 Task: Look for space in Cherpulassery, India from 9th August, 2023 to 12th August, 2023 for 1 adult in price range Rs.6000 to Rs.15000. Place can be entire place with 1  bedroom having 1 bed and 1 bathroom. Property type can be house, flat, guest house. Amenities needed are: wifi, washing machine. Booking option can be shelf check-in. Required host language is English.
Action: Mouse moved to (563, 119)
Screenshot: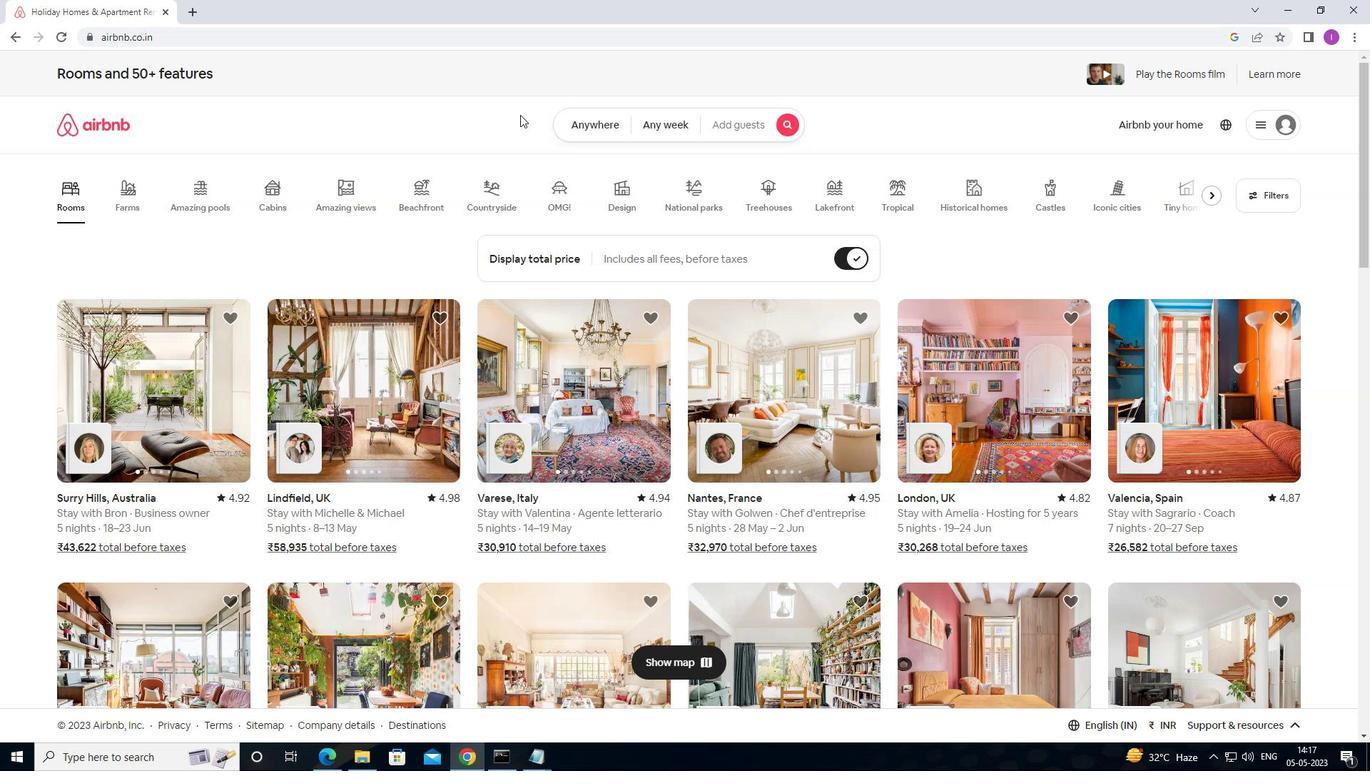 
Action: Mouse pressed left at (563, 119)
Screenshot: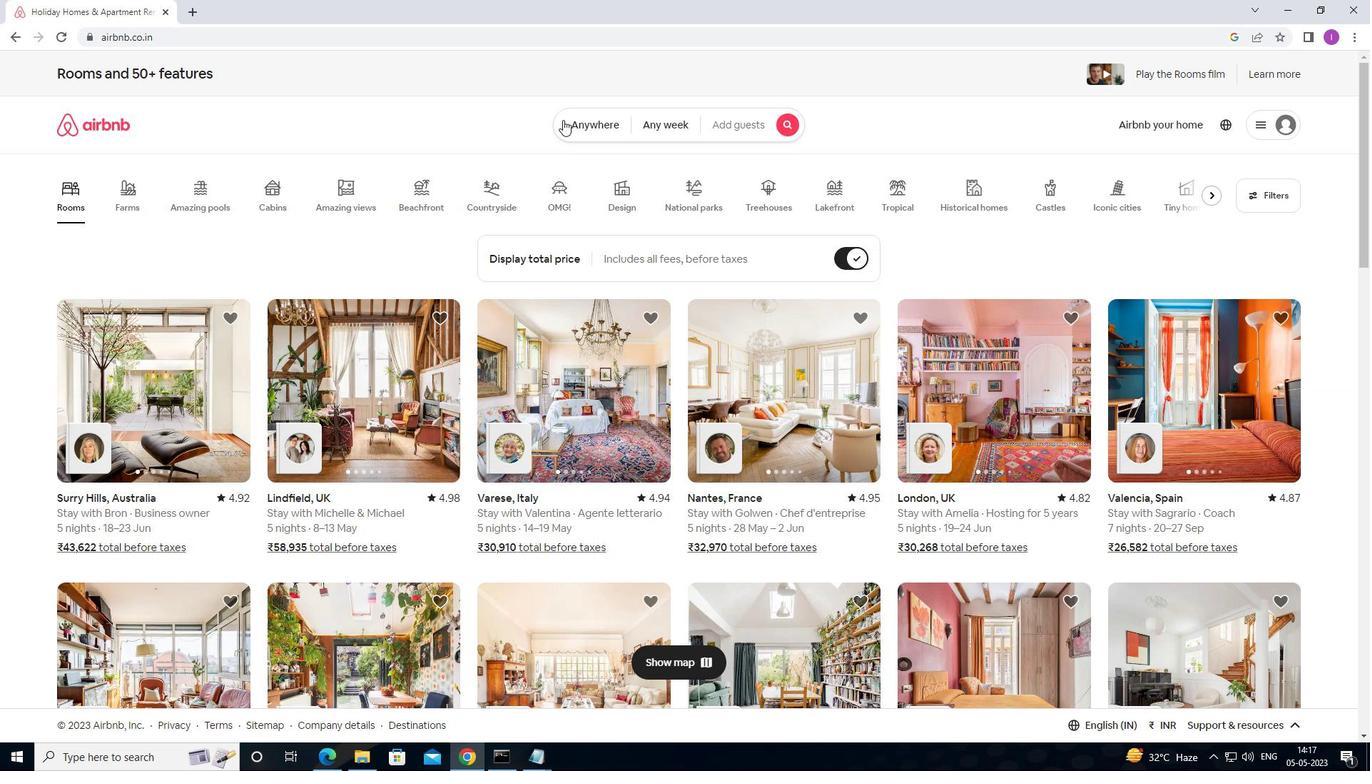 
Action: Mouse moved to (477, 174)
Screenshot: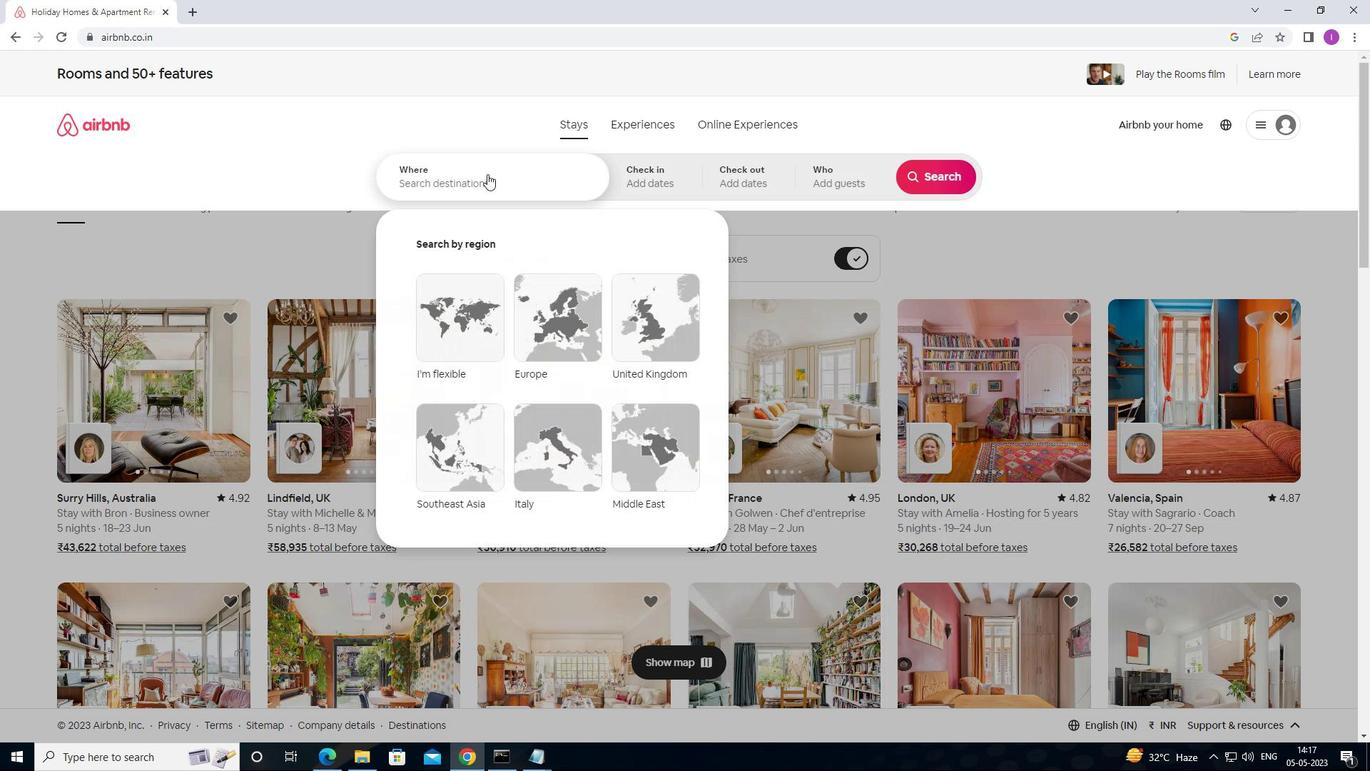 
Action: Mouse pressed left at (477, 174)
Screenshot: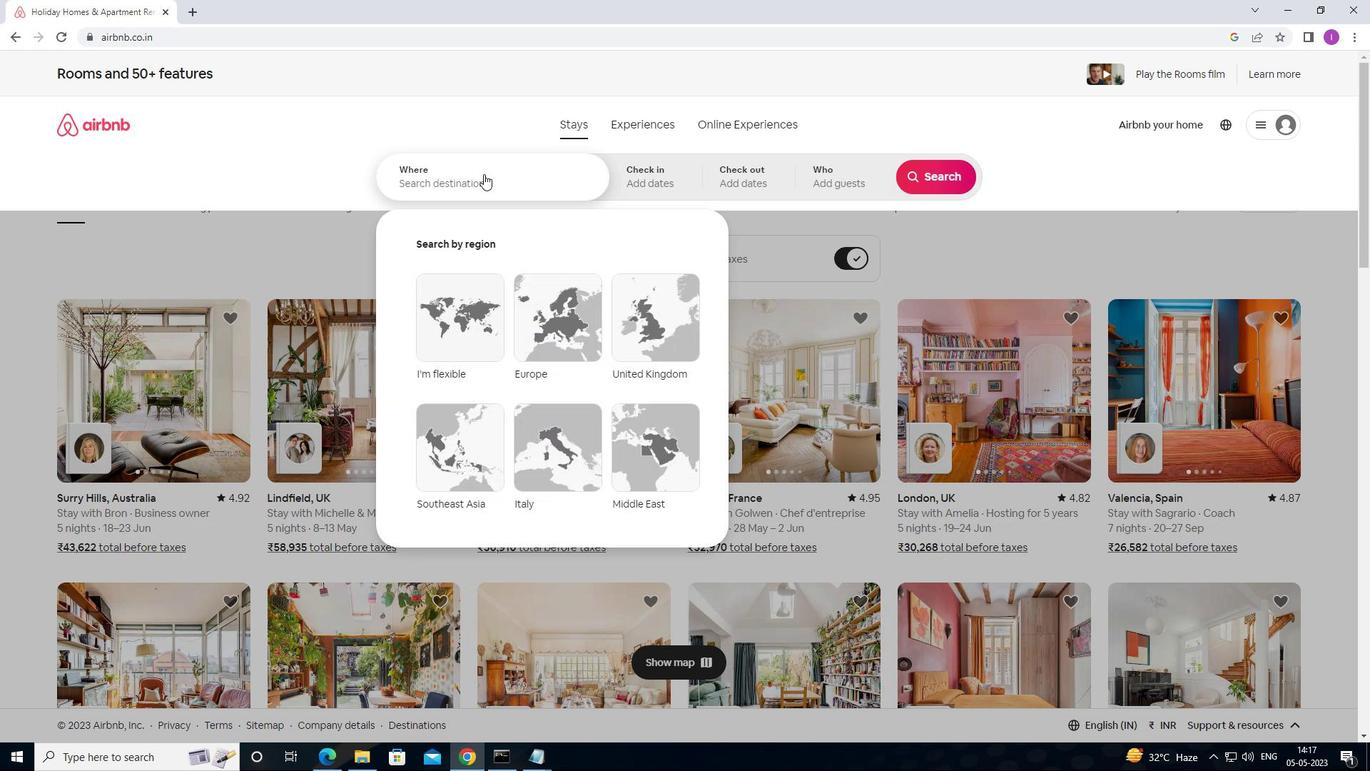 
Action: Key pressed <Key.shift>CHAERPULASSERY,<Key.shift>INDIA
Screenshot: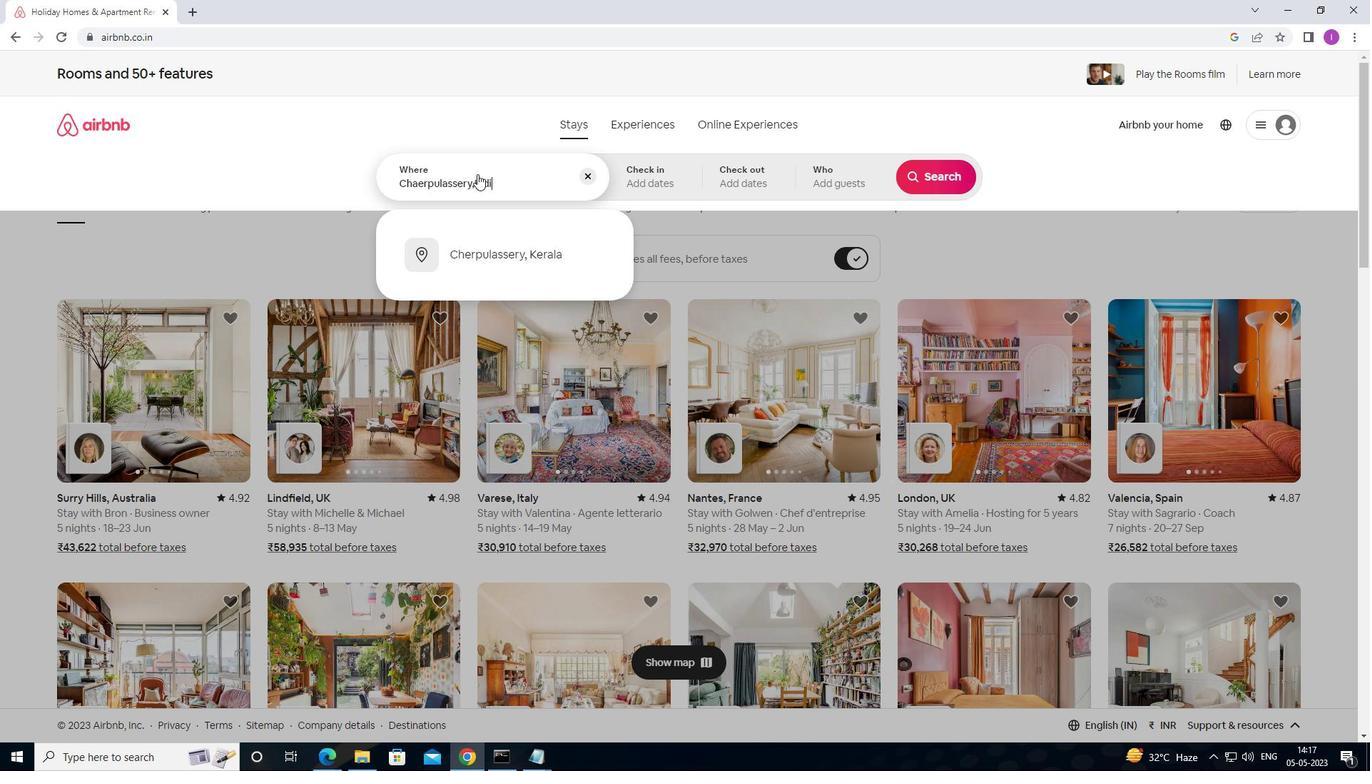 
Action: Mouse moved to (653, 177)
Screenshot: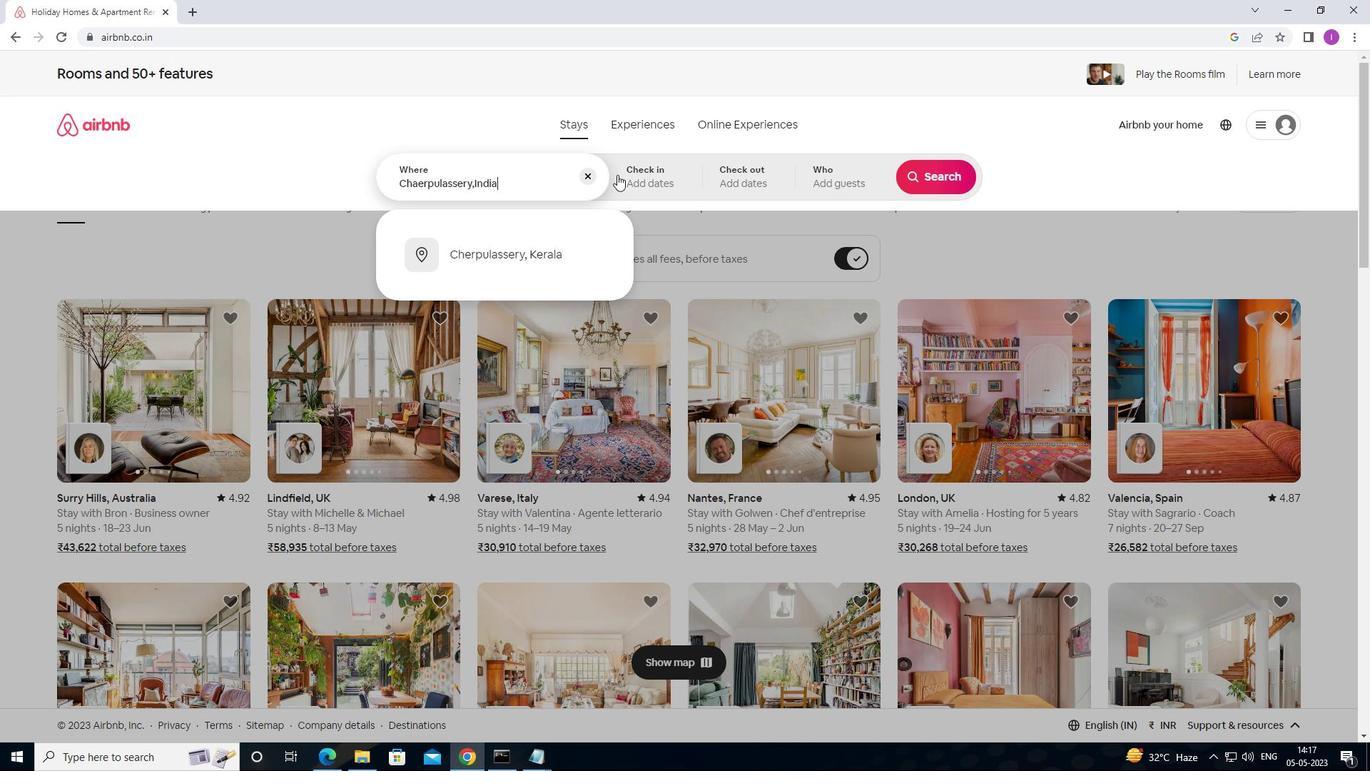 
Action: Mouse pressed left at (653, 177)
Screenshot: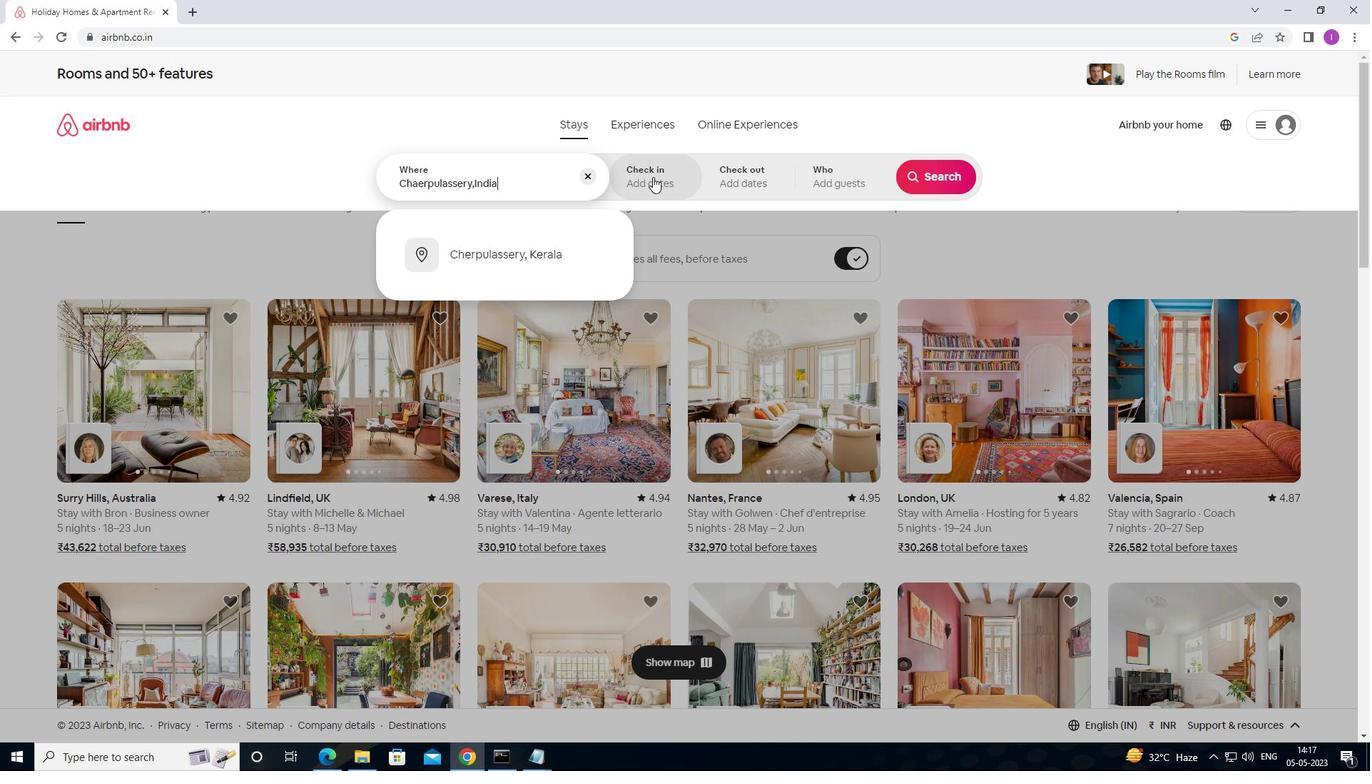 
Action: Mouse moved to (931, 291)
Screenshot: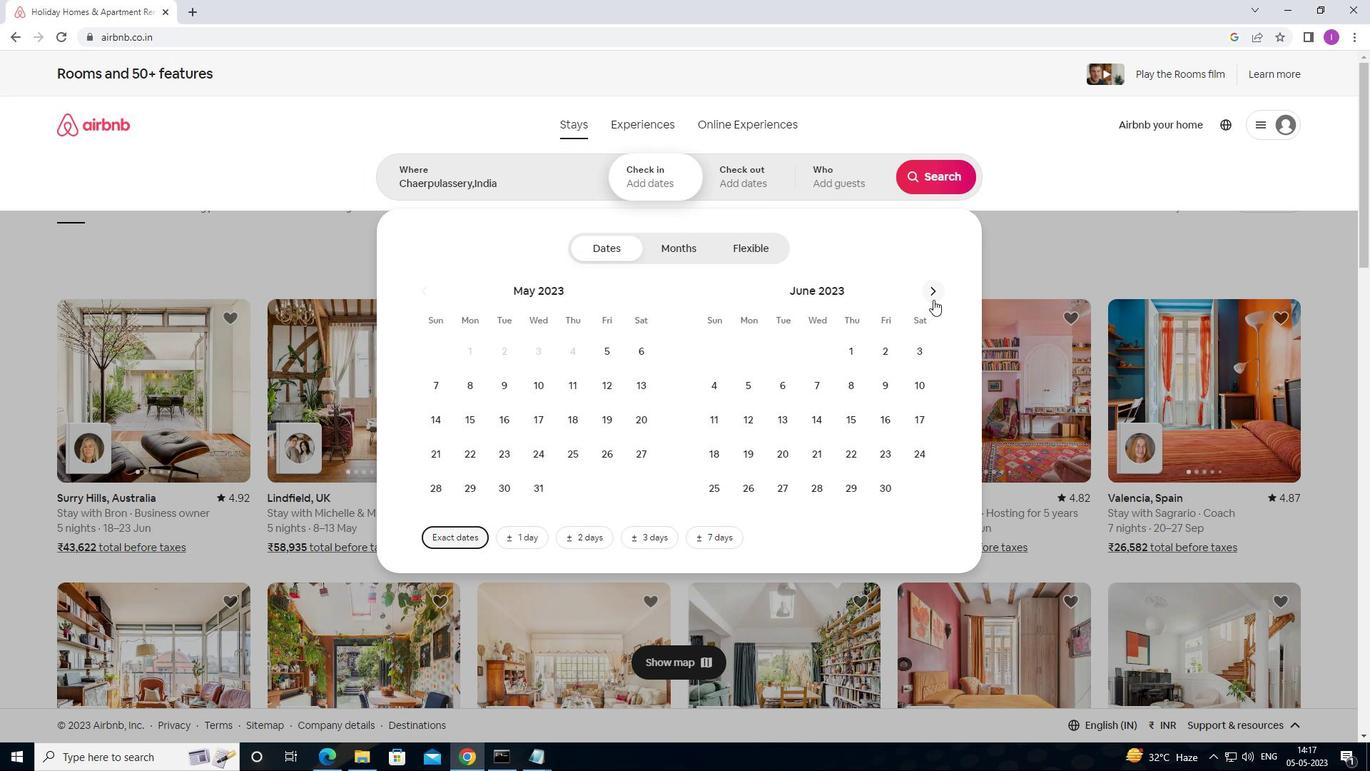 
Action: Mouse pressed left at (931, 291)
Screenshot: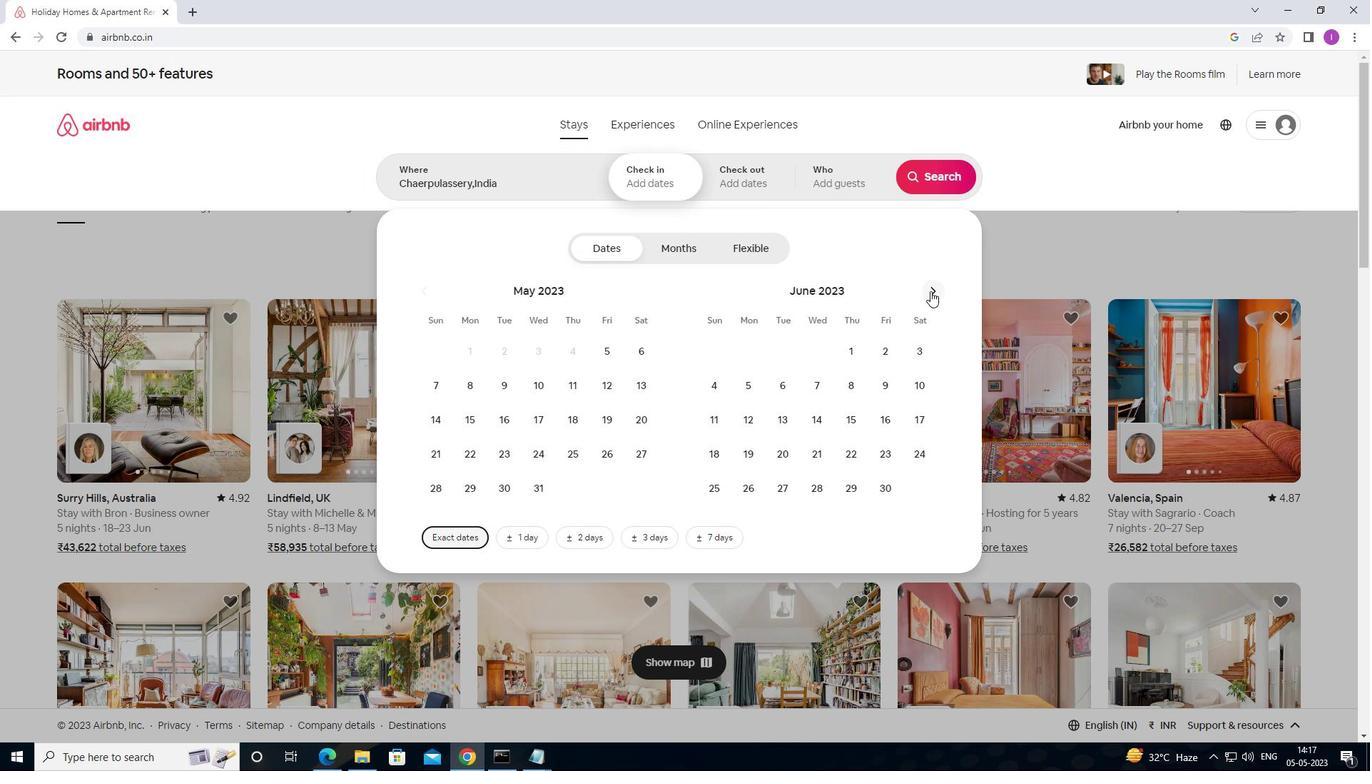 
Action: Mouse pressed left at (931, 291)
Screenshot: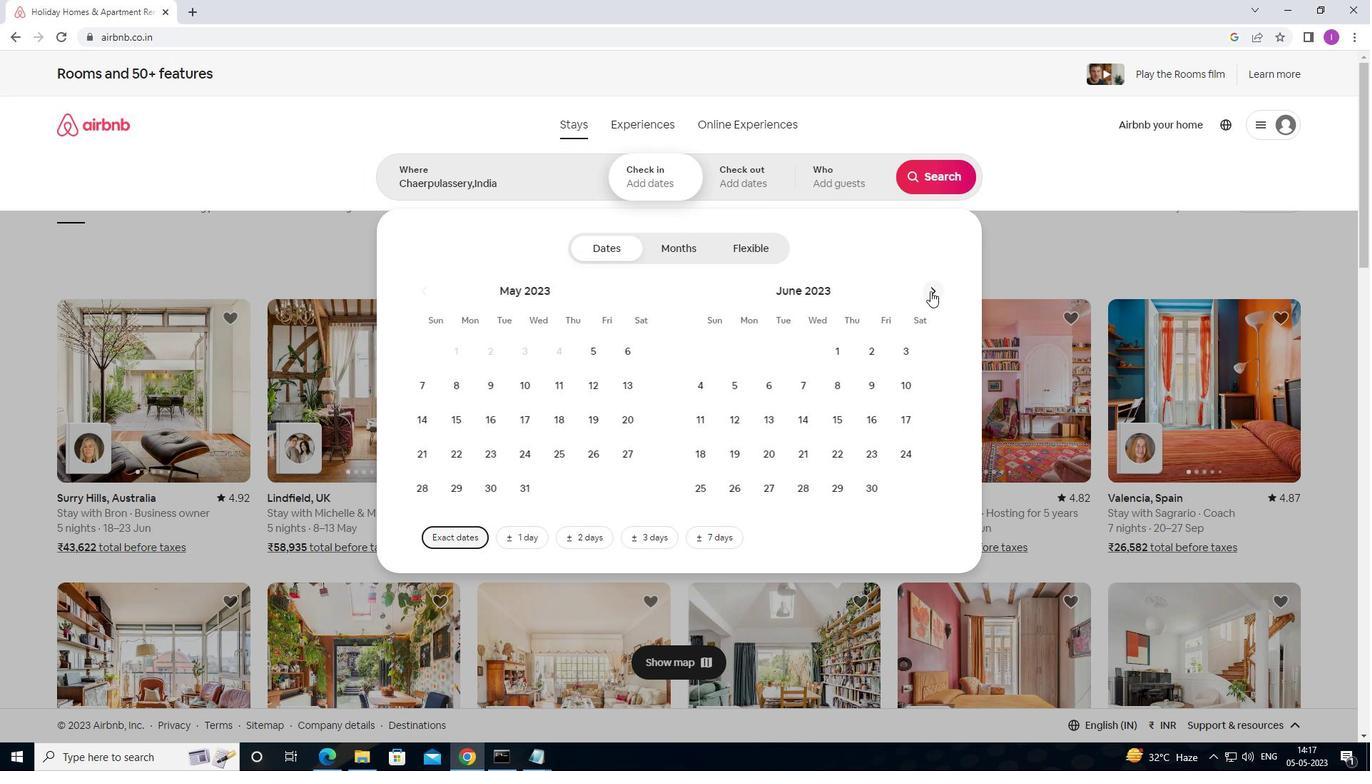 
Action: Mouse moved to (809, 386)
Screenshot: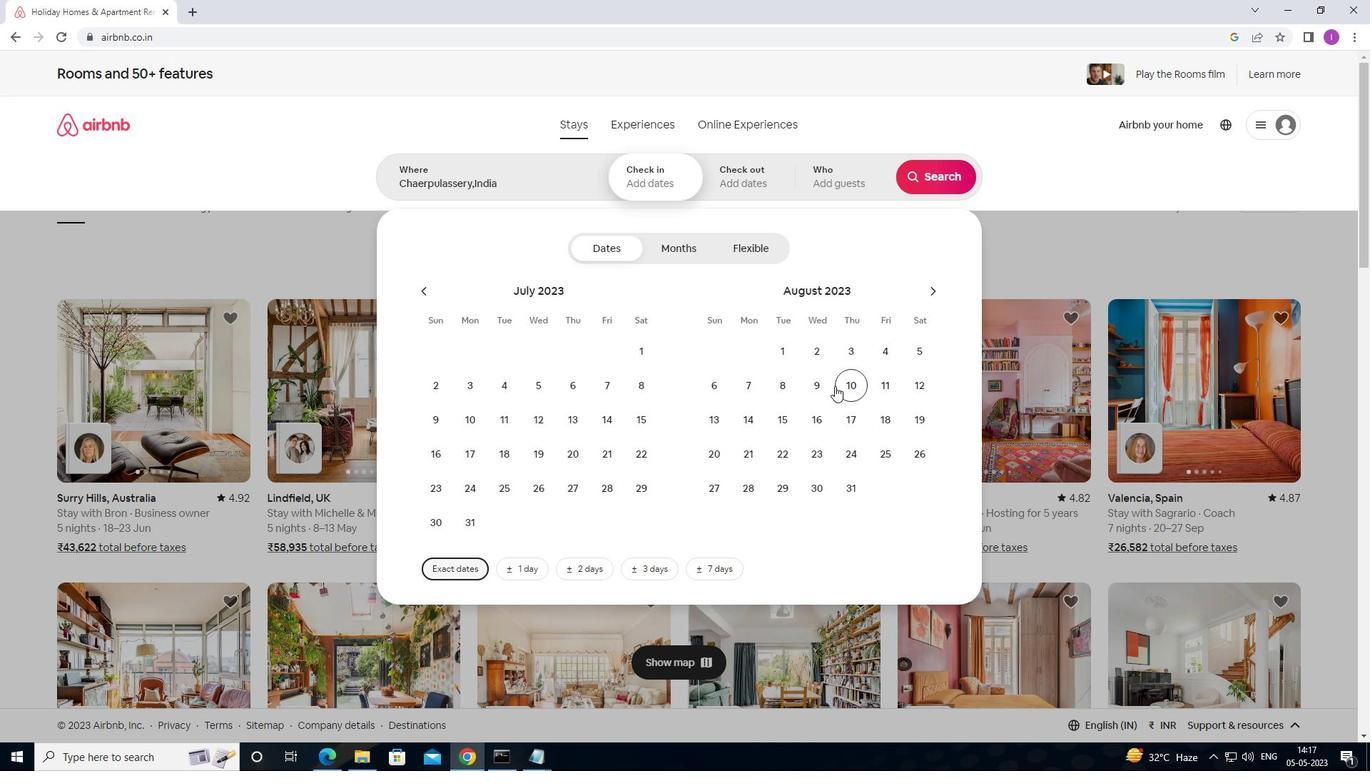 
Action: Mouse pressed left at (809, 386)
Screenshot: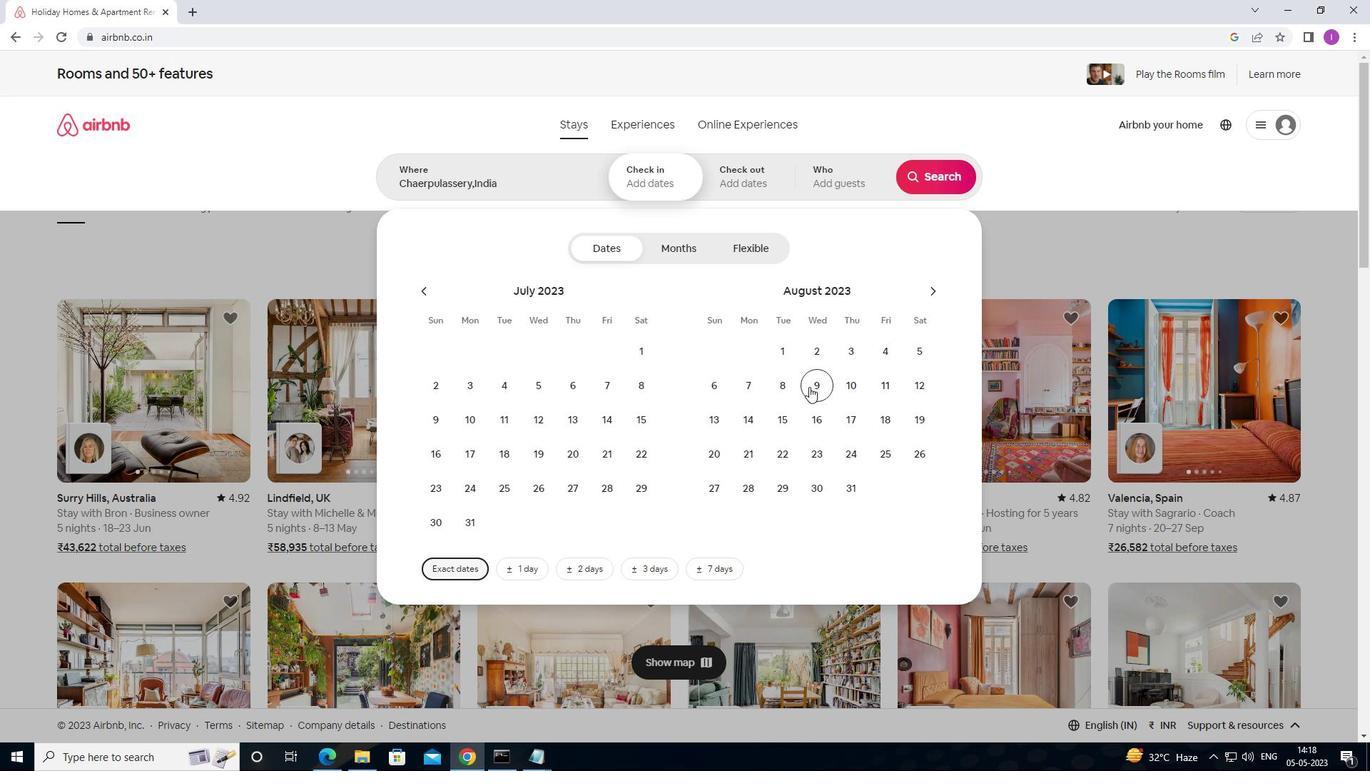 
Action: Mouse moved to (911, 376)
Screenshot: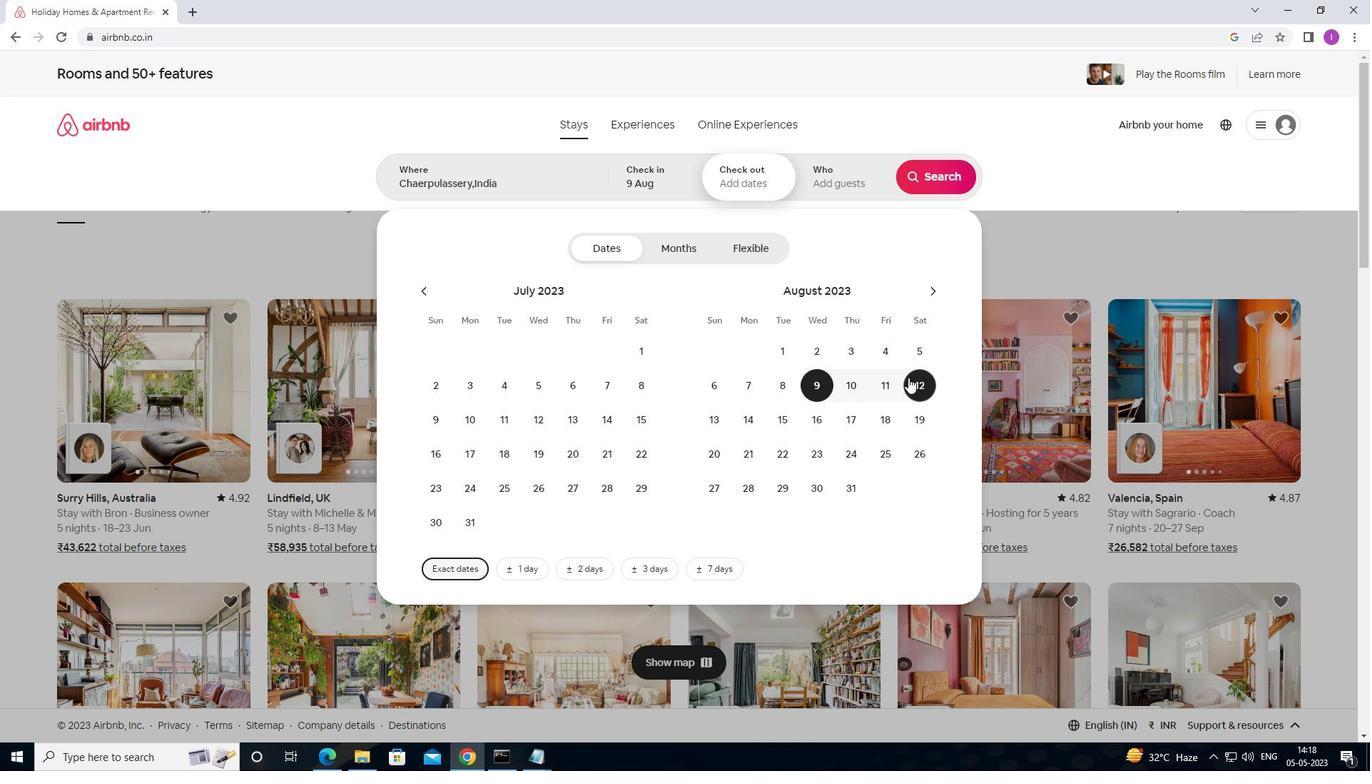 
Action: Mouse pressed left at (911, 376)
Screenshot: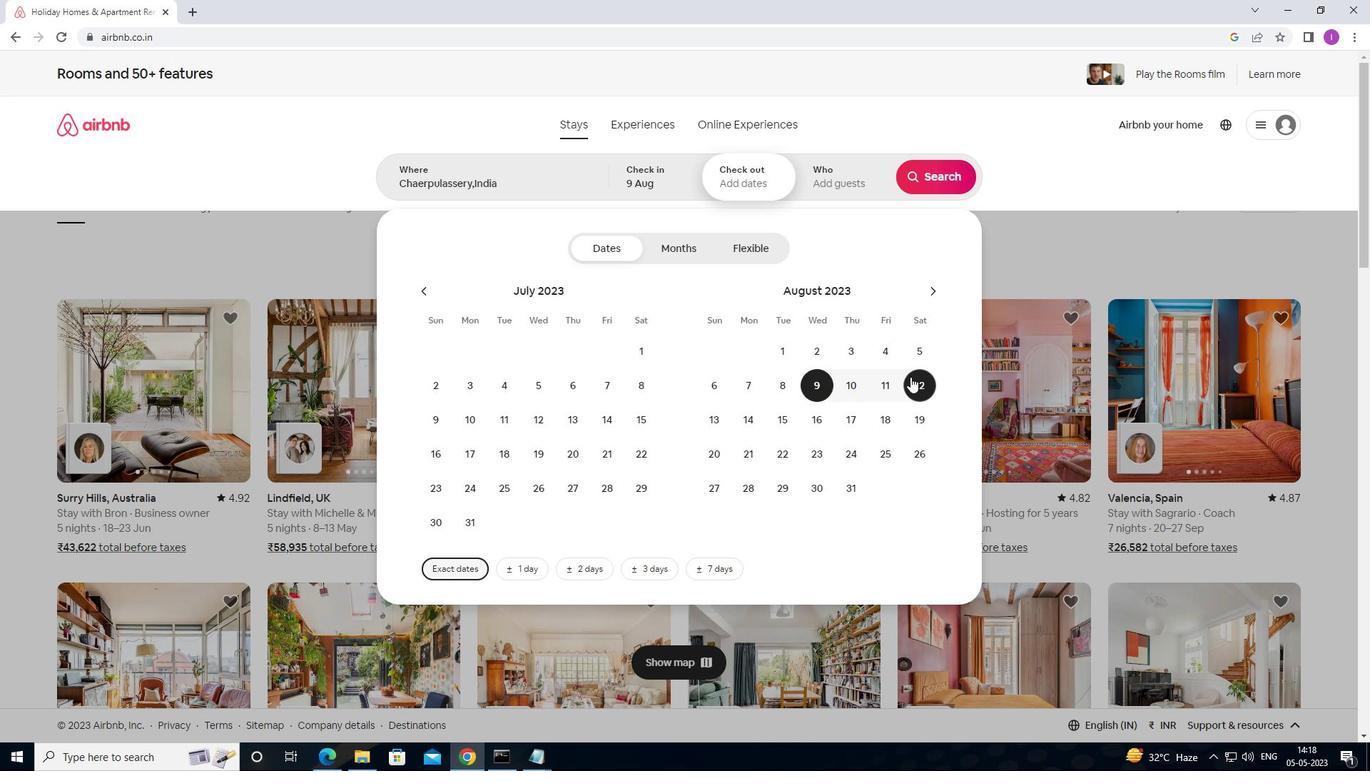 
Action: Mouse moved to (856, 191)
Screenshot: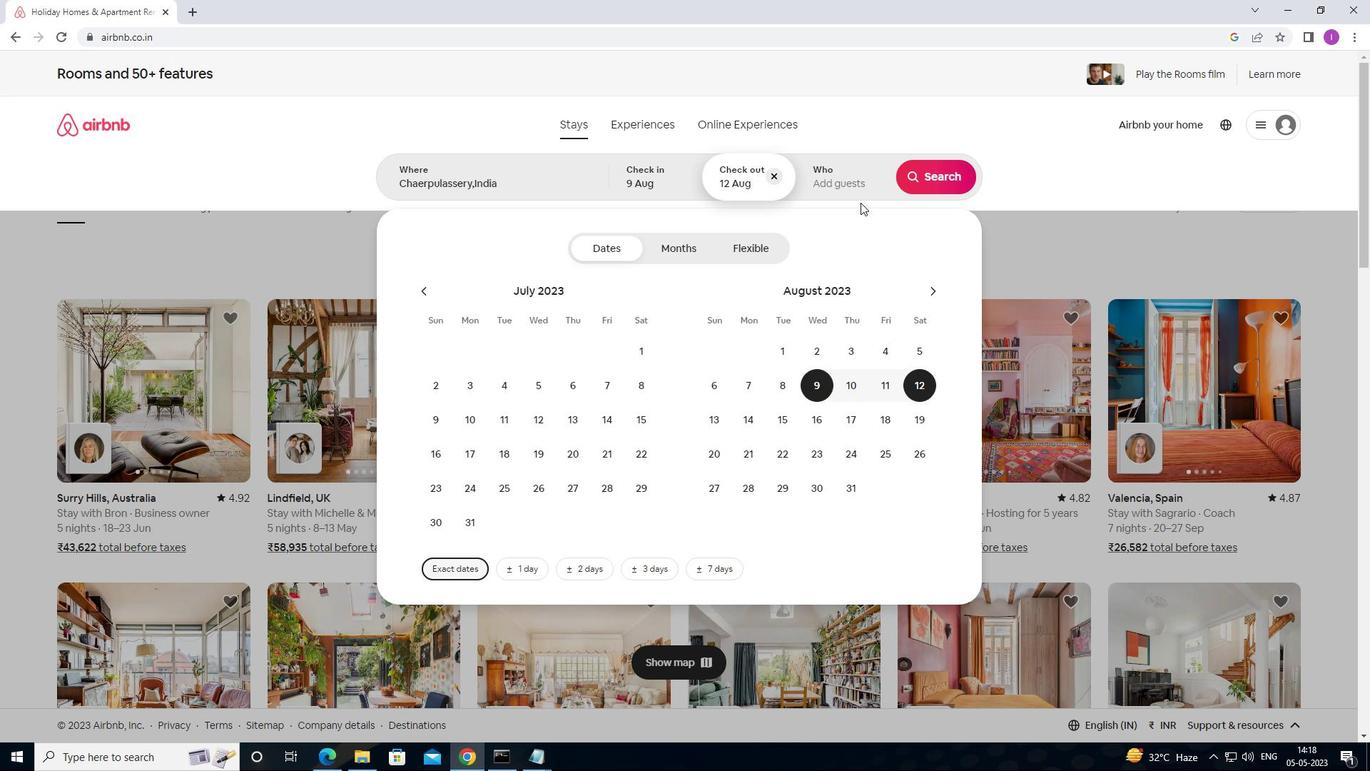 
Action: Mouse pressed left at (856, 191)
Screenshot: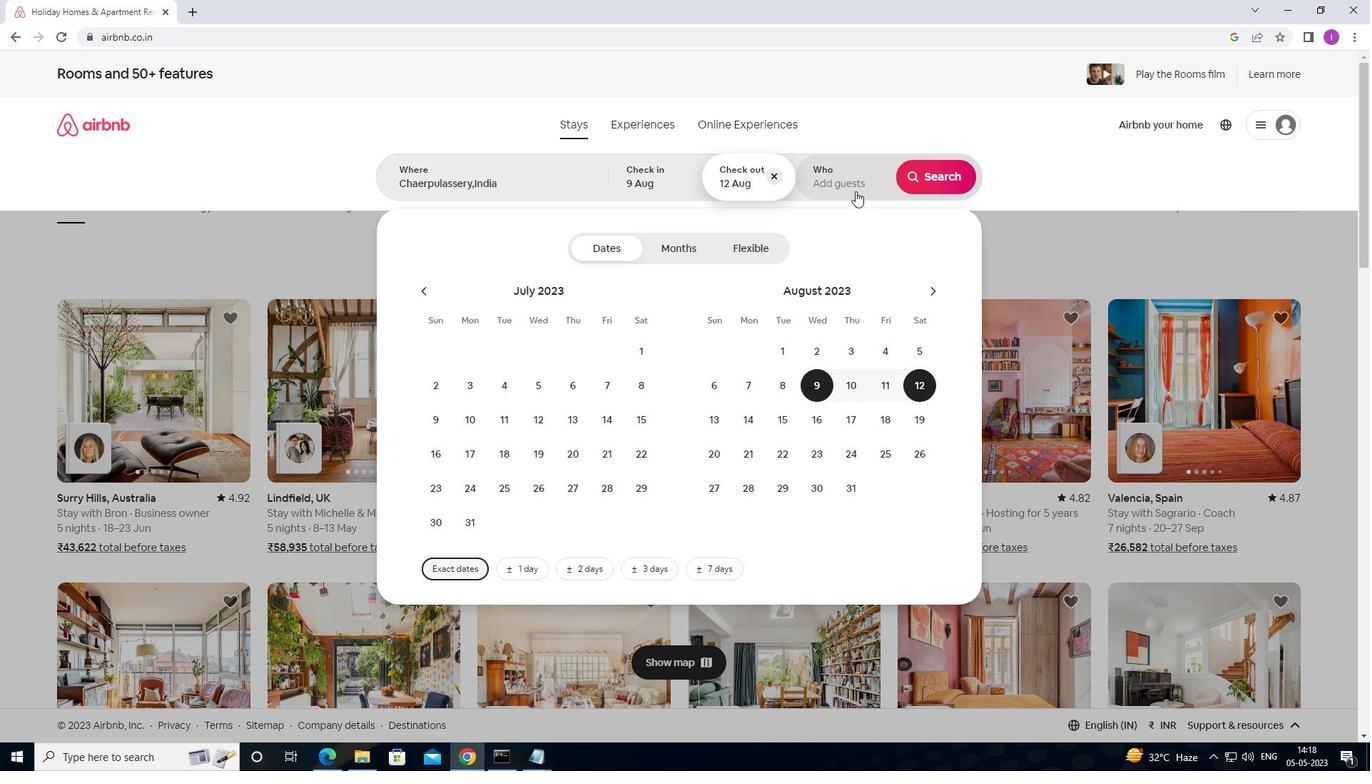 
Action: Mouse moved to (938, 249)
Screenshot: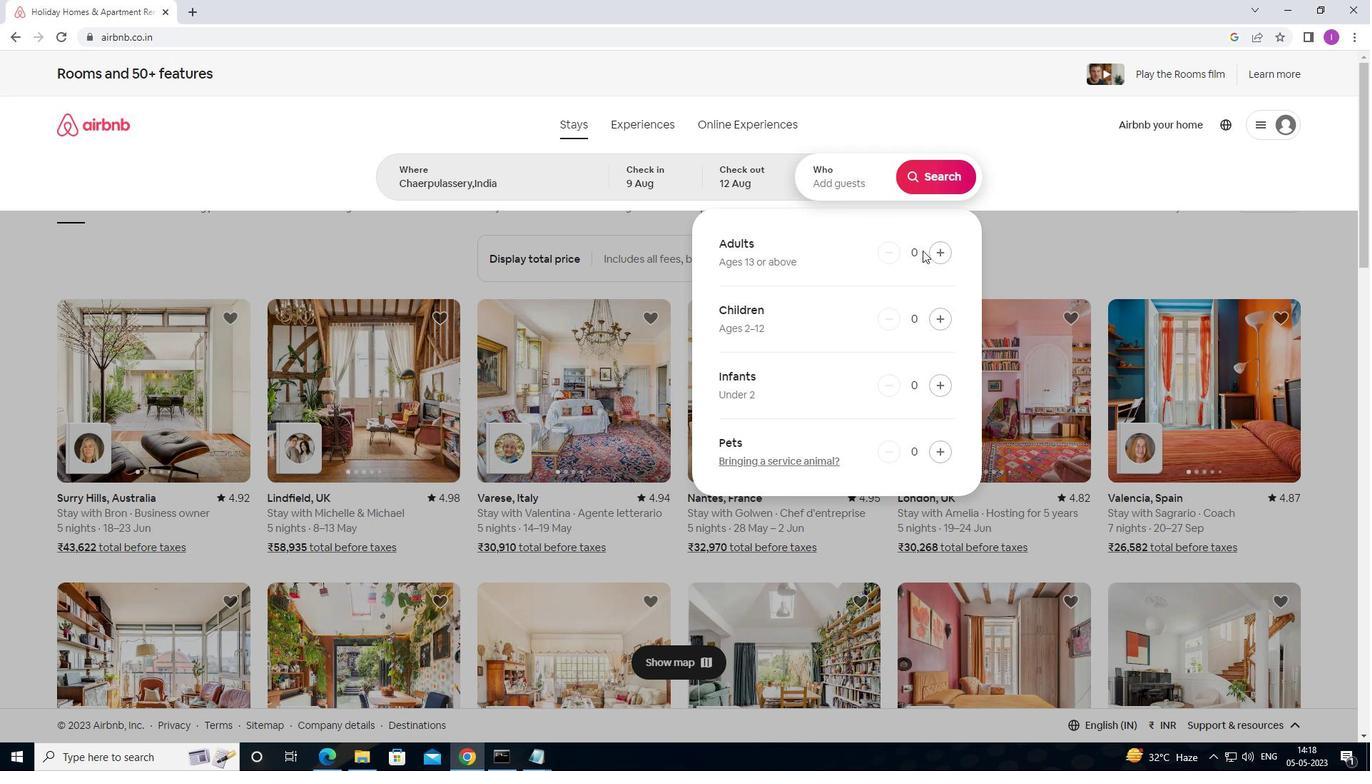 
Action: Mouse pressed left at (938, 249)
Screenshot: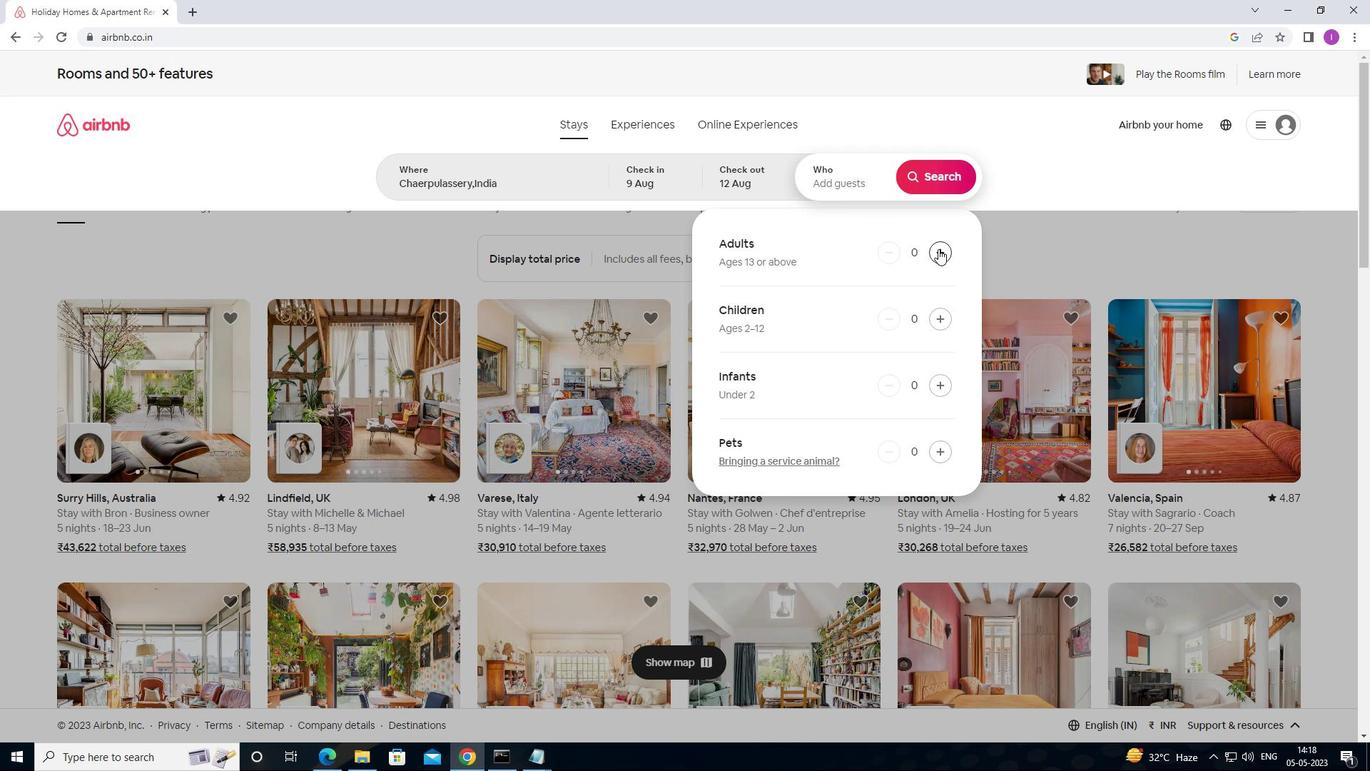 
Action: Mouse moved to (935, 178)
Screenshot: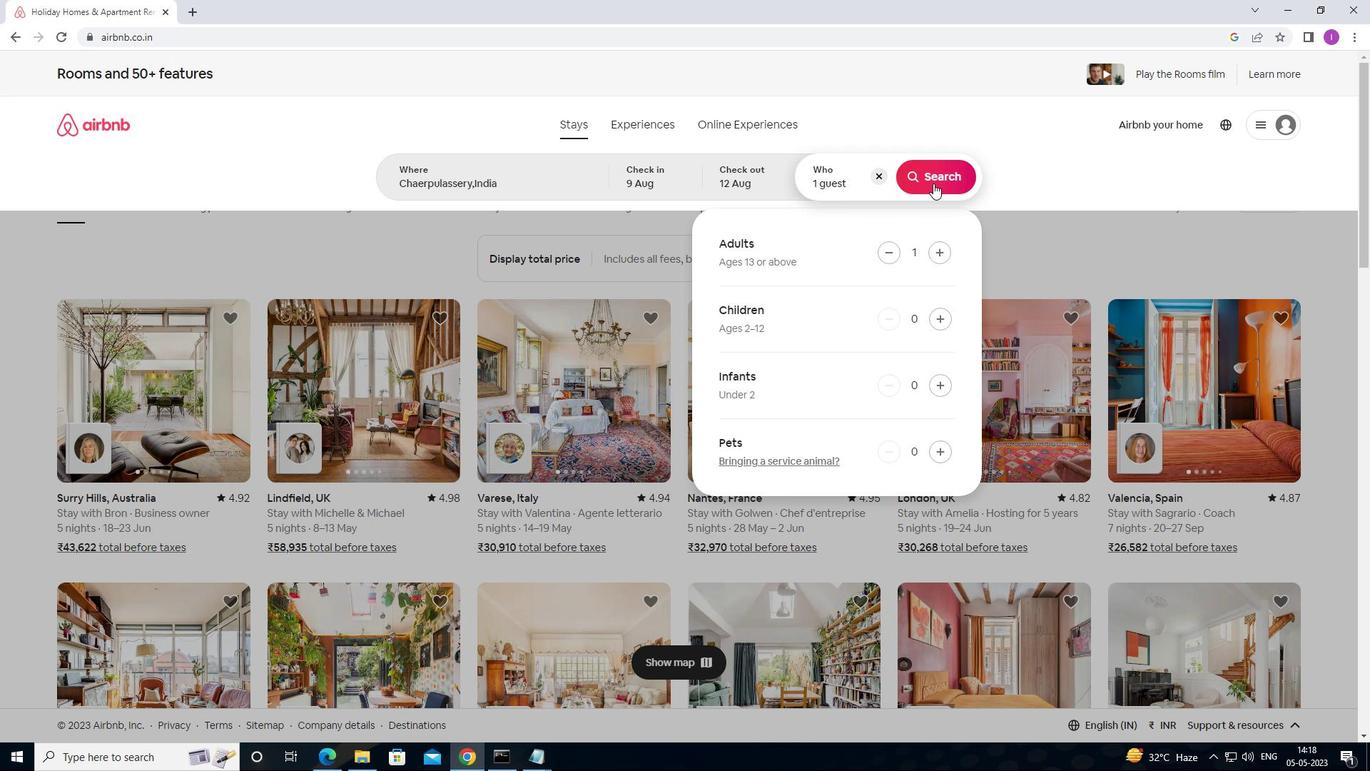 
Action: Mouse pressed left at (935, 178)
Screenshot: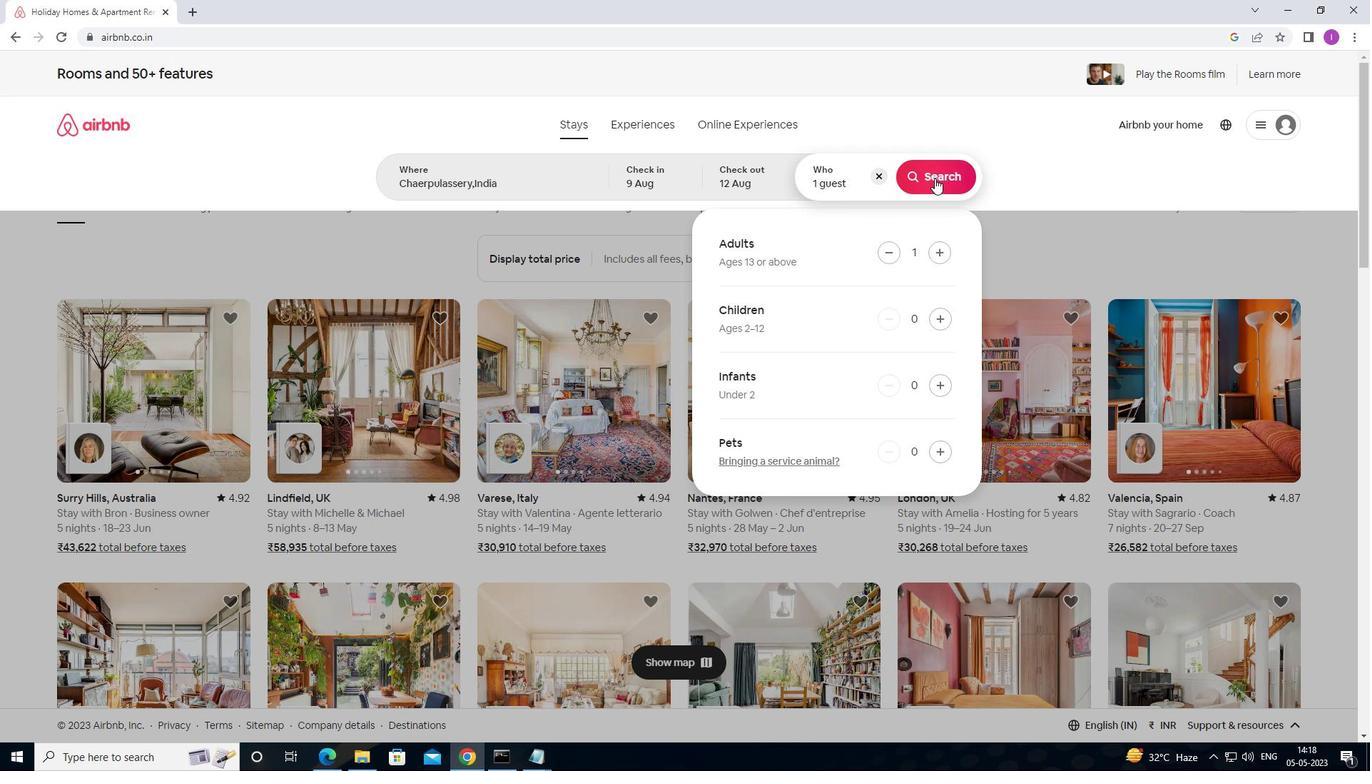 
Action: Mouse moved to (1302, 134)
Screenshot: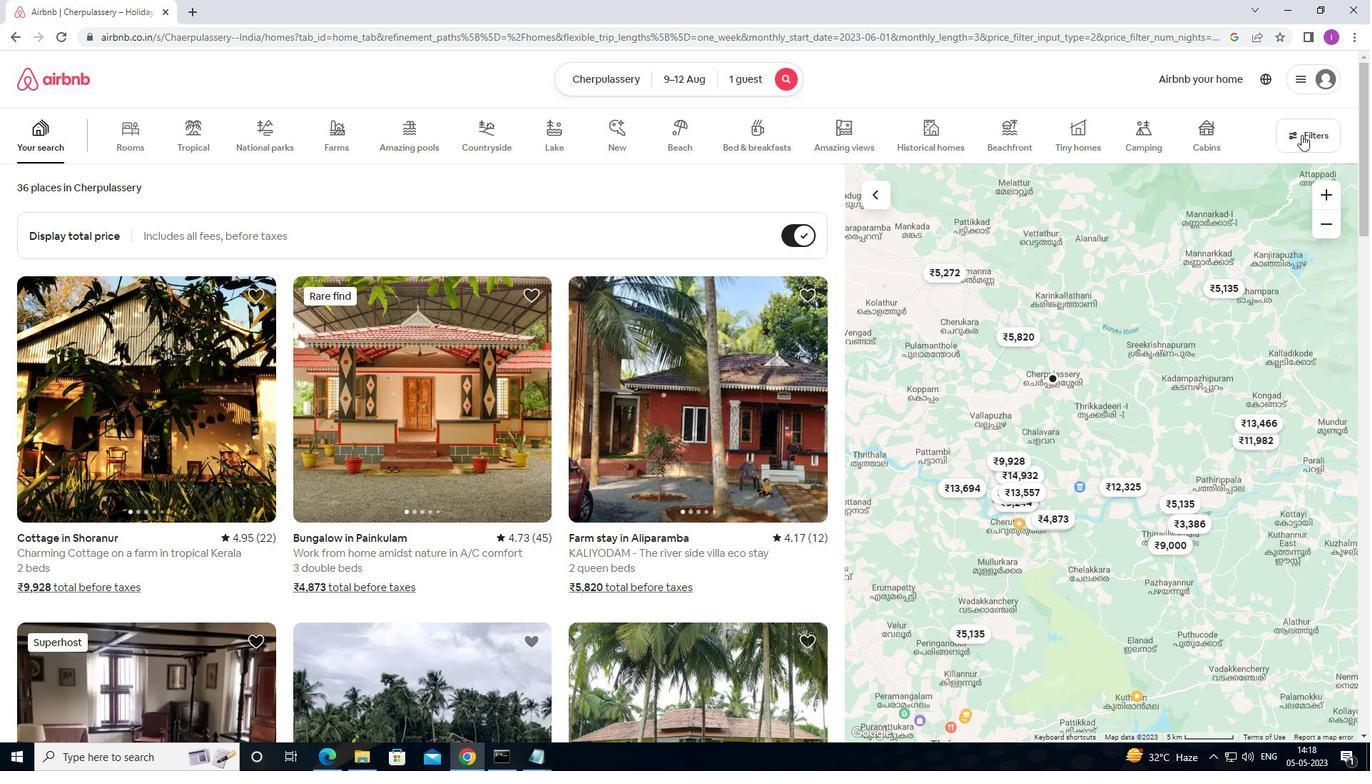 
Action: Mouse pressed left at (1302, 134)
Screenshot: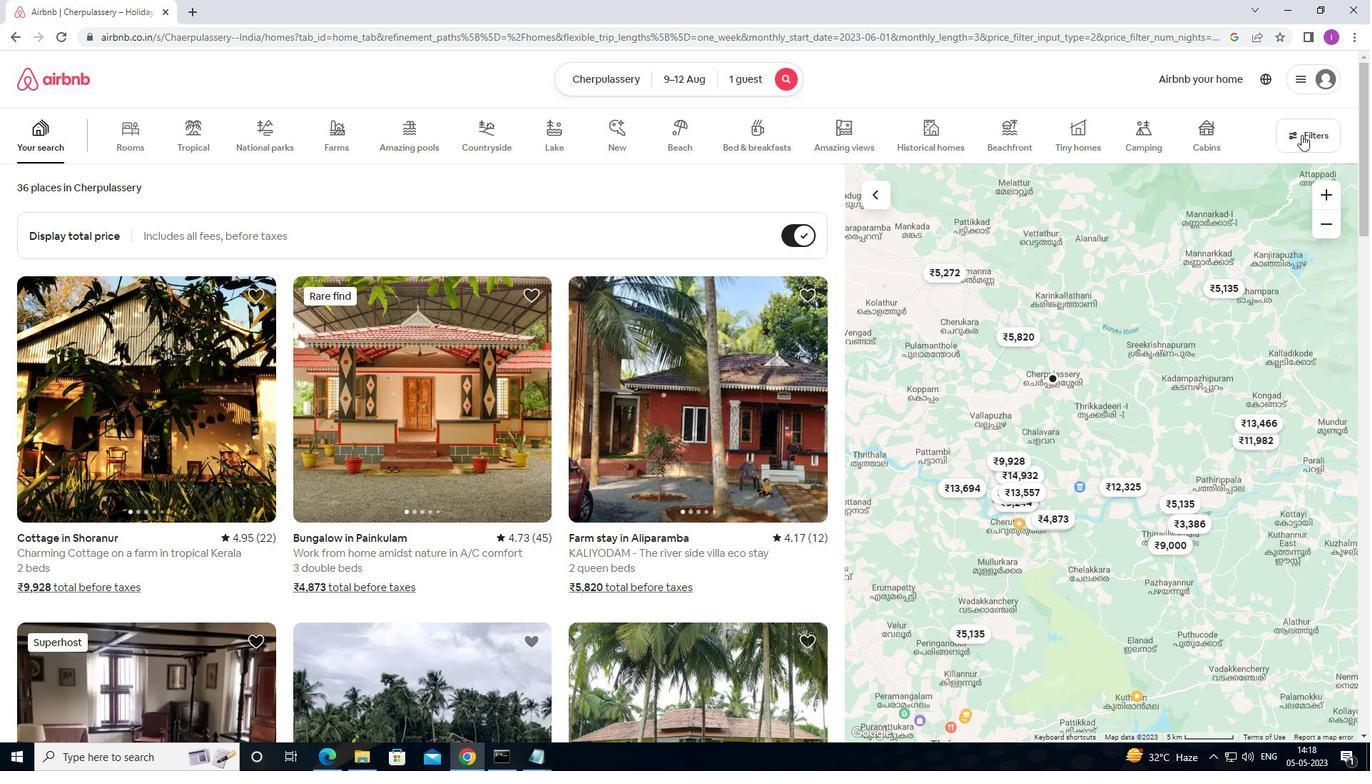 
Action: Mouse moved to (502, 489)
Screenshot: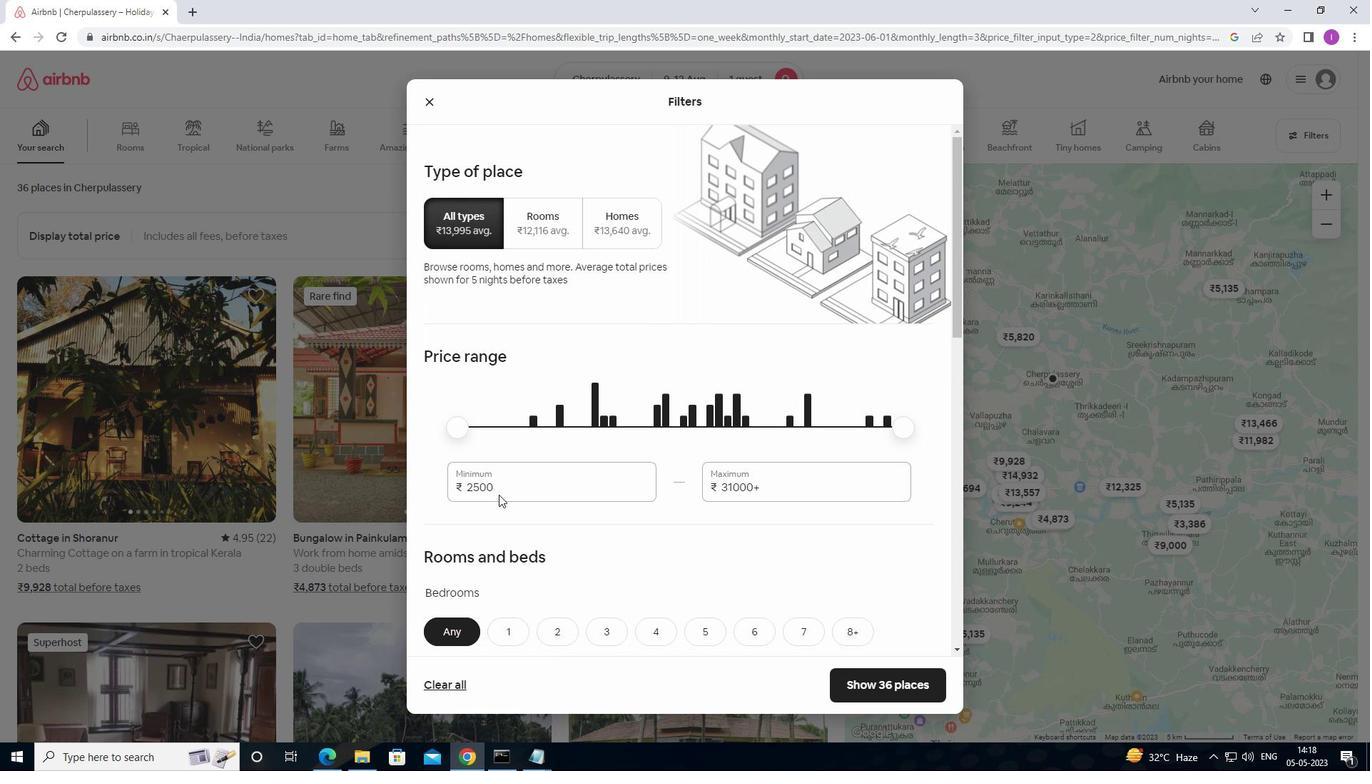 
Action: Mouse pressed left at (502, 489)
Screenshot: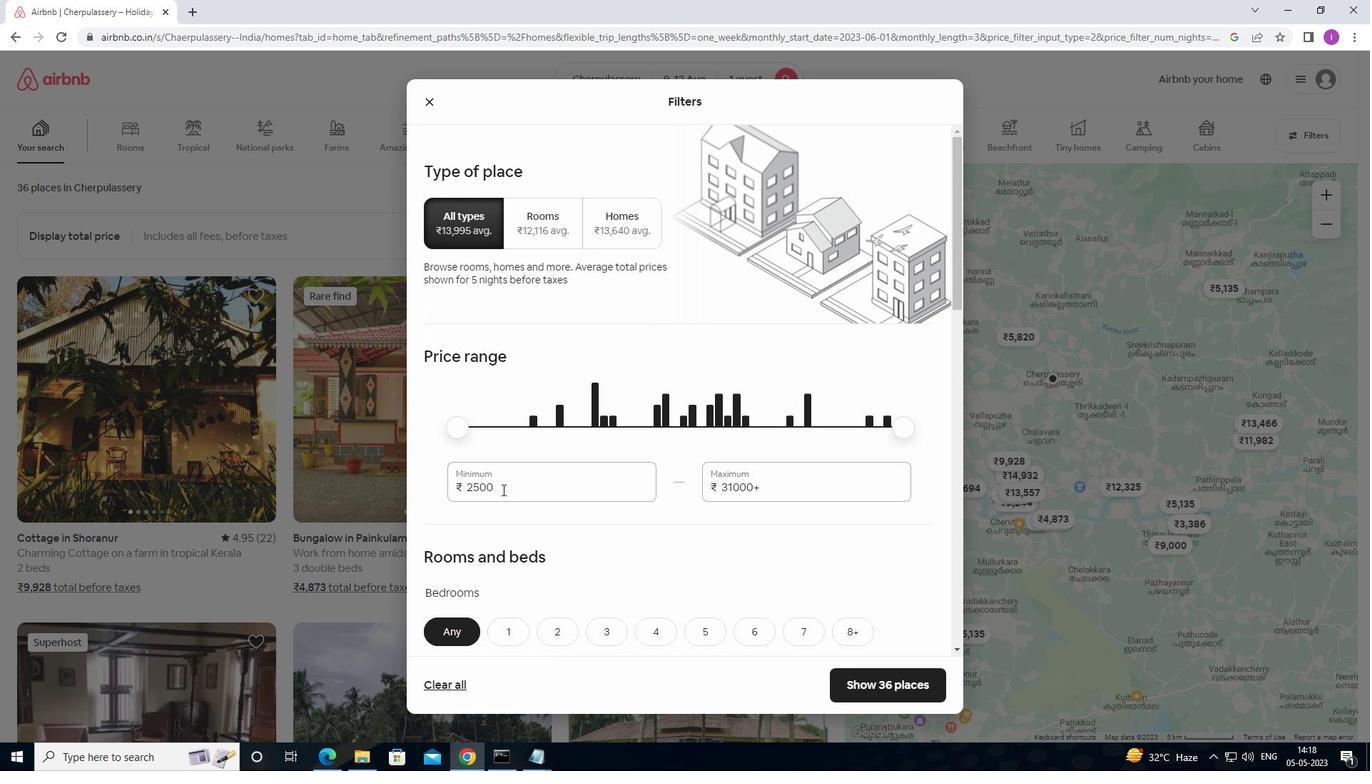 
Action: Mouse moved to (458, 489)
Screenshot: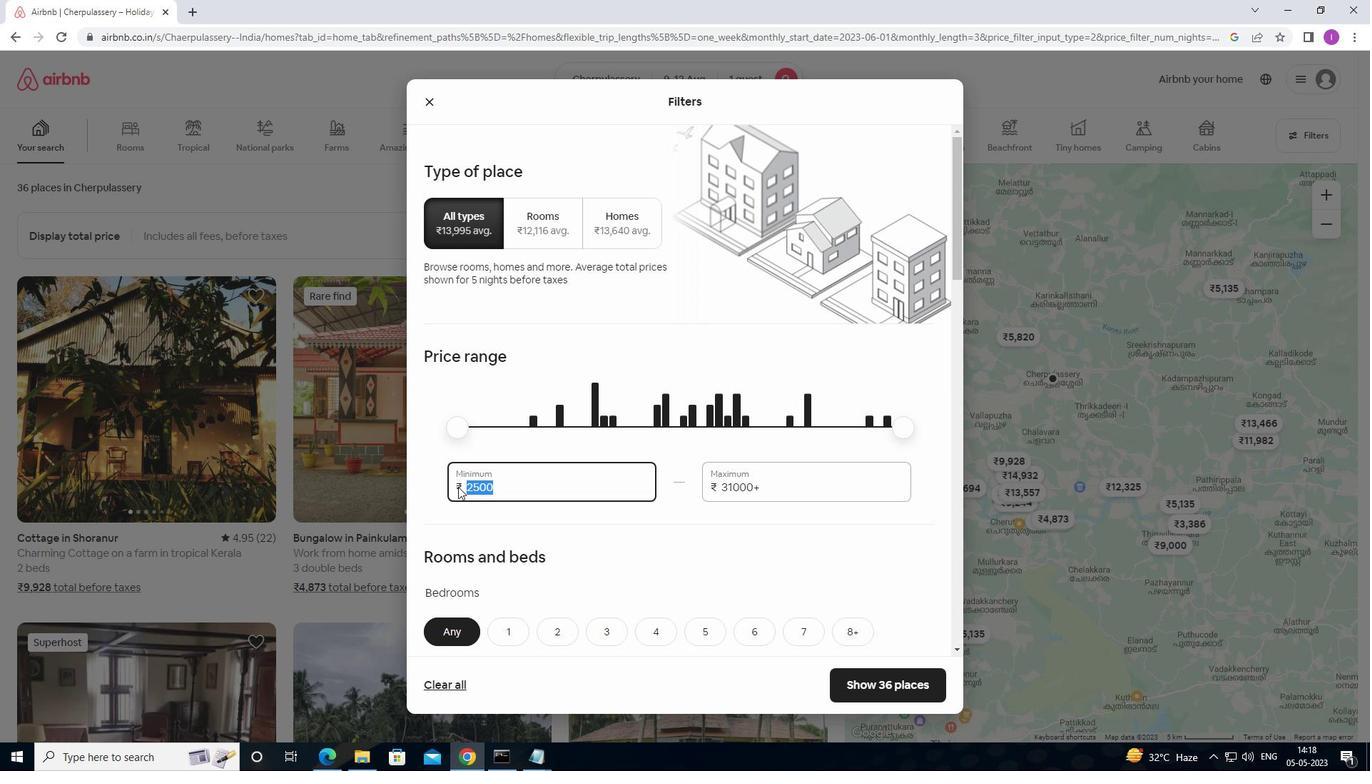 
Action: Key pressed 6000
Screenshot: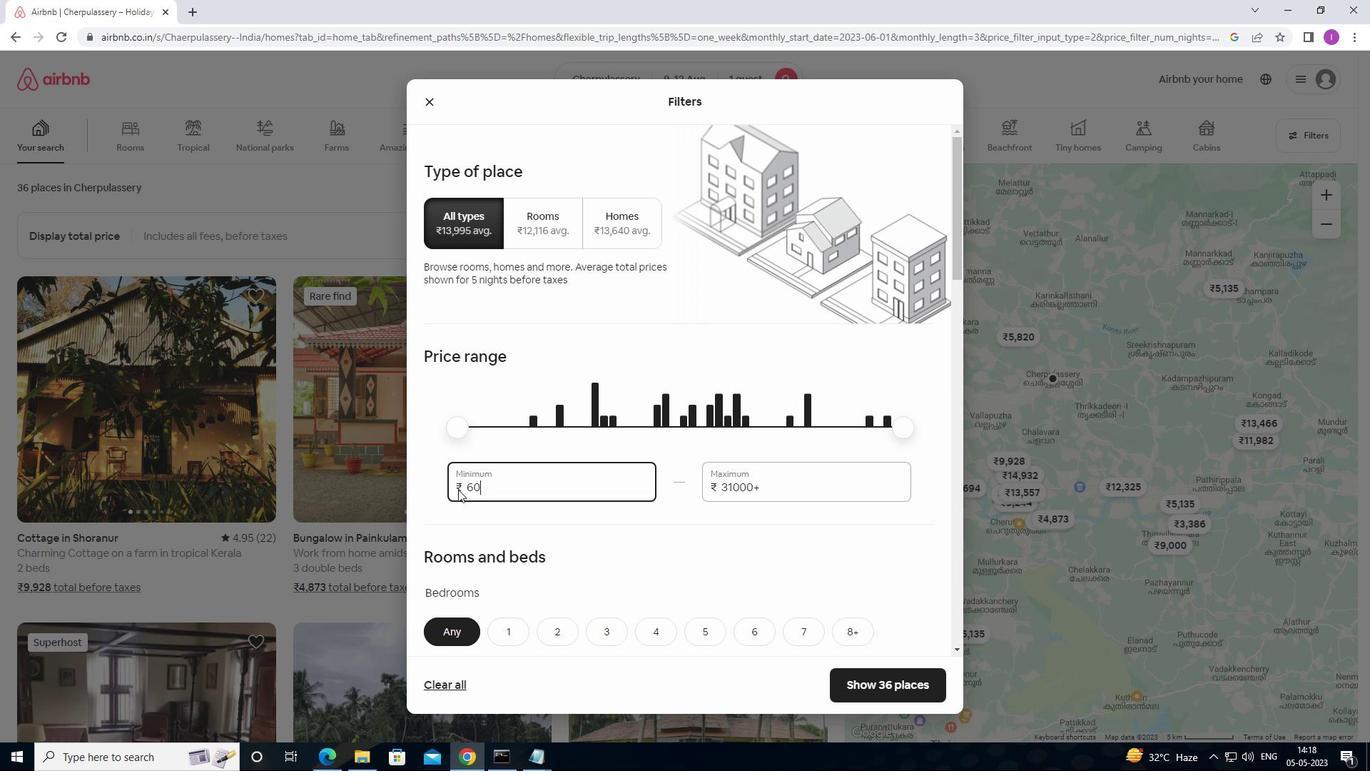 
Action: Mouse moved to (791, 491)
Screenshot: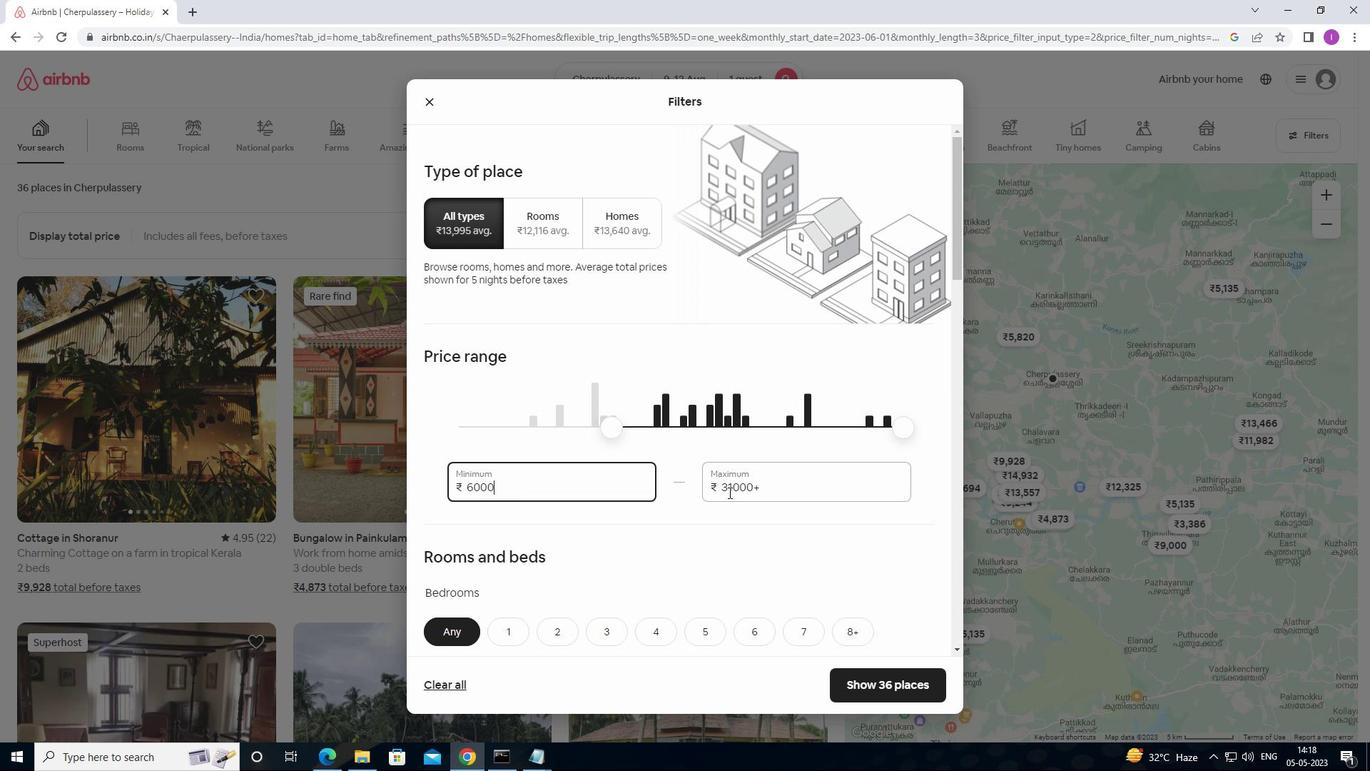 
Action: Mouse pressed left at (791, 491)
Screenshot: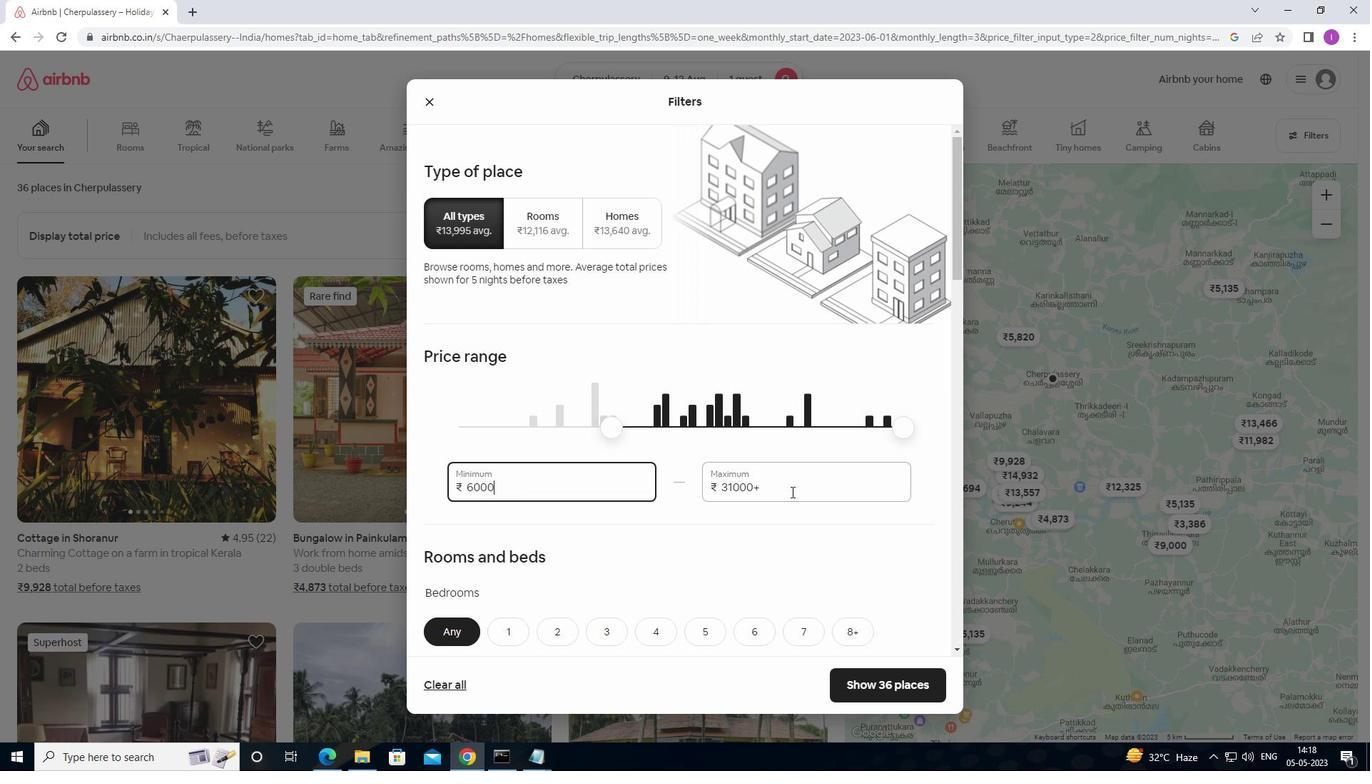 
Action: Mouse moved to (686, 494)
Screenshot: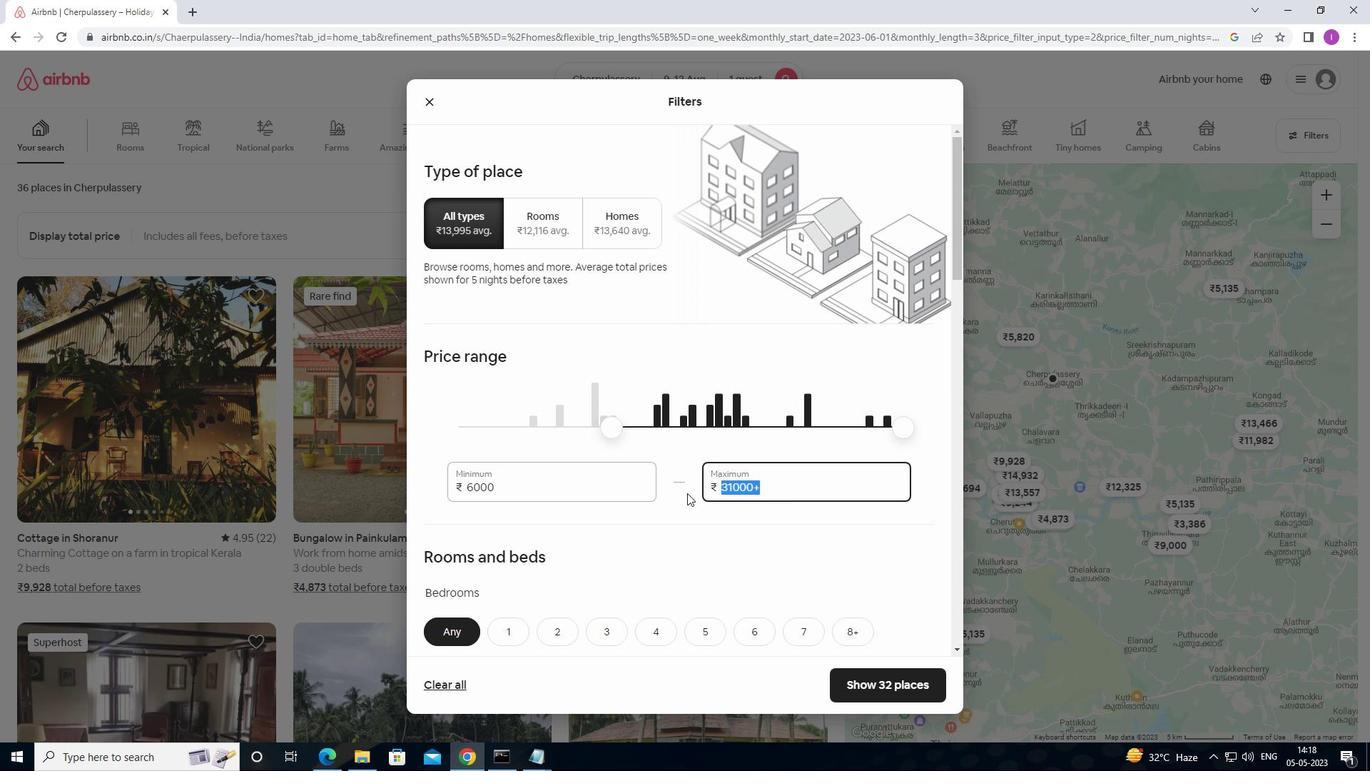 
Action: Key pressed 15
Screenshot: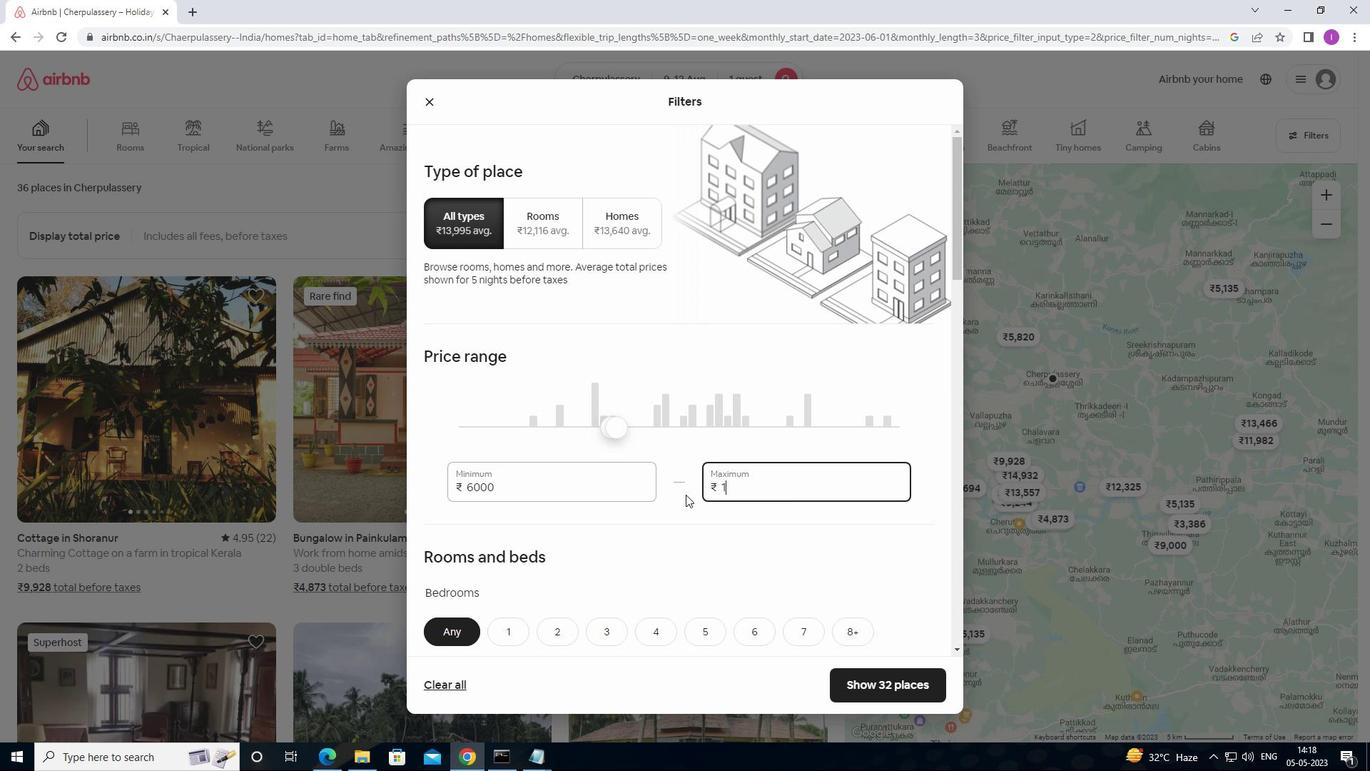 
Action: Mouse moved to (685, 496)
Screenshot: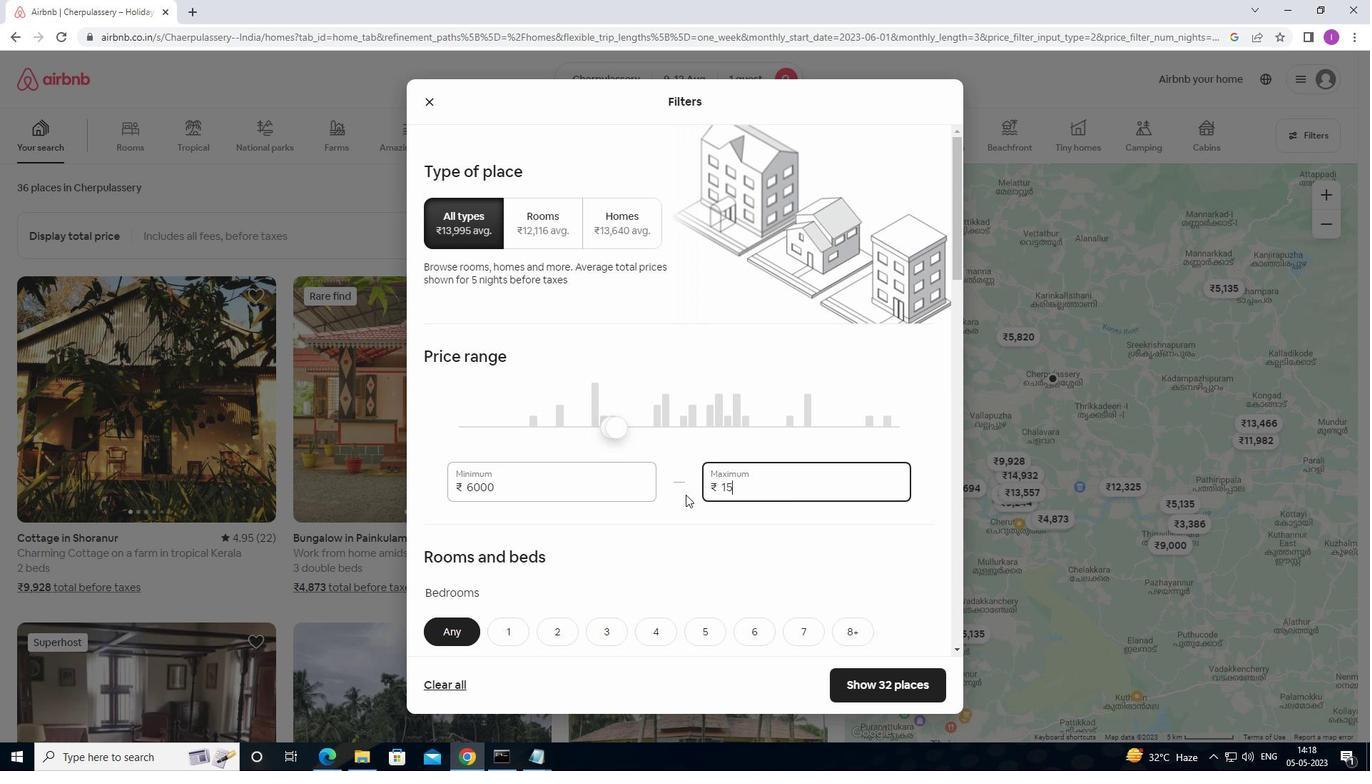 
Action: Key pressed 0
Screenshot: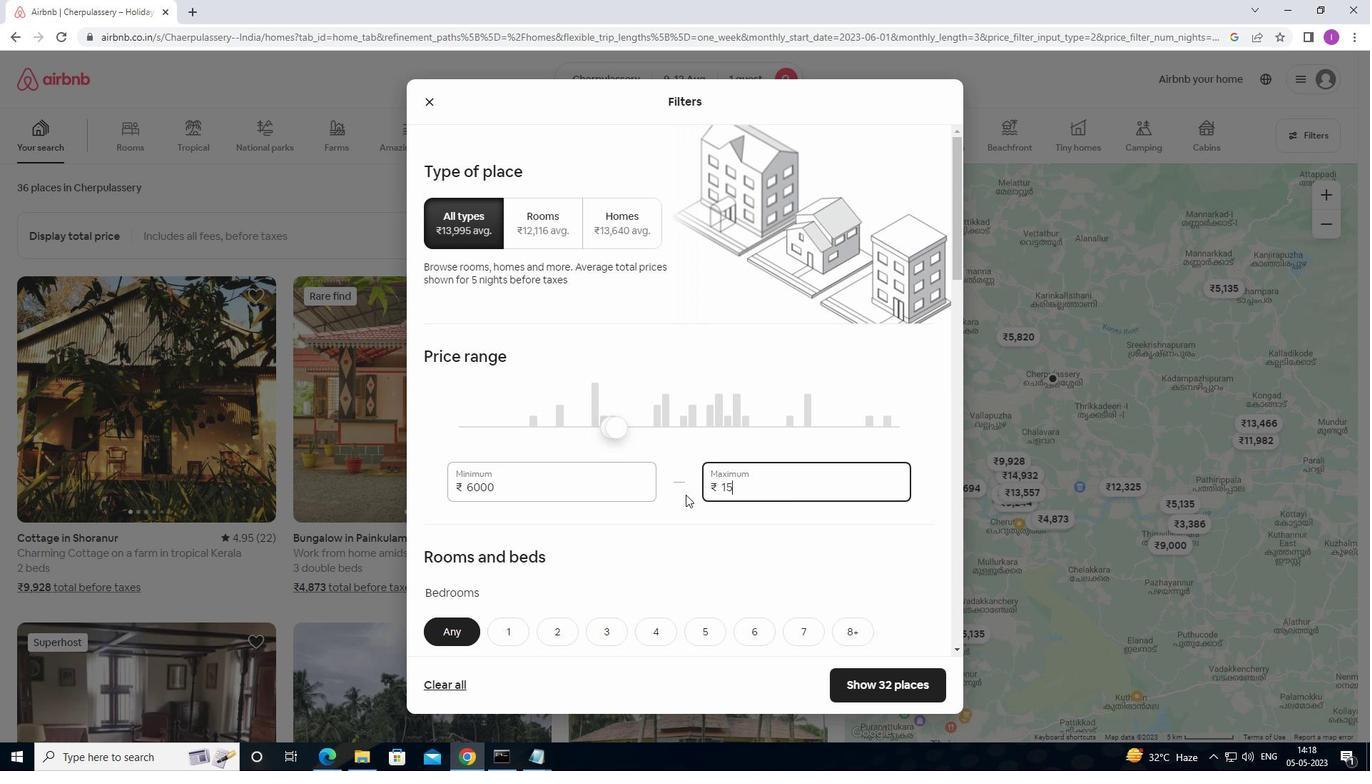 
Action: Mouse moved to (684, 497)
Screenshot: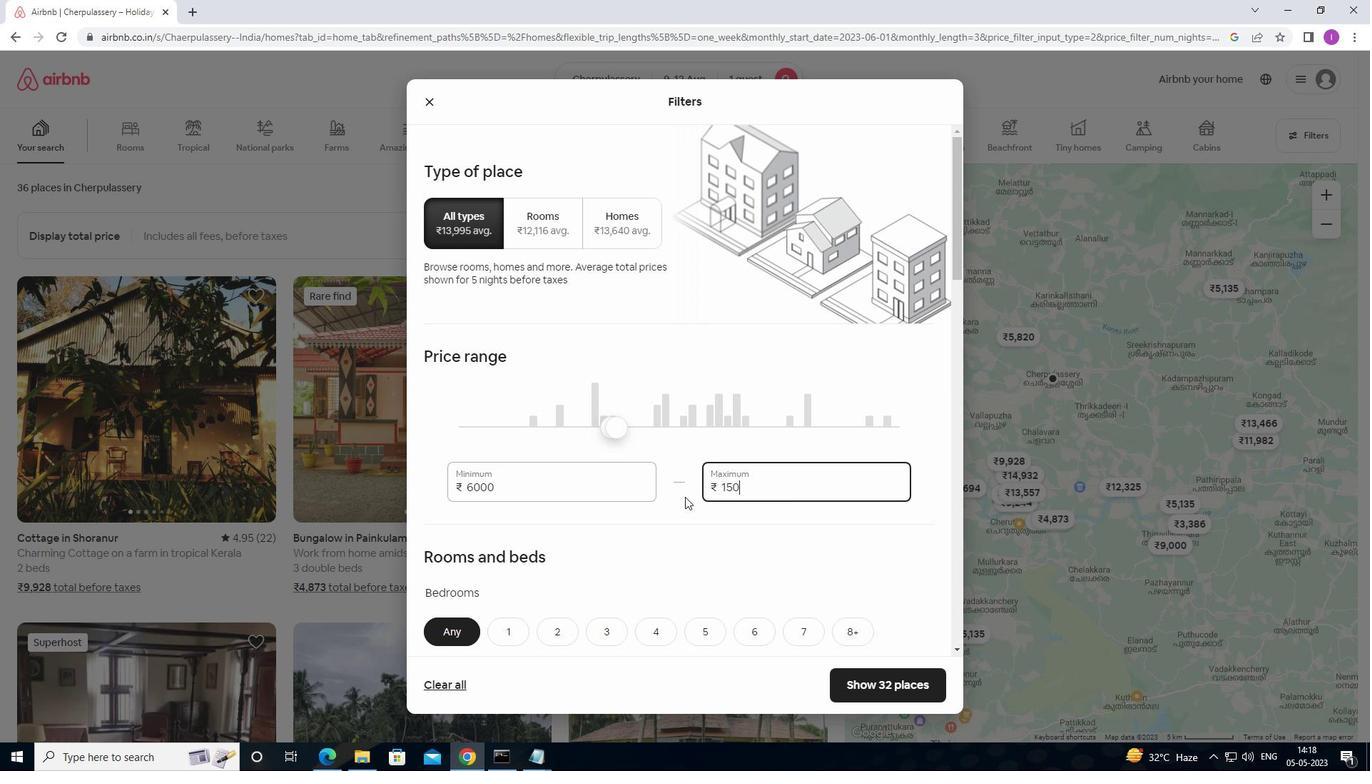 
Action: Key pressed 0
Screenshot: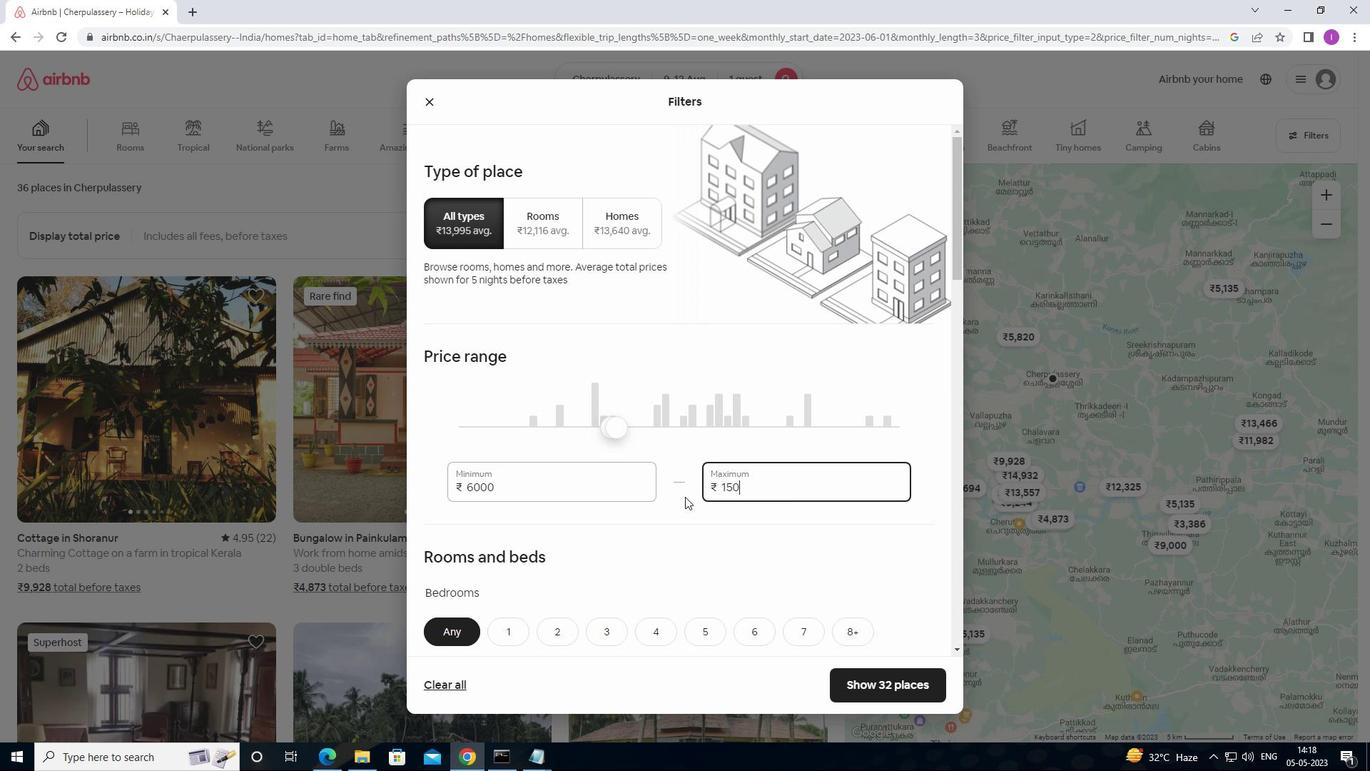 
Action: Mouse moved to (684, 498)
Screenshot: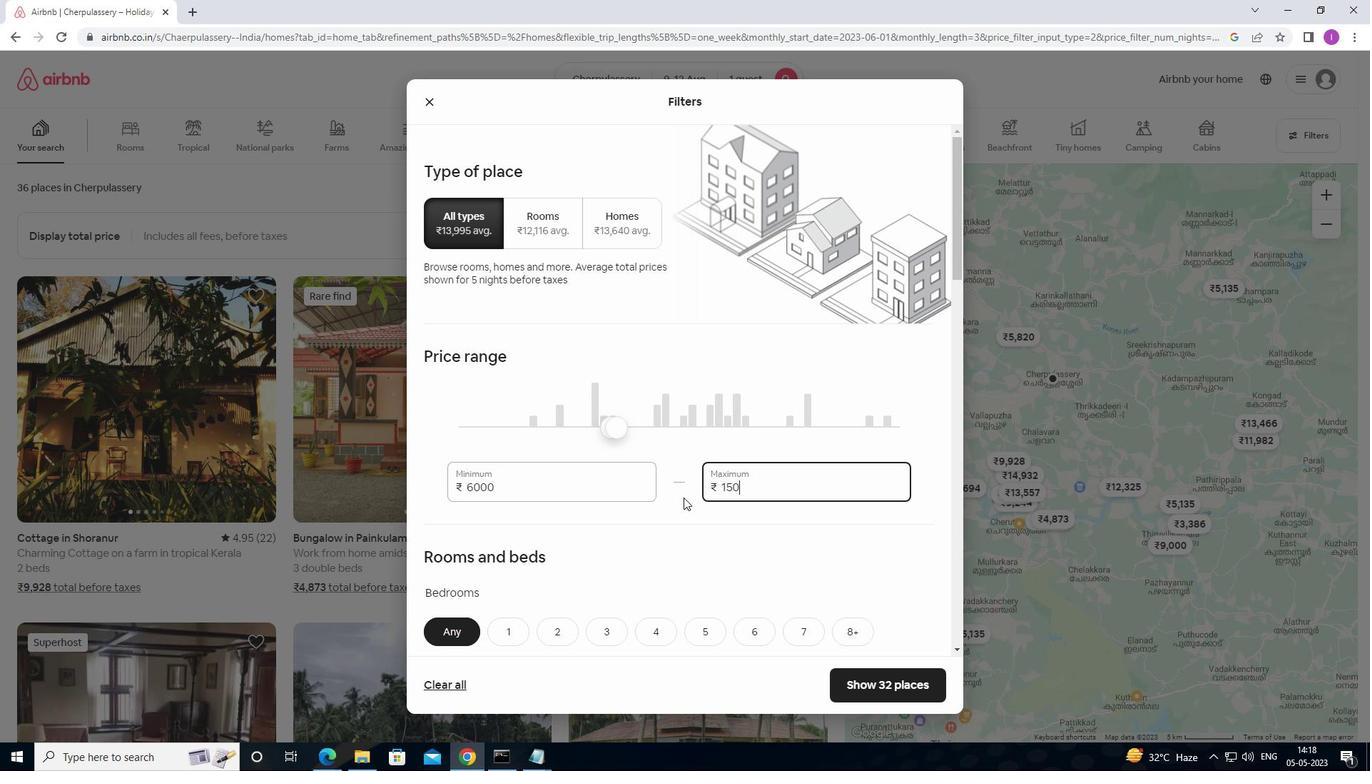 
Action: Key pressed 0
Screenshot: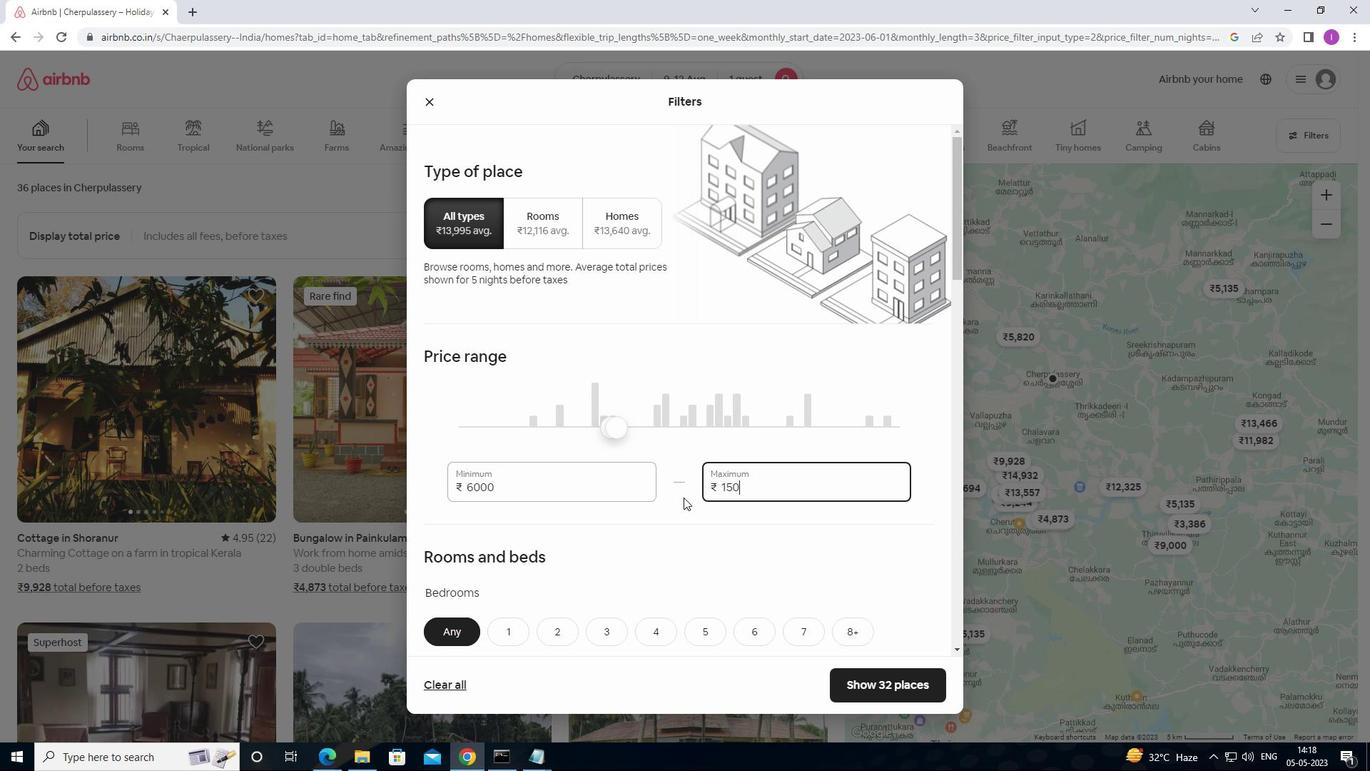 
Action: Mouse moved to (763, 522)
Screenshot: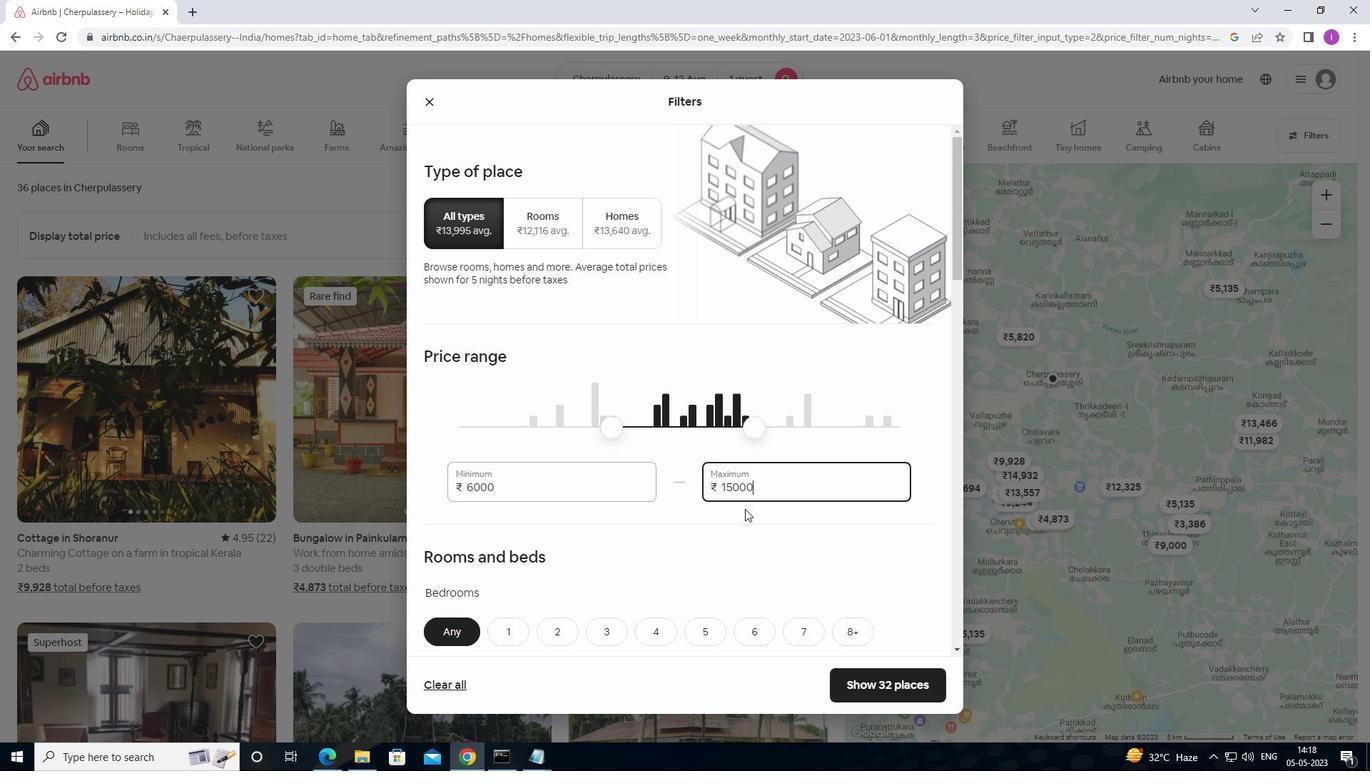 
Action: Mouse scrolled (763, 521) with delta (0, 0)
Screenshot: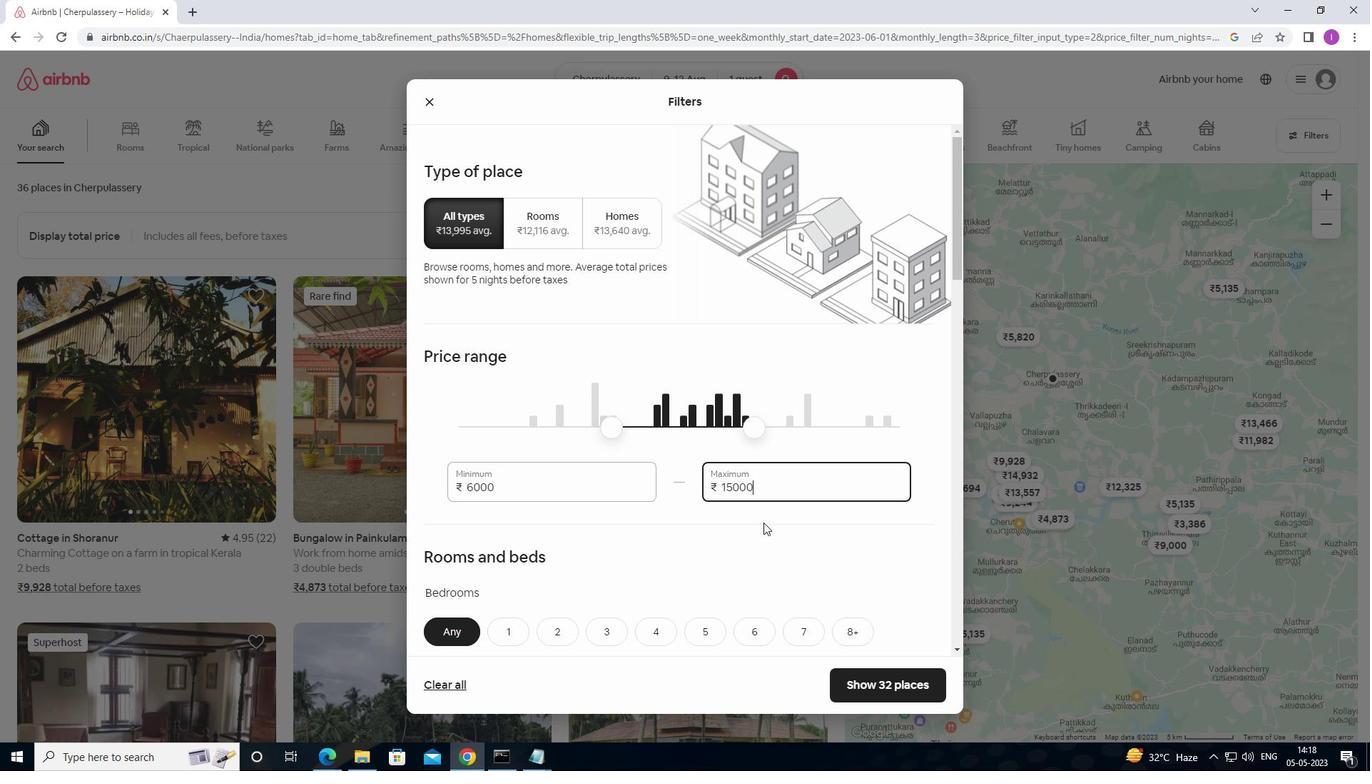 
Action: Mouse scrolled (763, 521) with delta (0, 0)
Screenshot: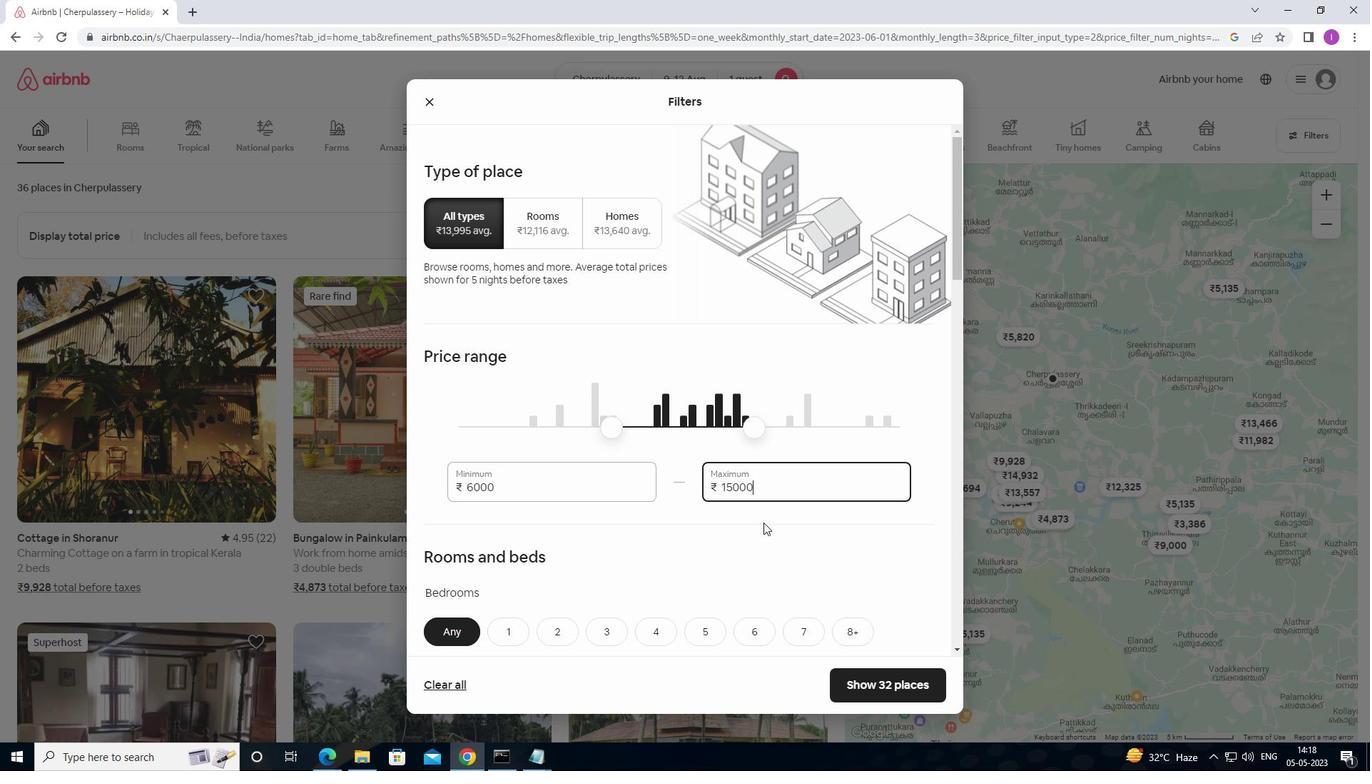 
Action: Mouse scrolled (763, 521) with delta (0, 0)
Screenshot: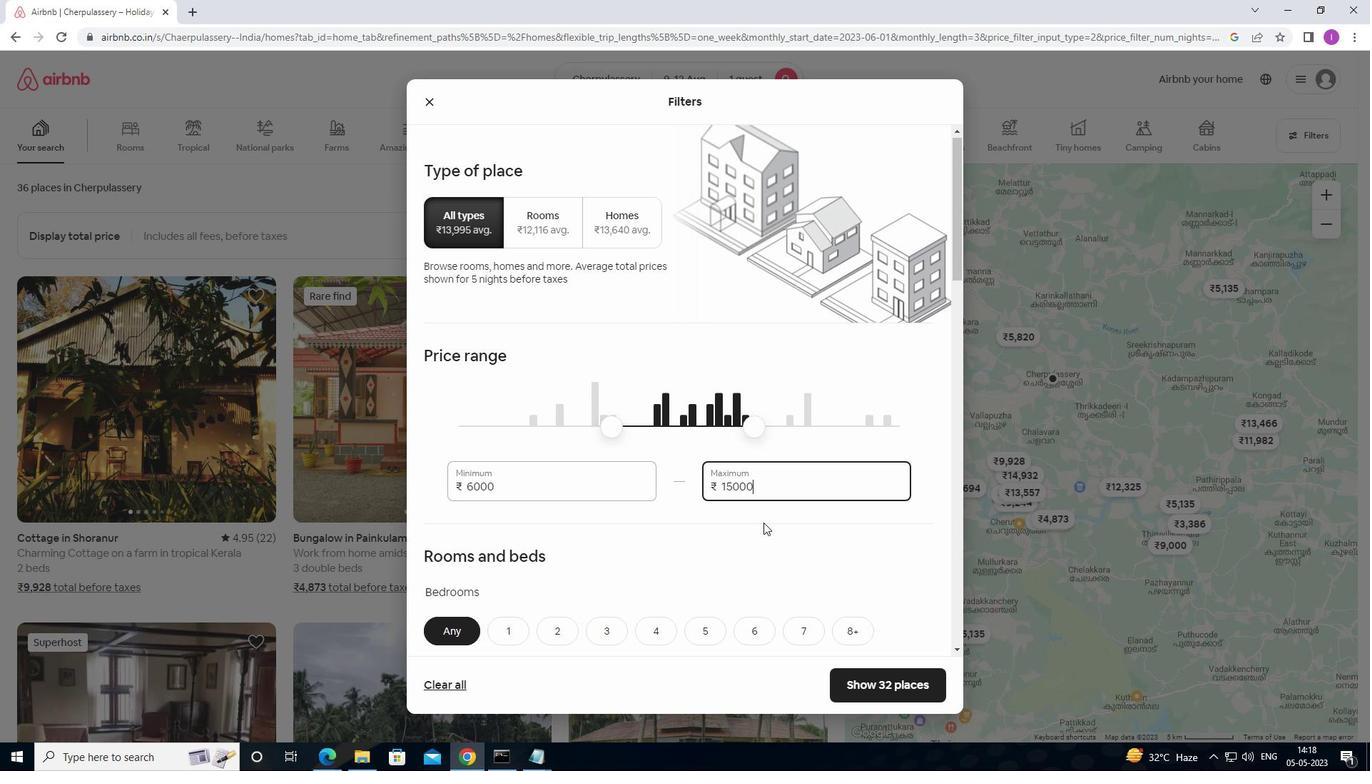 
Action: Mouse moved to (491, 419)
Screenshot: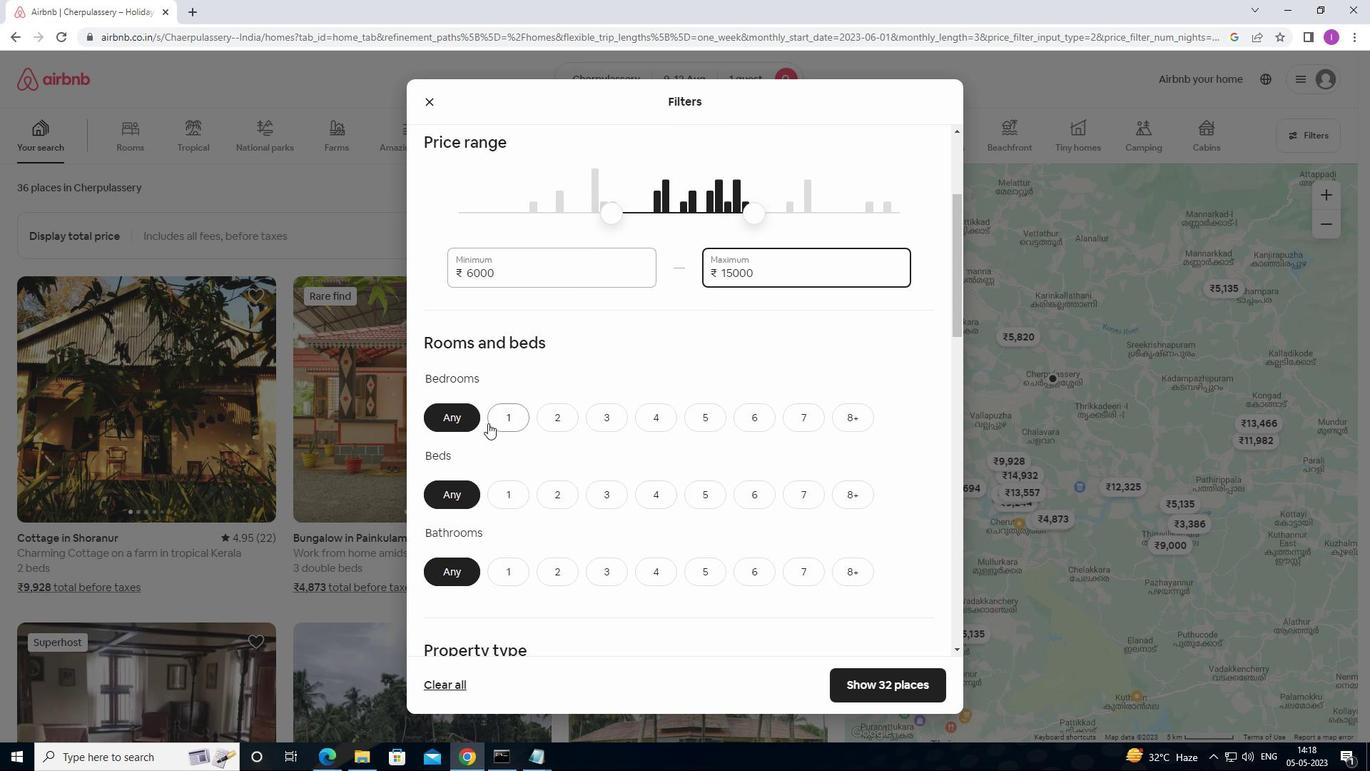 
Action: Mouse pressed left at (491, 419)
Screenshot: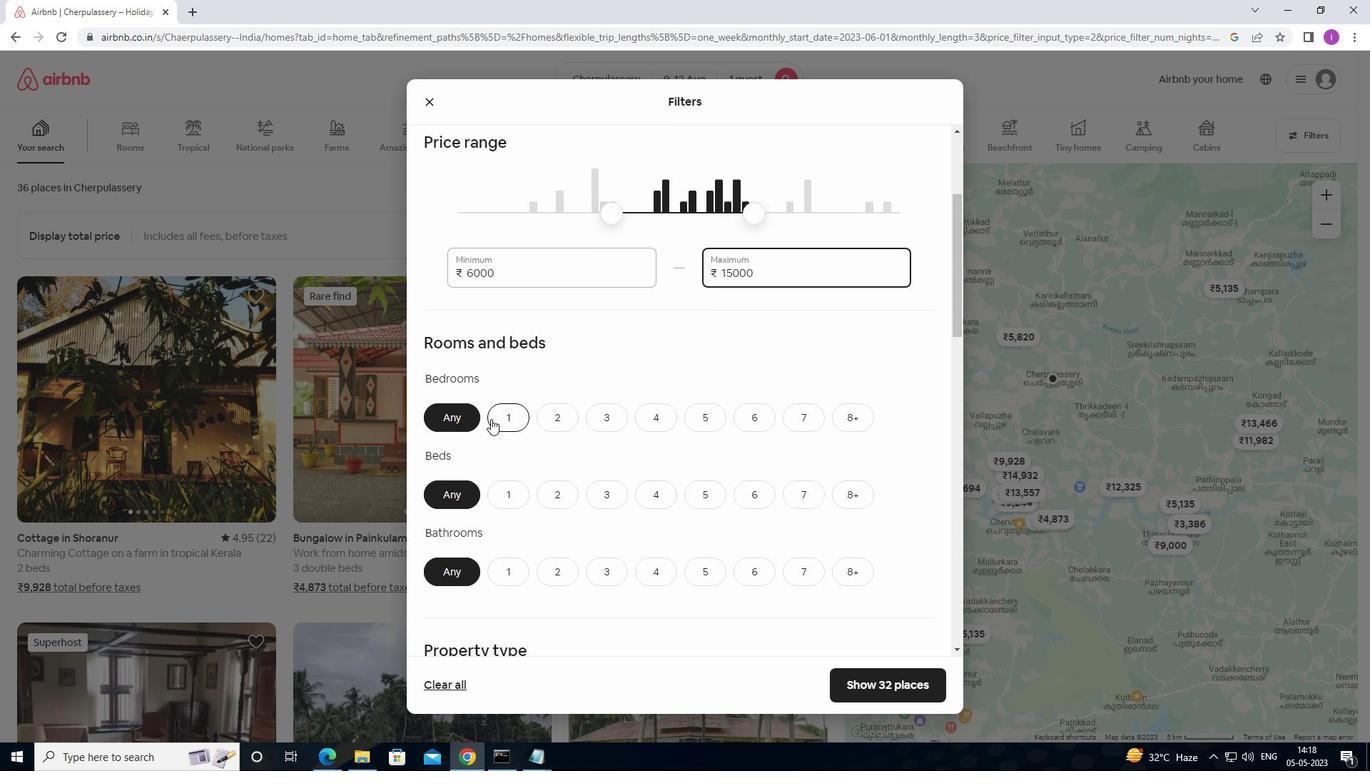 
Action: Mouse moved to (503, 486)
Screenshot: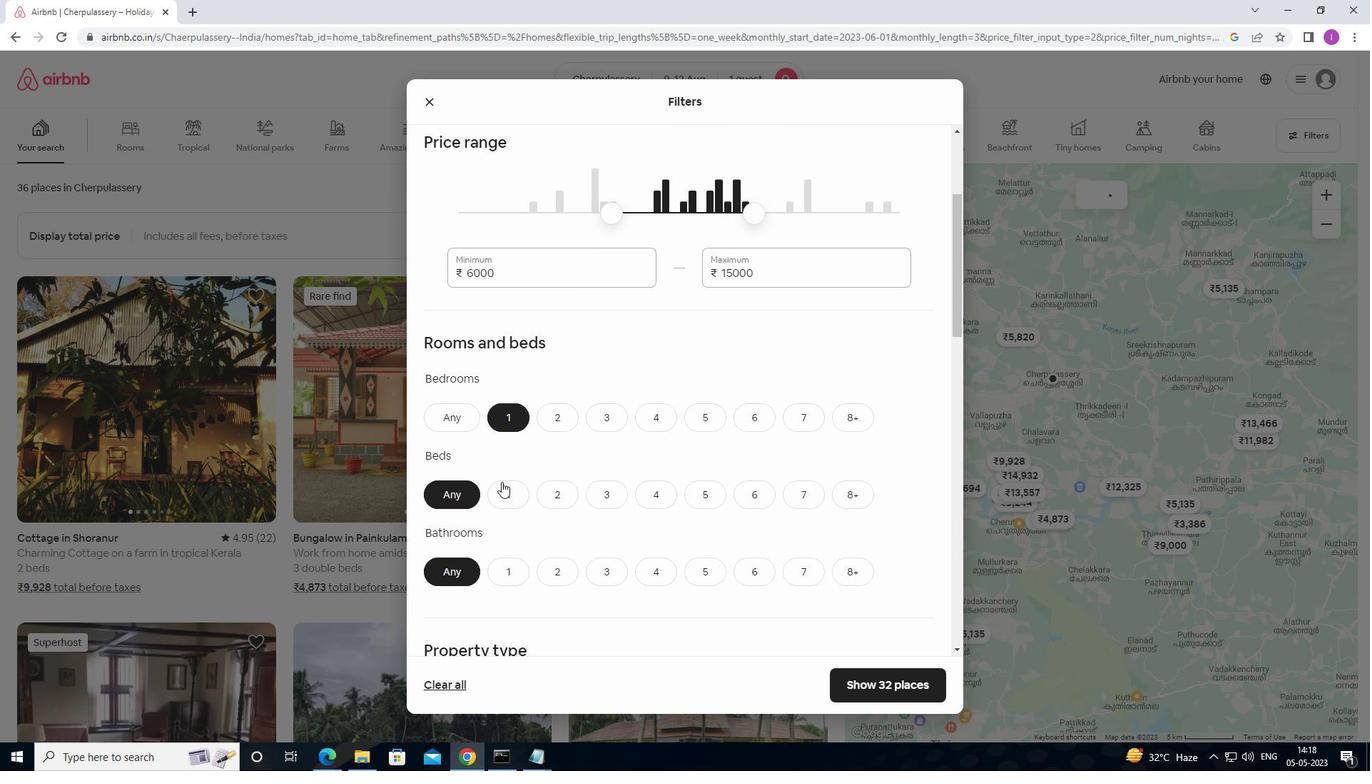 
Action: Mouse pressed left at (503, 486)
Screenshot: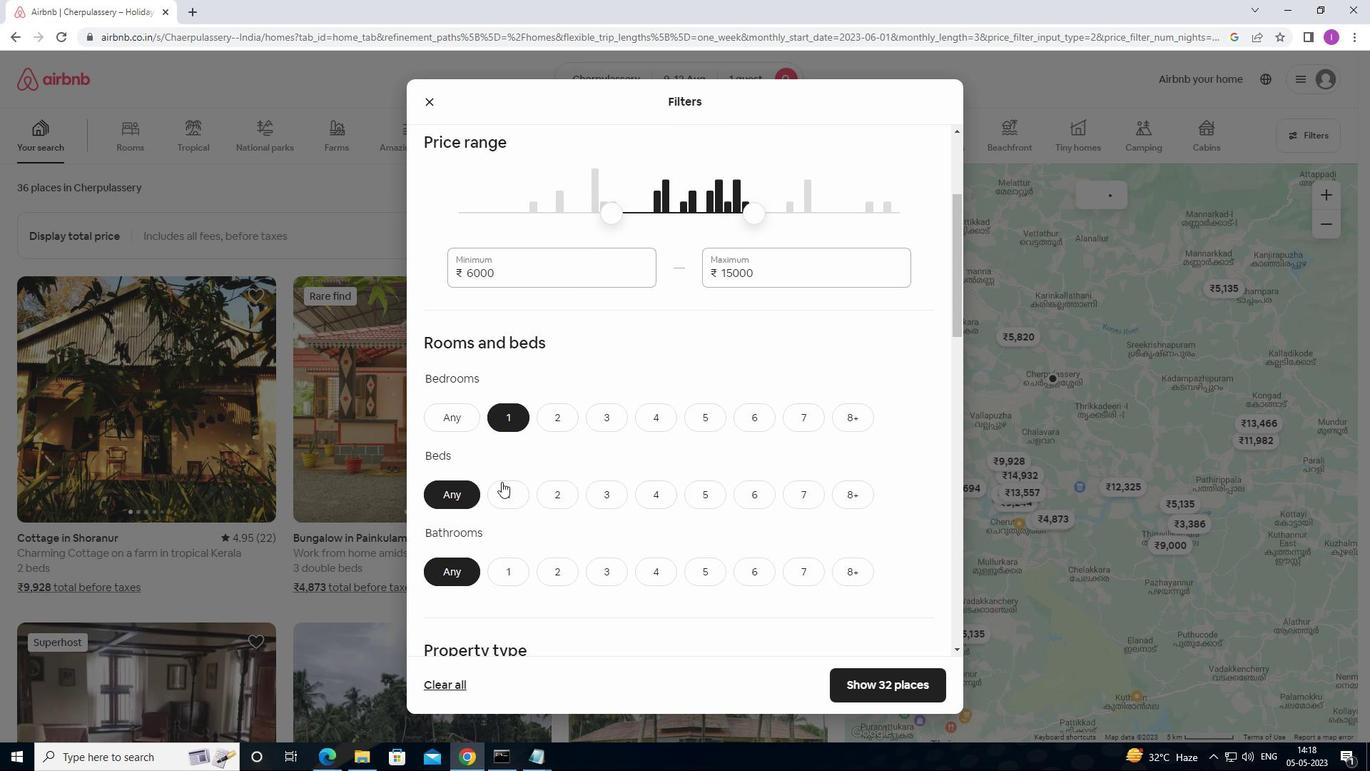 
Action: Mouse moved to (495, 575)
Screenshot: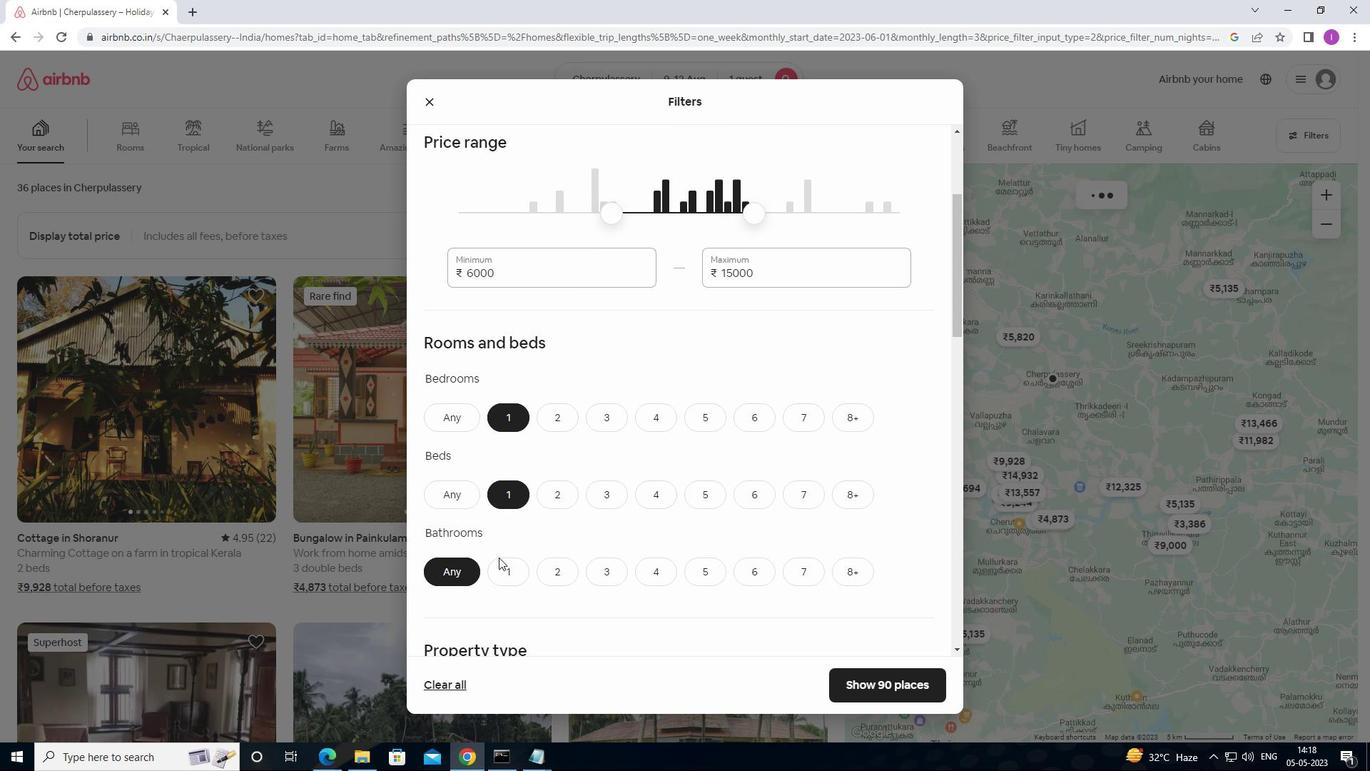 
Action: Mouse pressed left at (495, 575)
Screenshot: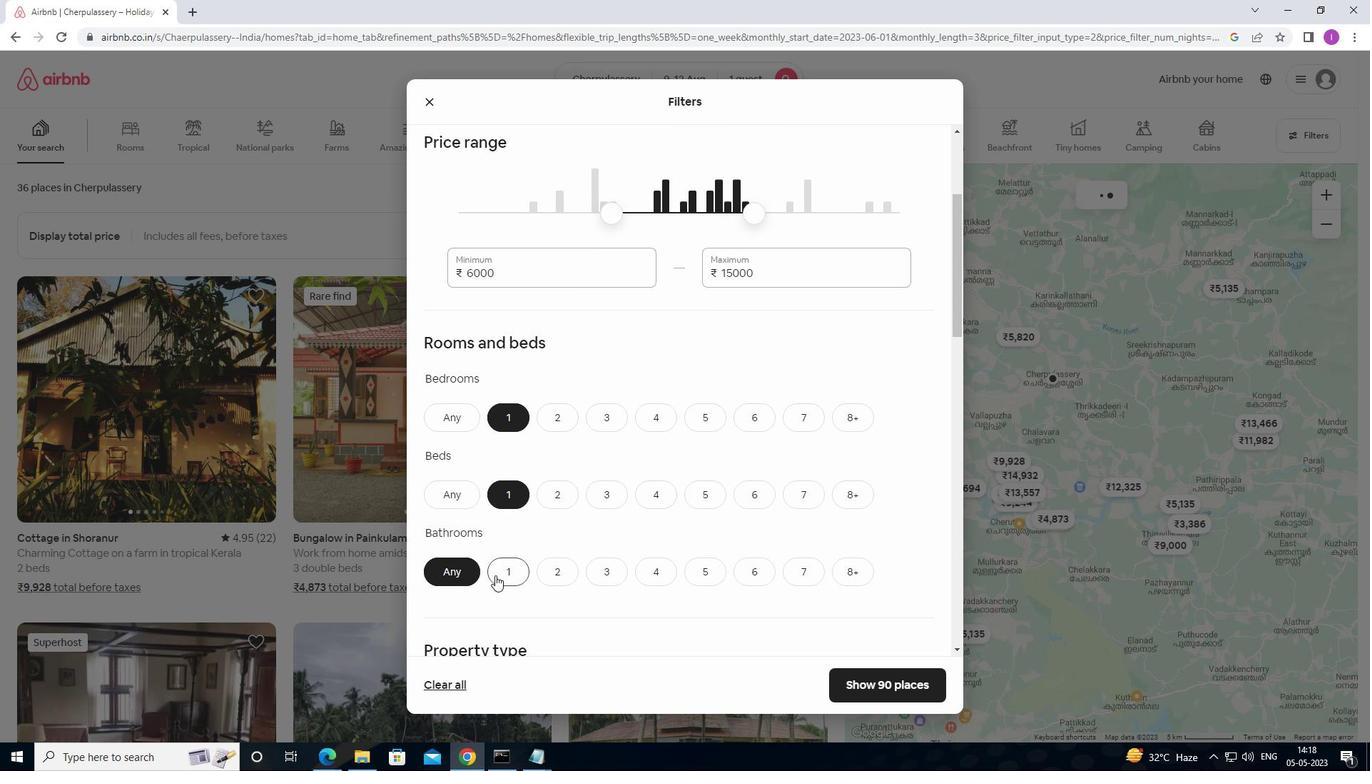 
Action: Mouse moved to (593, 546)
Screenshot: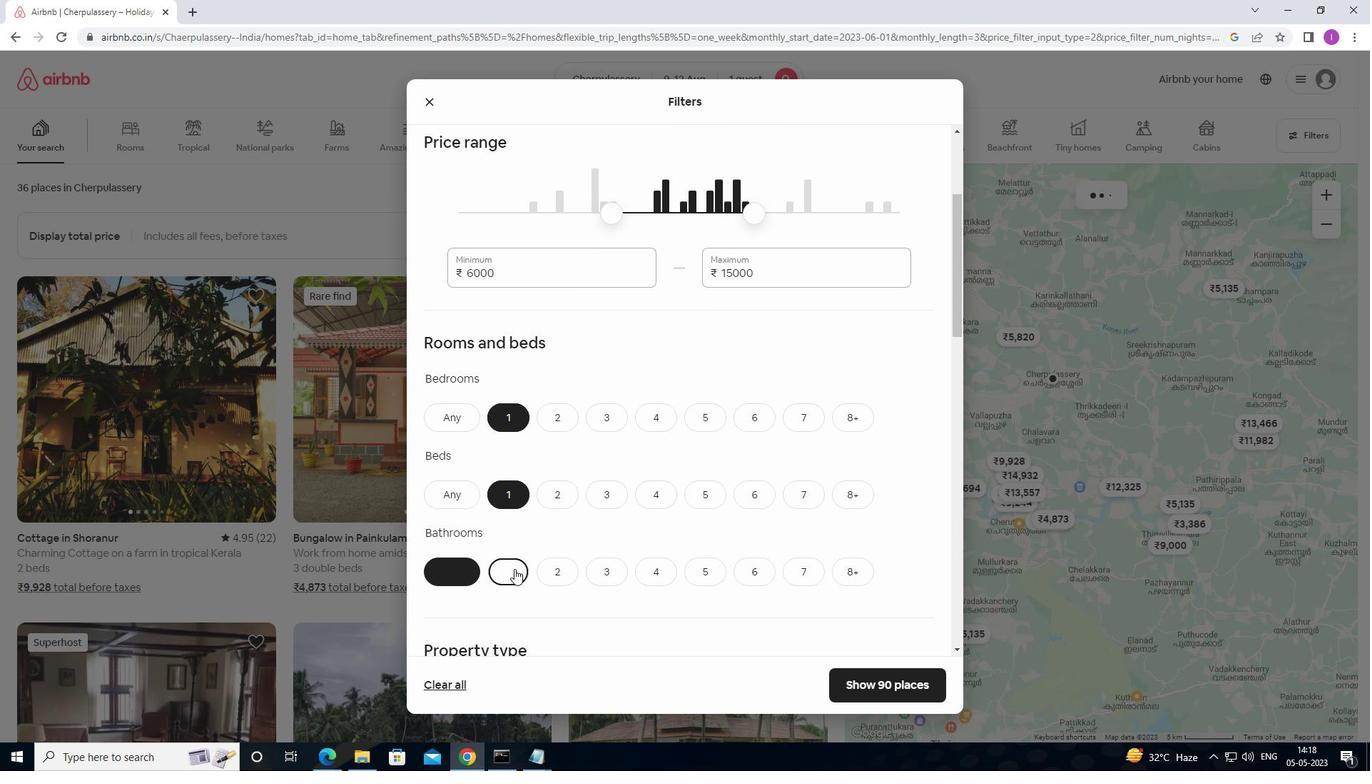 
Action: Mouse scrolled (593, 546) with delta (0, 0)
Screenshot: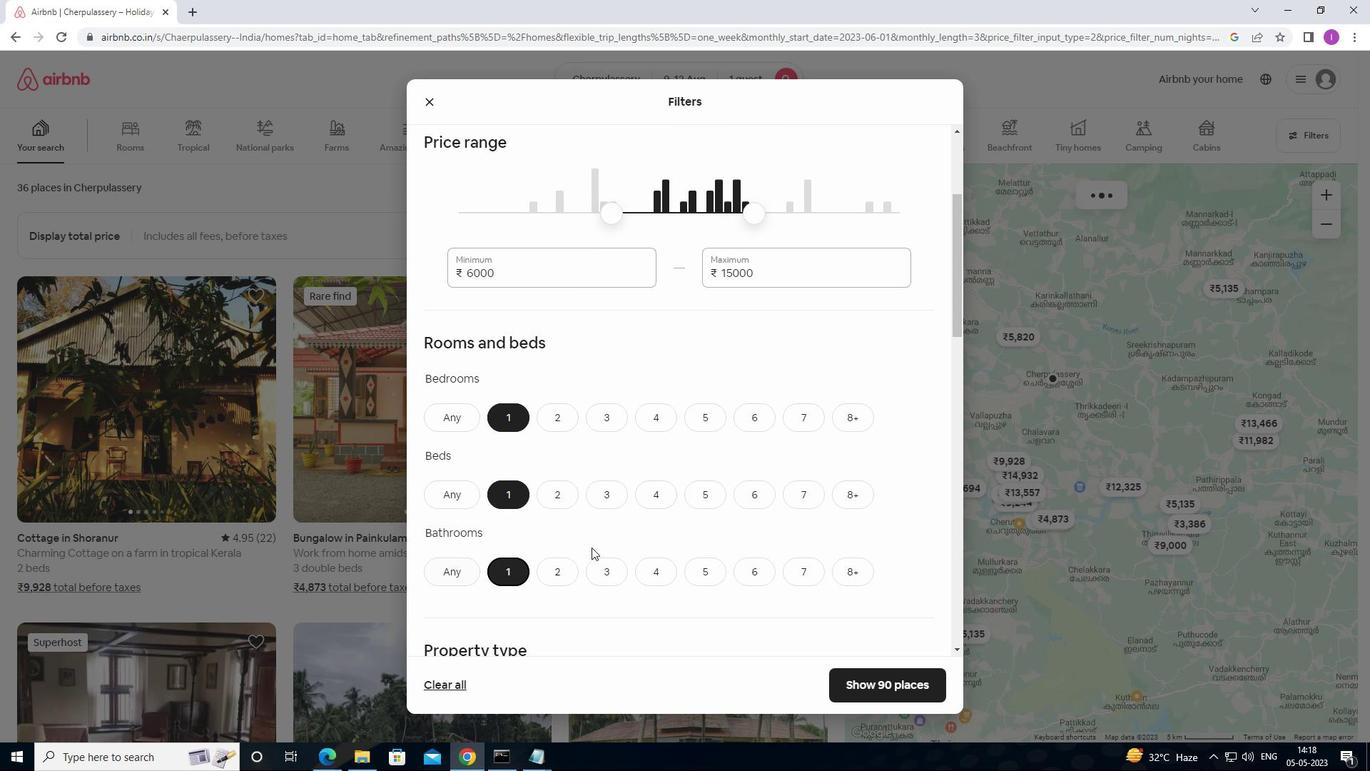 
Action: Mouse scrolled (593, 546) with delta (0, 0)
Screenshot: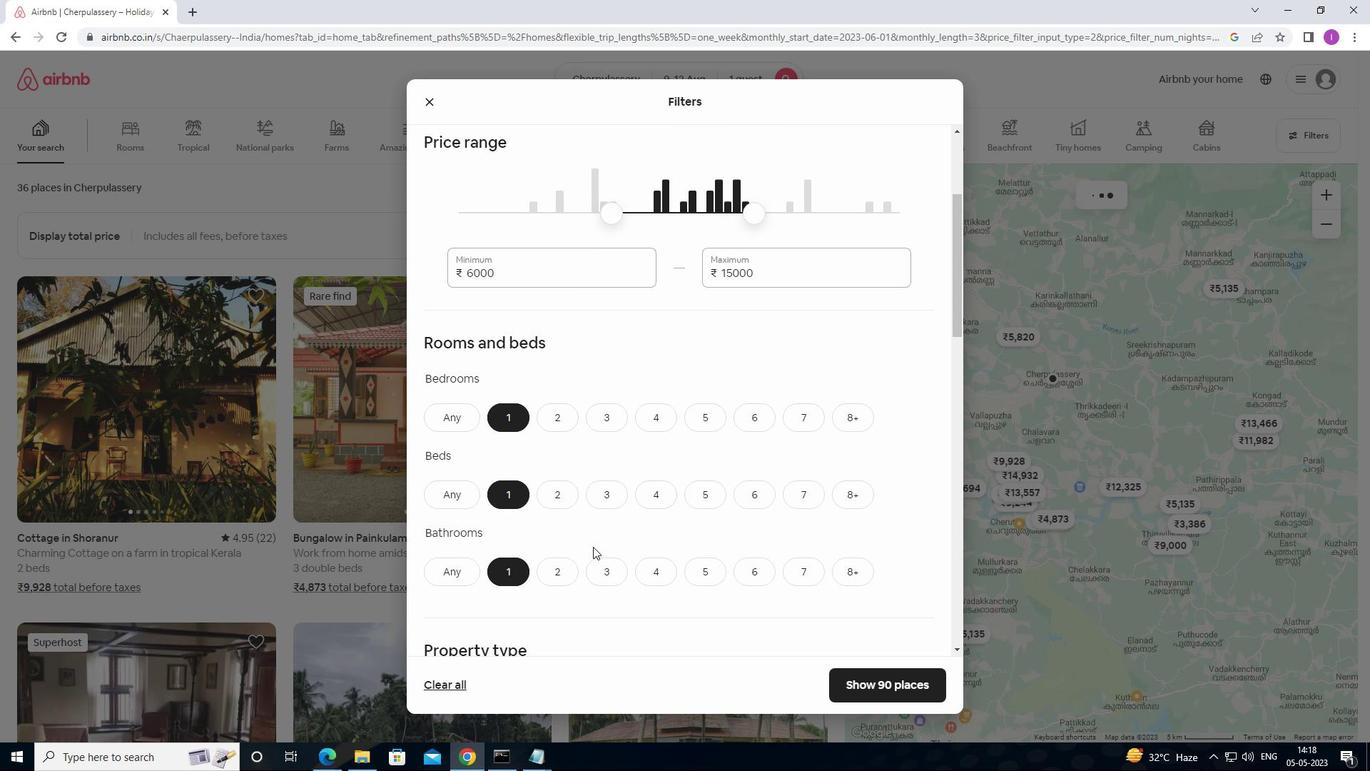 
Action: Mouse scrolled (593, 546) with delta (0, 0)
Screenshot: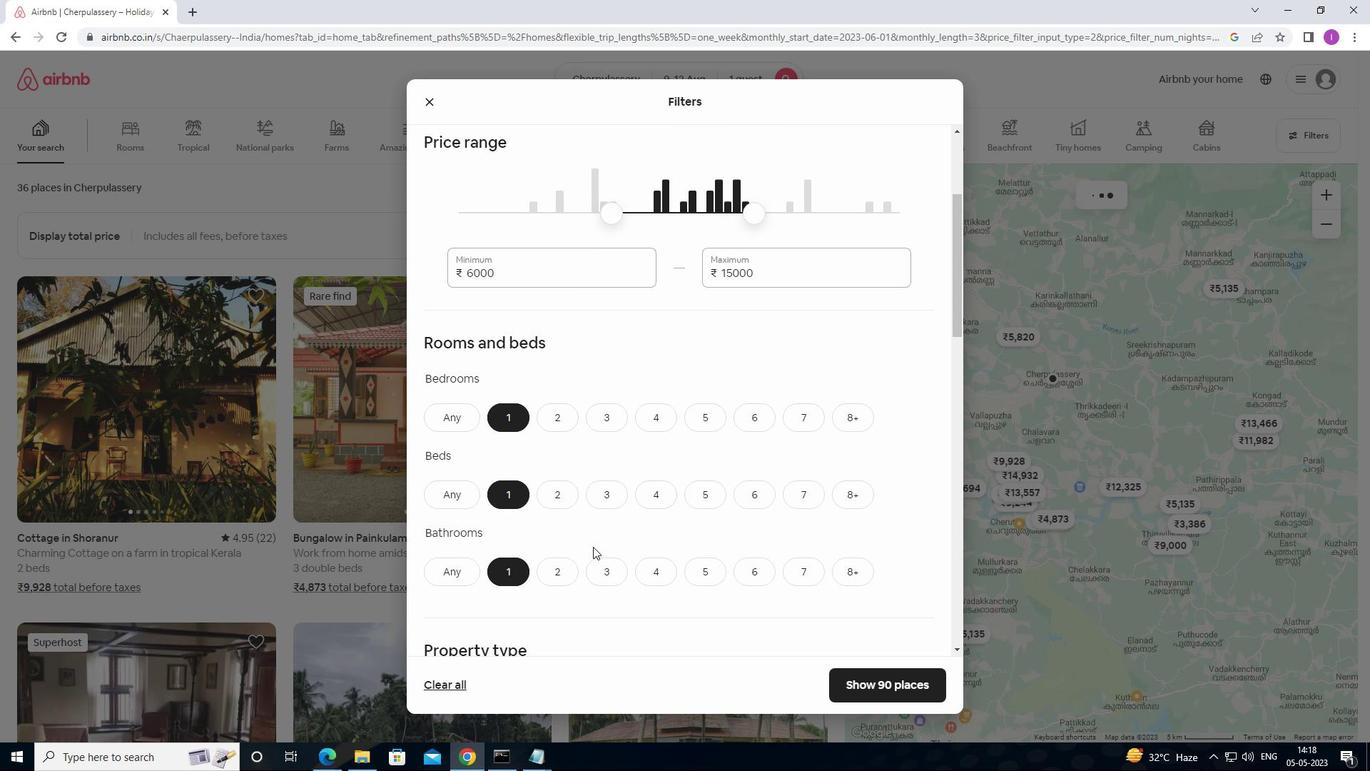 
Action: Mouse moved to (483, 519)
Screenshot: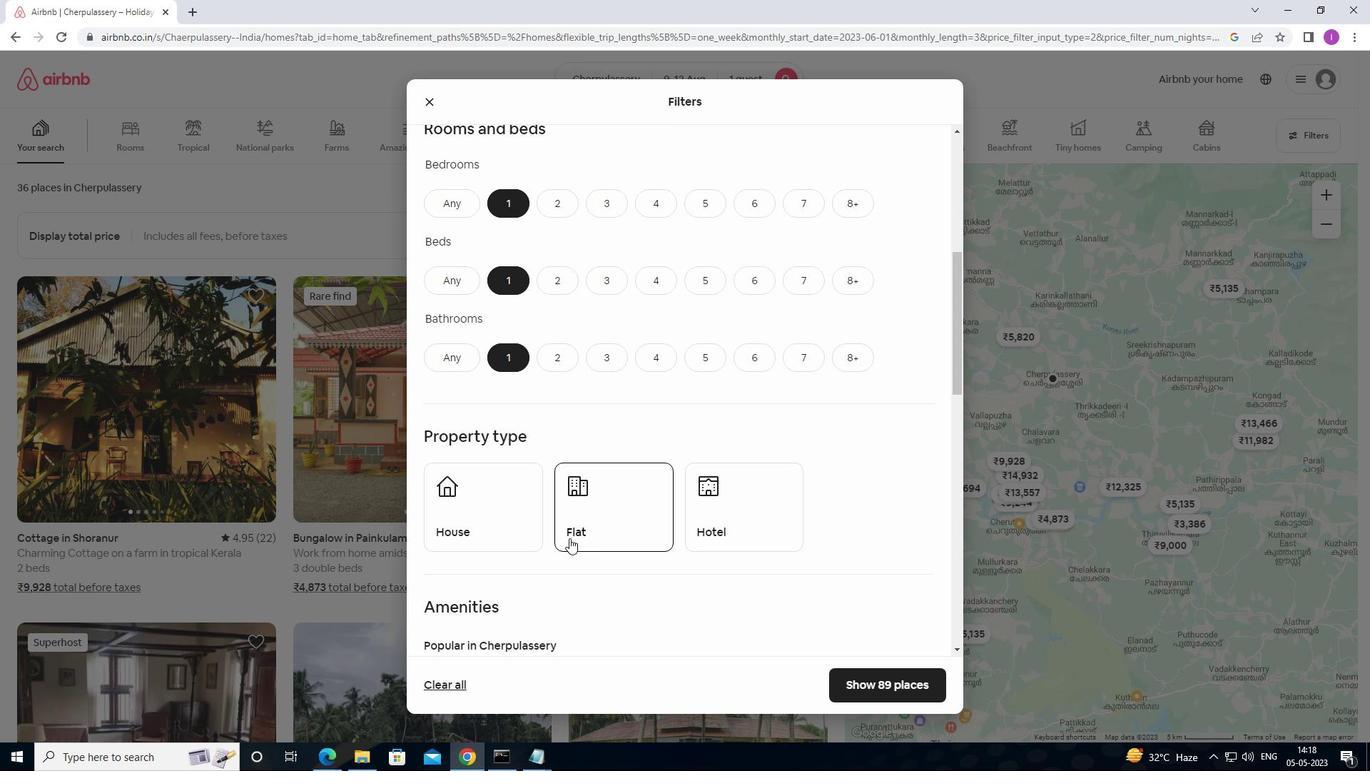 
Action: Mouse pressed left at (483, 519)
Screenshot: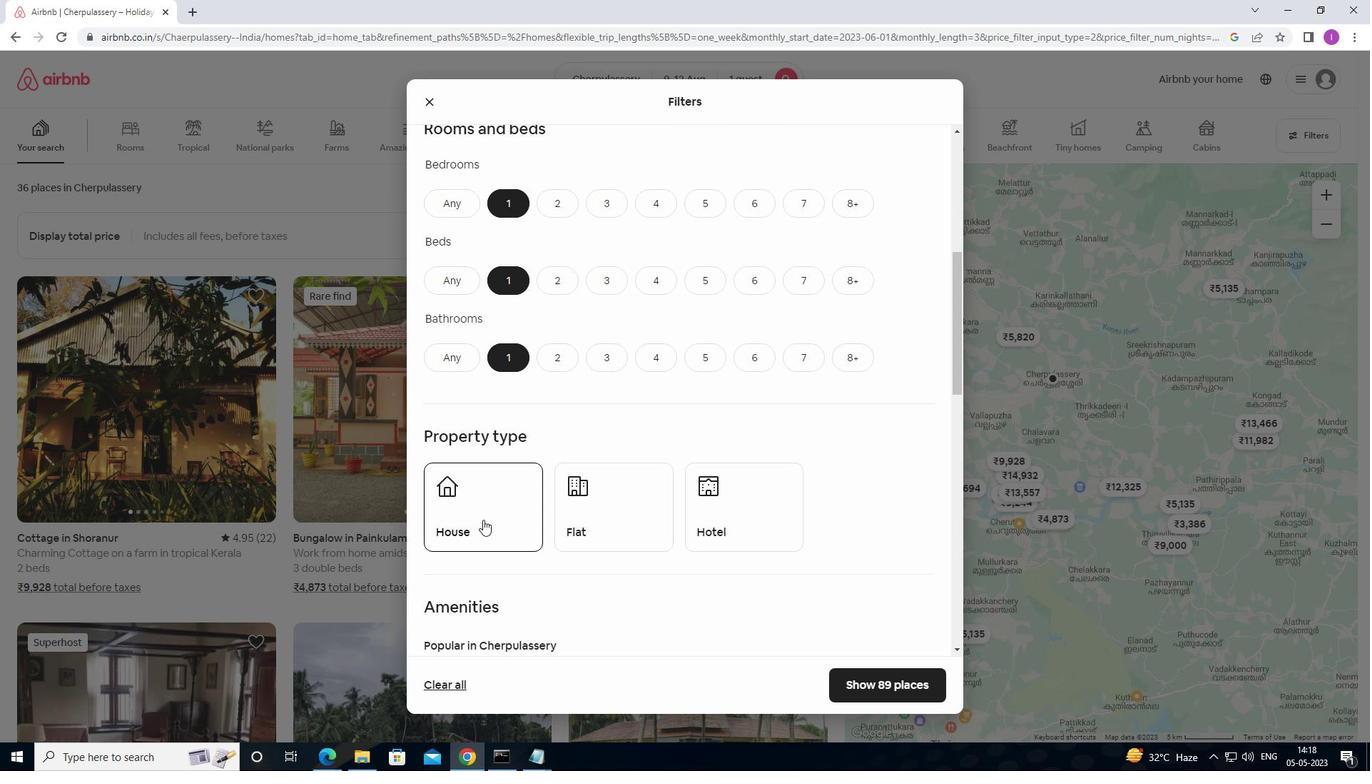 
Action: Mouse moved to (611, 509)
Screenshot: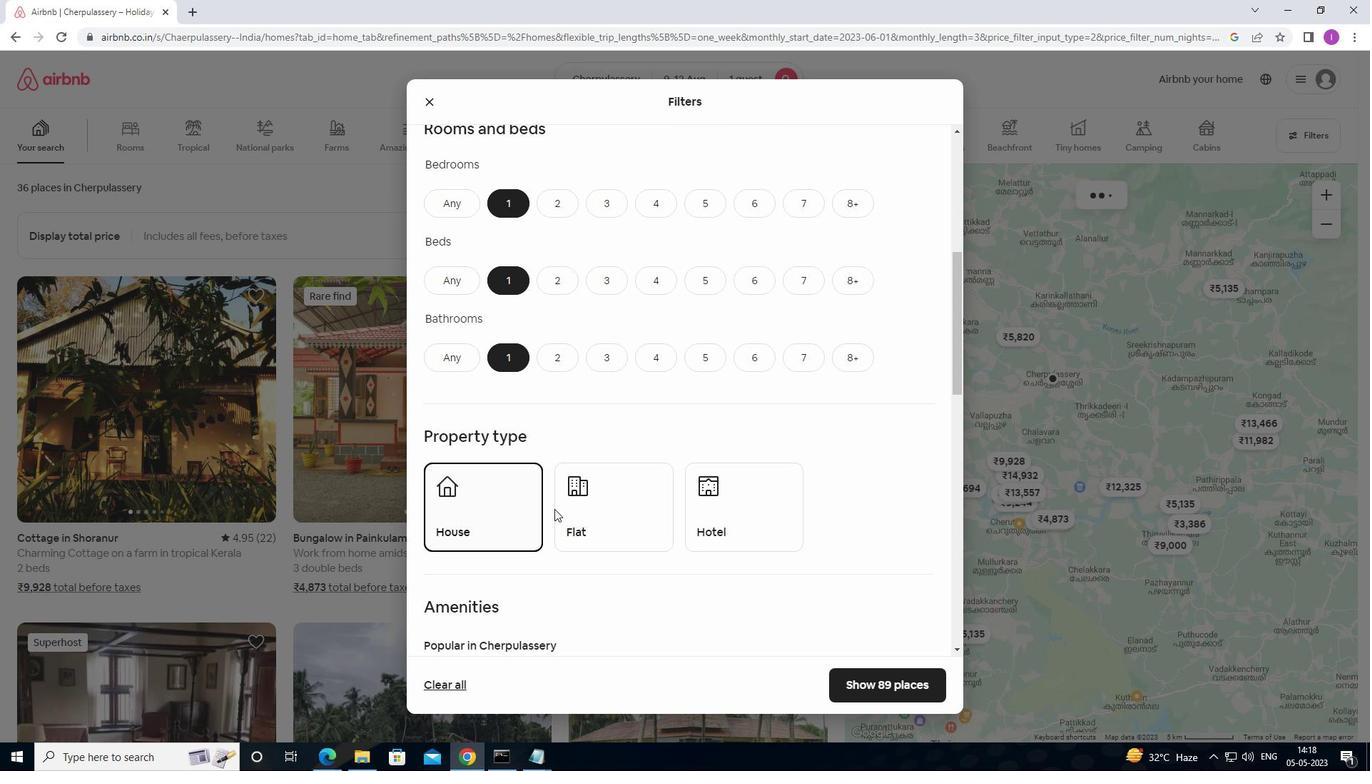 
Action: Mouse pressed left at (611, 509)
Screenshot: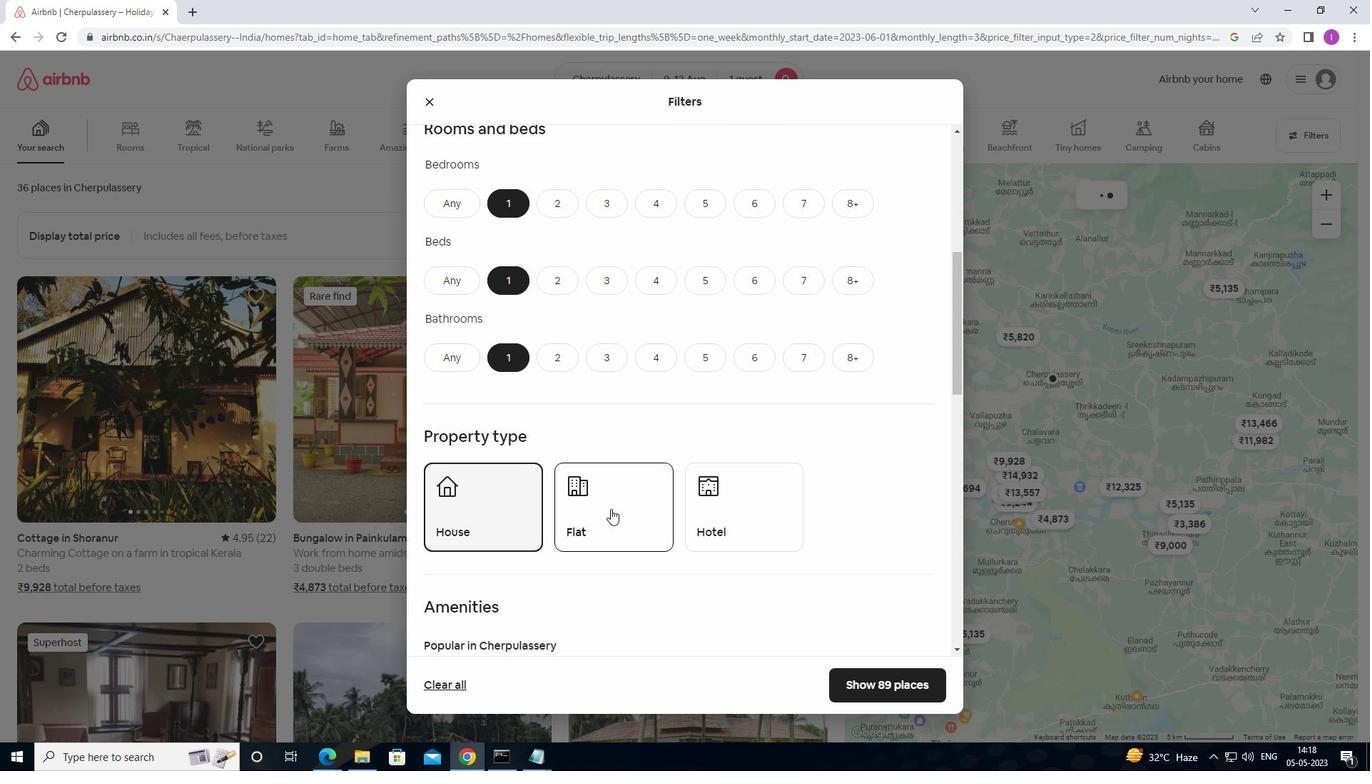 
Action: Mouse moved to (769, 516)
Screenshot: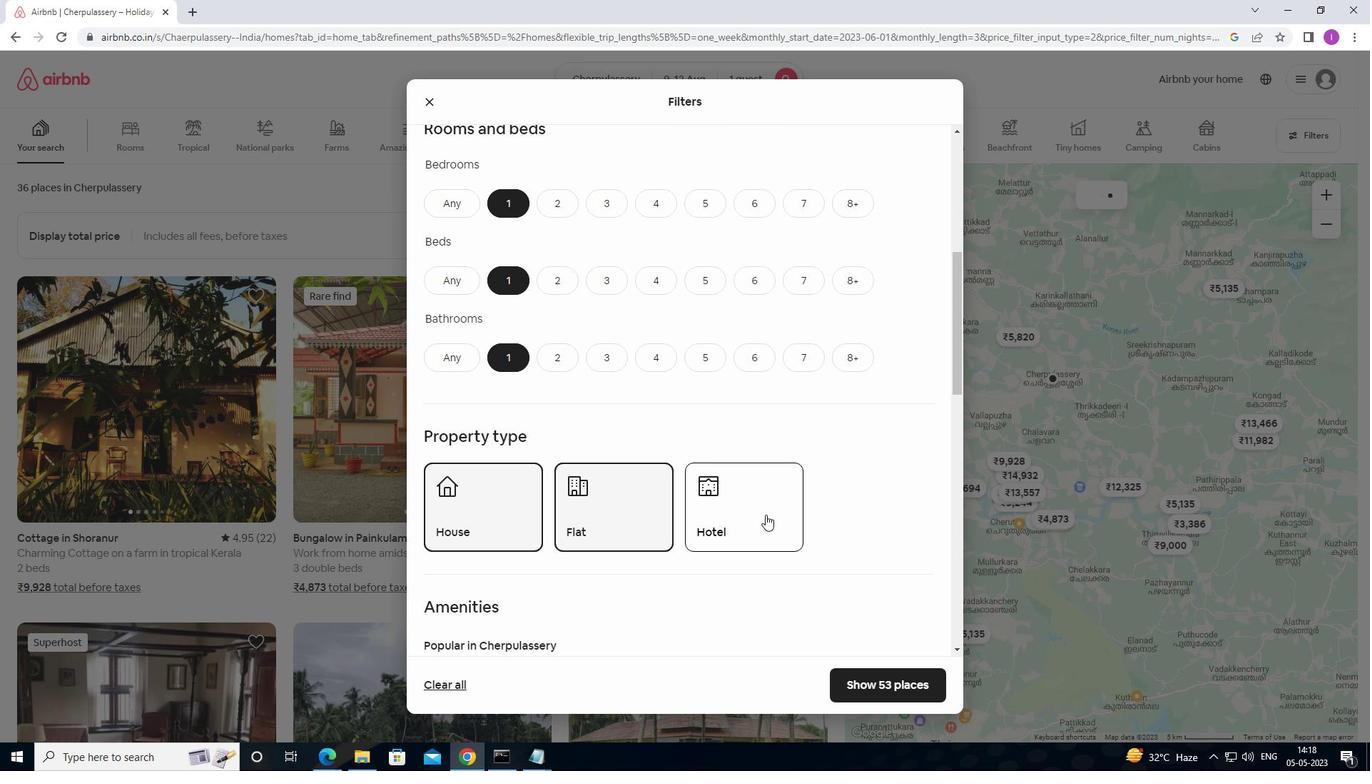 
Action: Mouse pressed left at (769, 516)
Screenshot: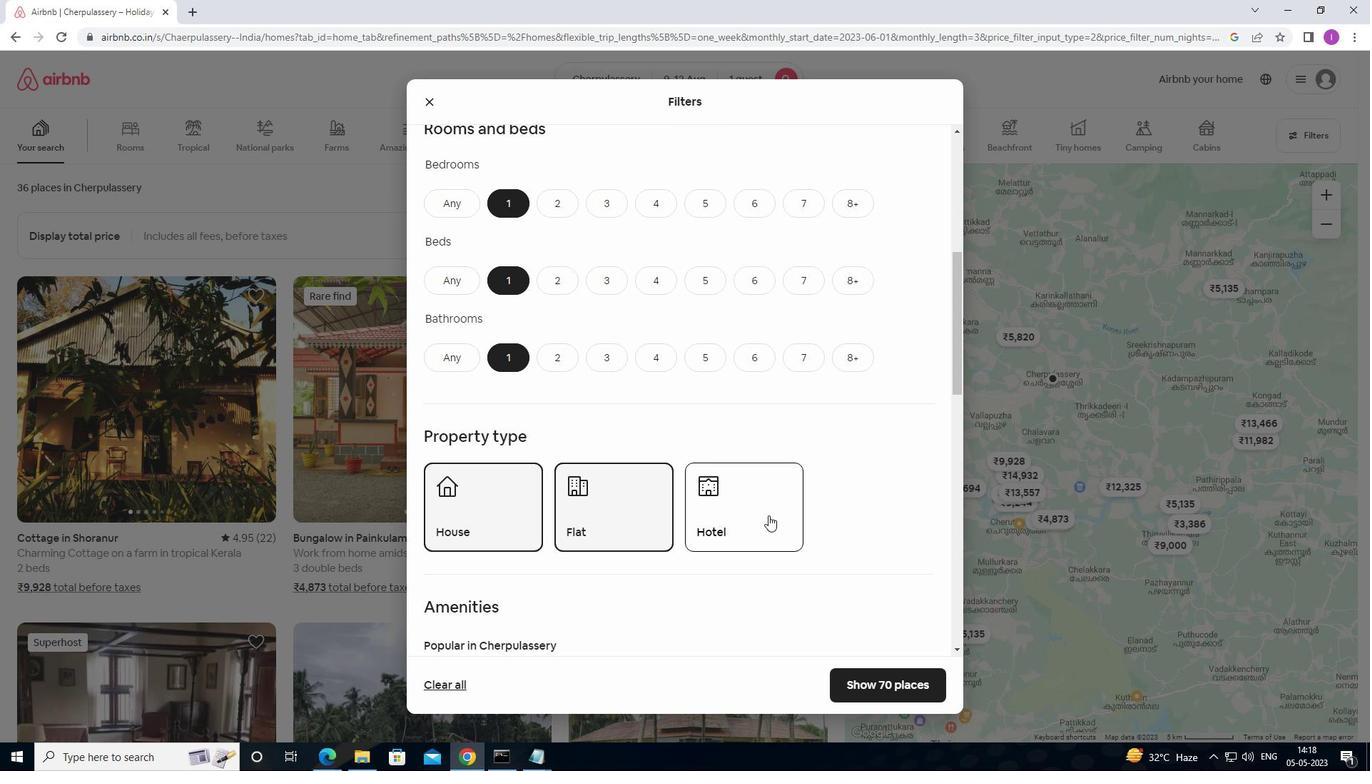 
Action: Mouse moved to (757, 519)
Screenshot: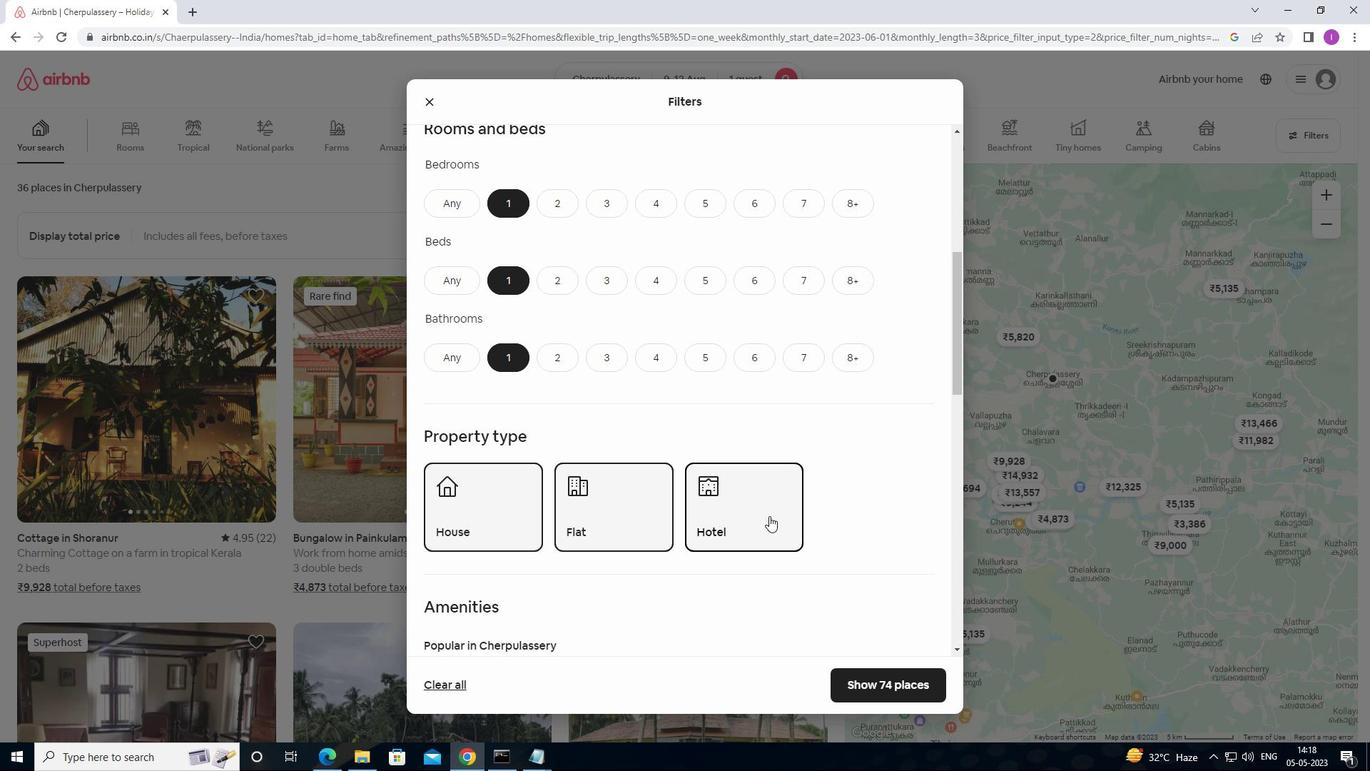 
Action: Mouse pressed left at (757, 519)
Screenshot: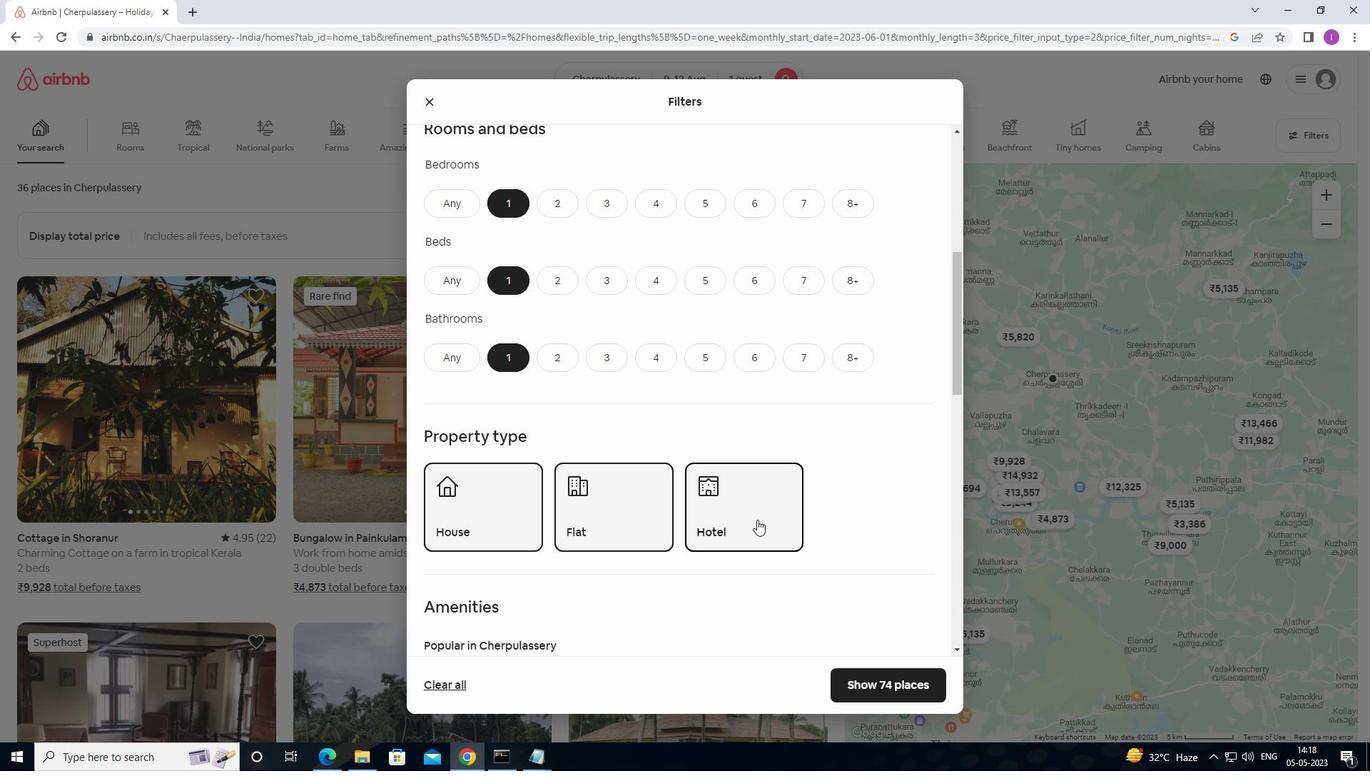 
Action: Mouse moved to (679, 541)
Screenshot: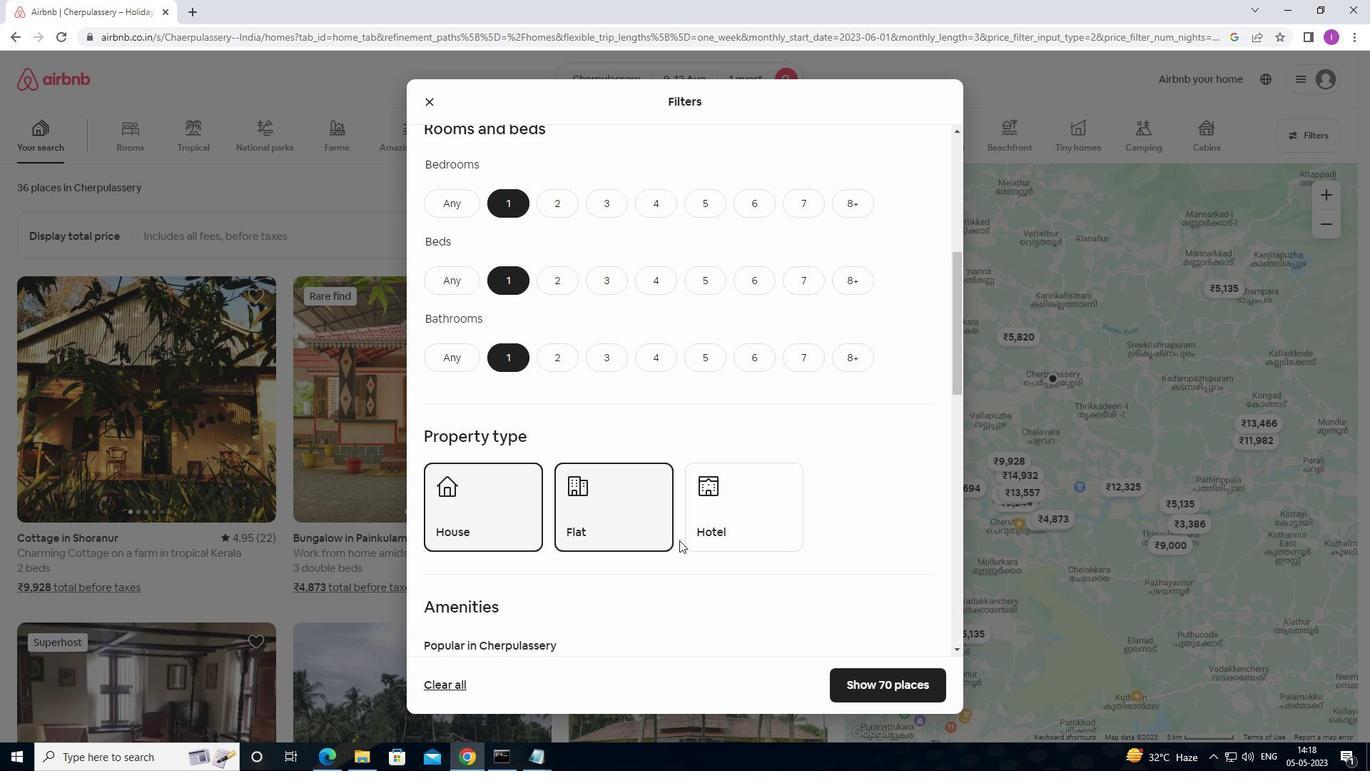 
Action: Mouse scrolled (679, 541) with delta (0, 0)
Screenshot: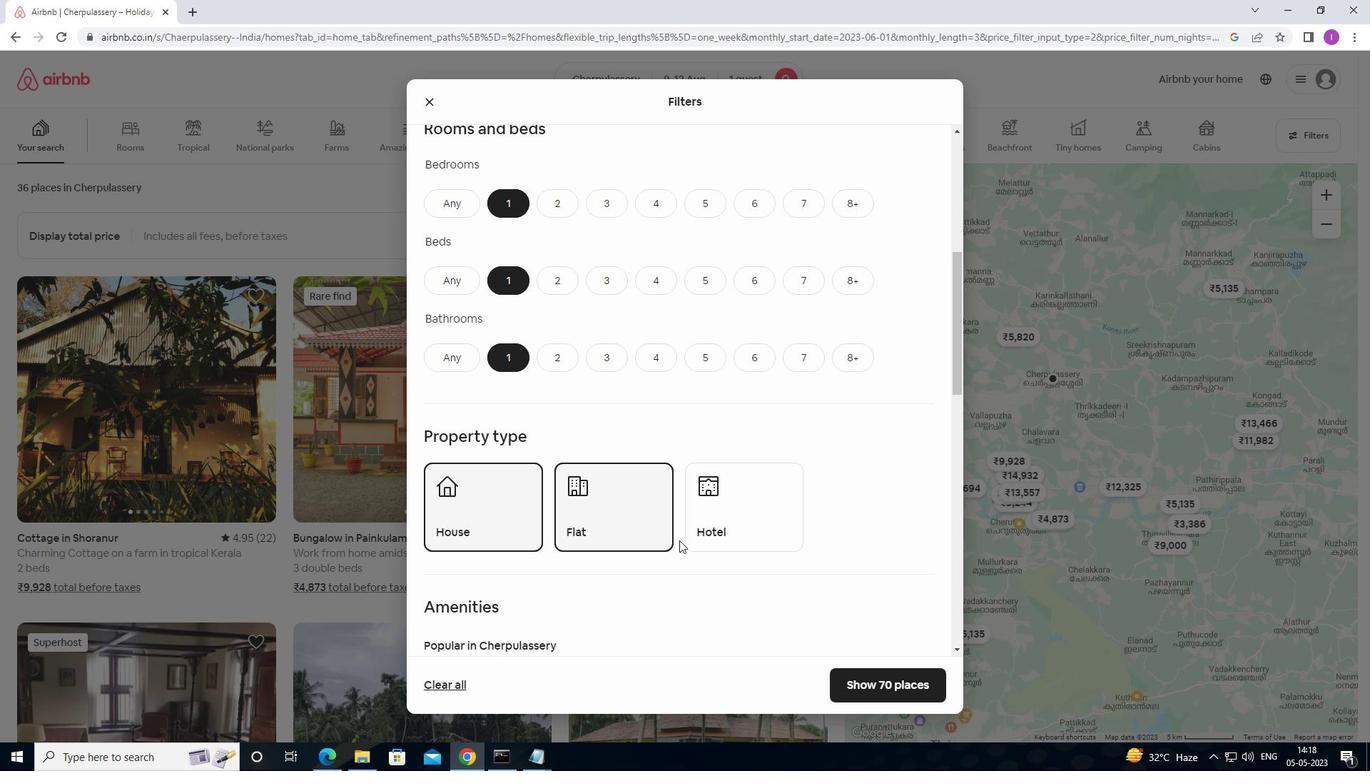 
Action: Mouse moved to (679, 543)
Screenshot: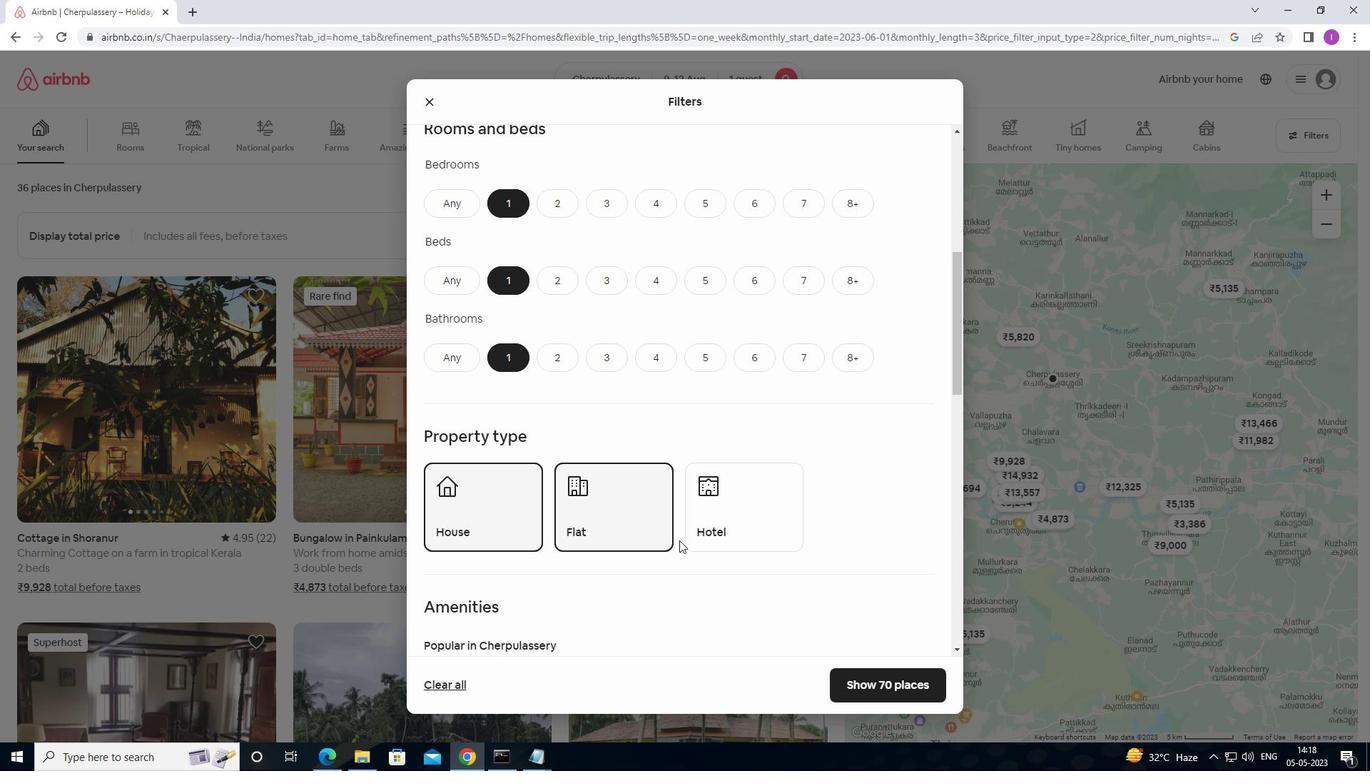 
Action: Mouse scrolled (679, 542) with delta (0, 0)
Screenshot: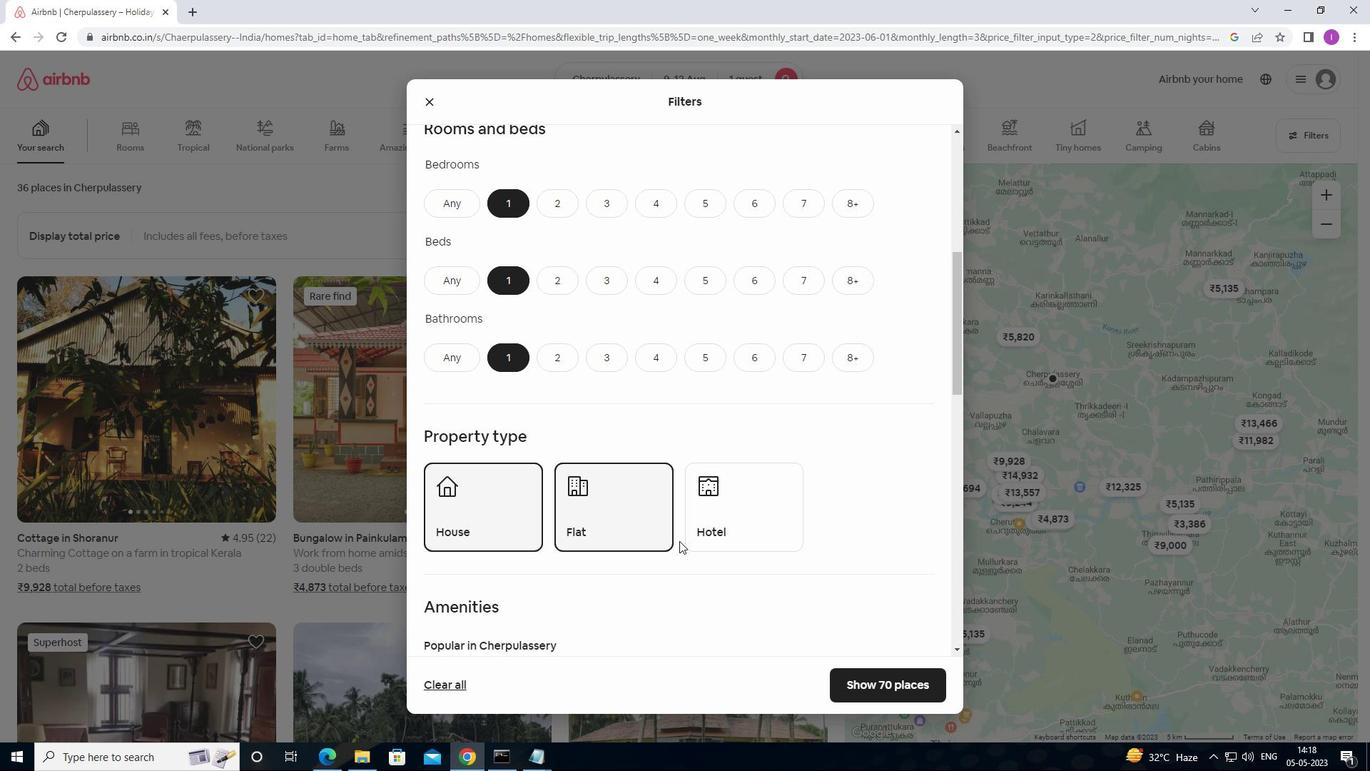 
Action: Mouse scrolled (679, 542) with delta (0, 0)
Screenshot: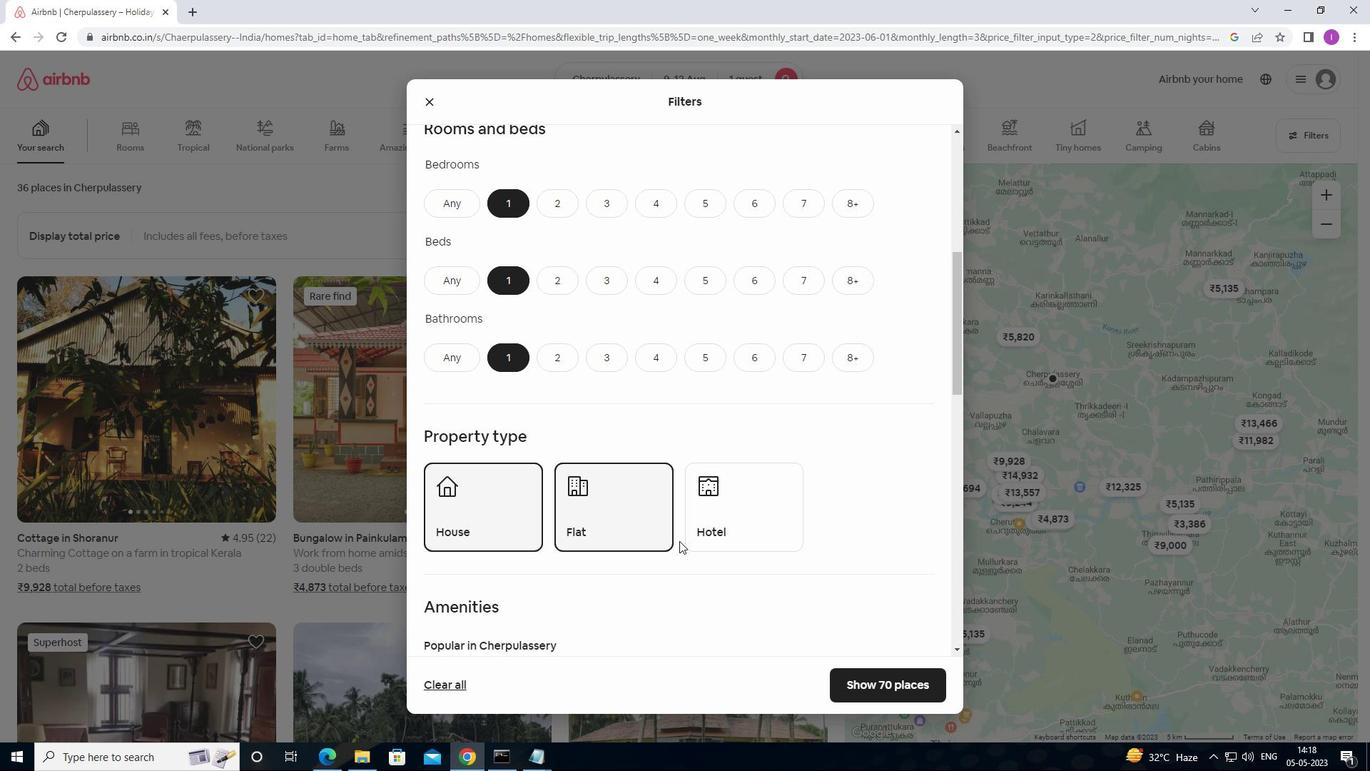 
Action: Mouse moved to (689, 466)
Screenshot: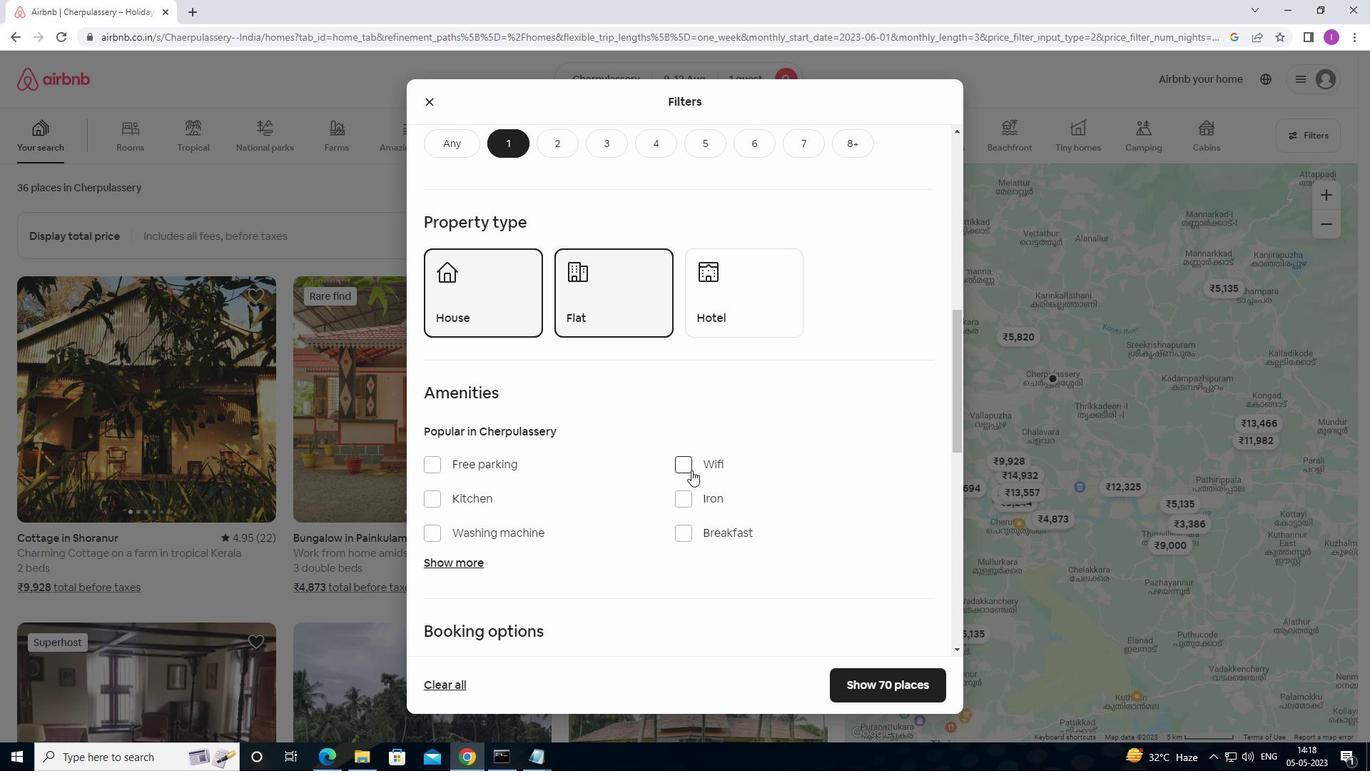 
Action: Mouse pressed left at (689, 466)
Screenshot: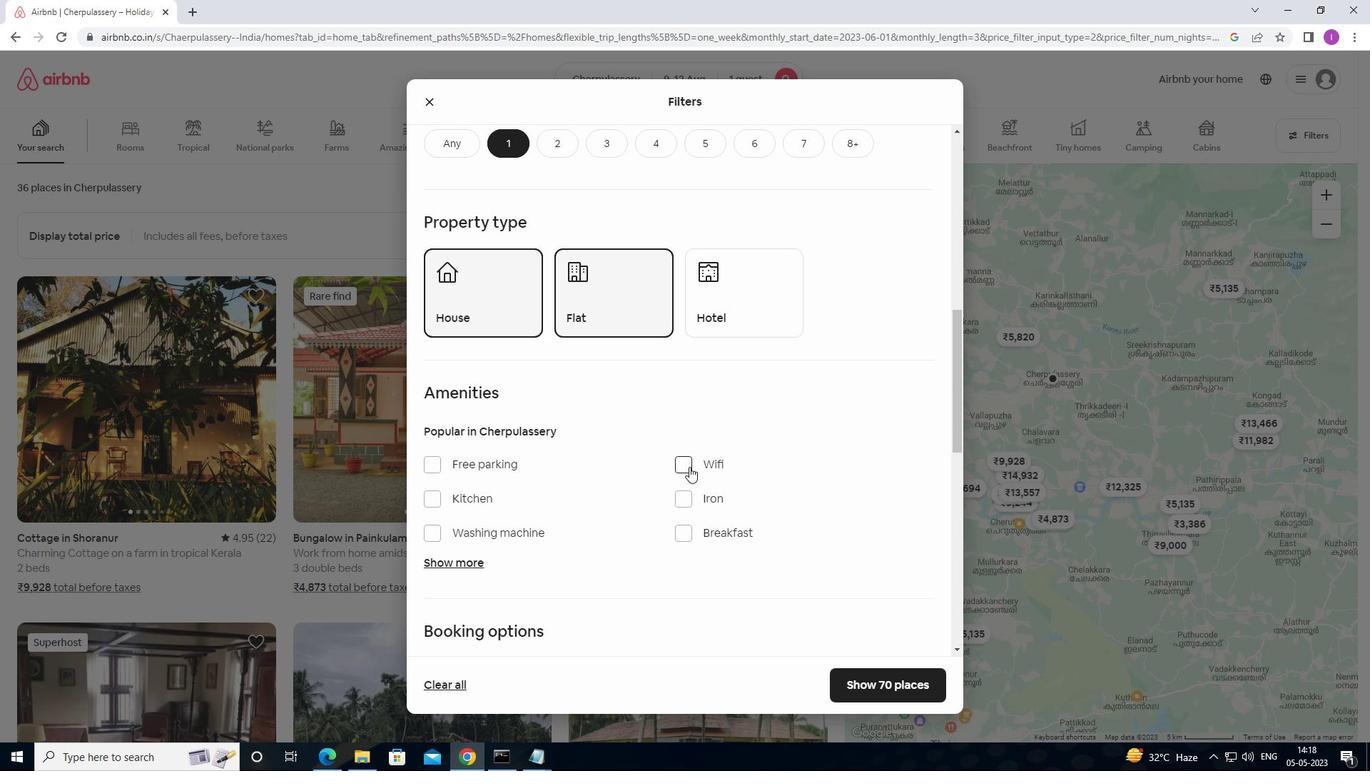 
Action: Mouse moved to (513, 562)
Screenshot: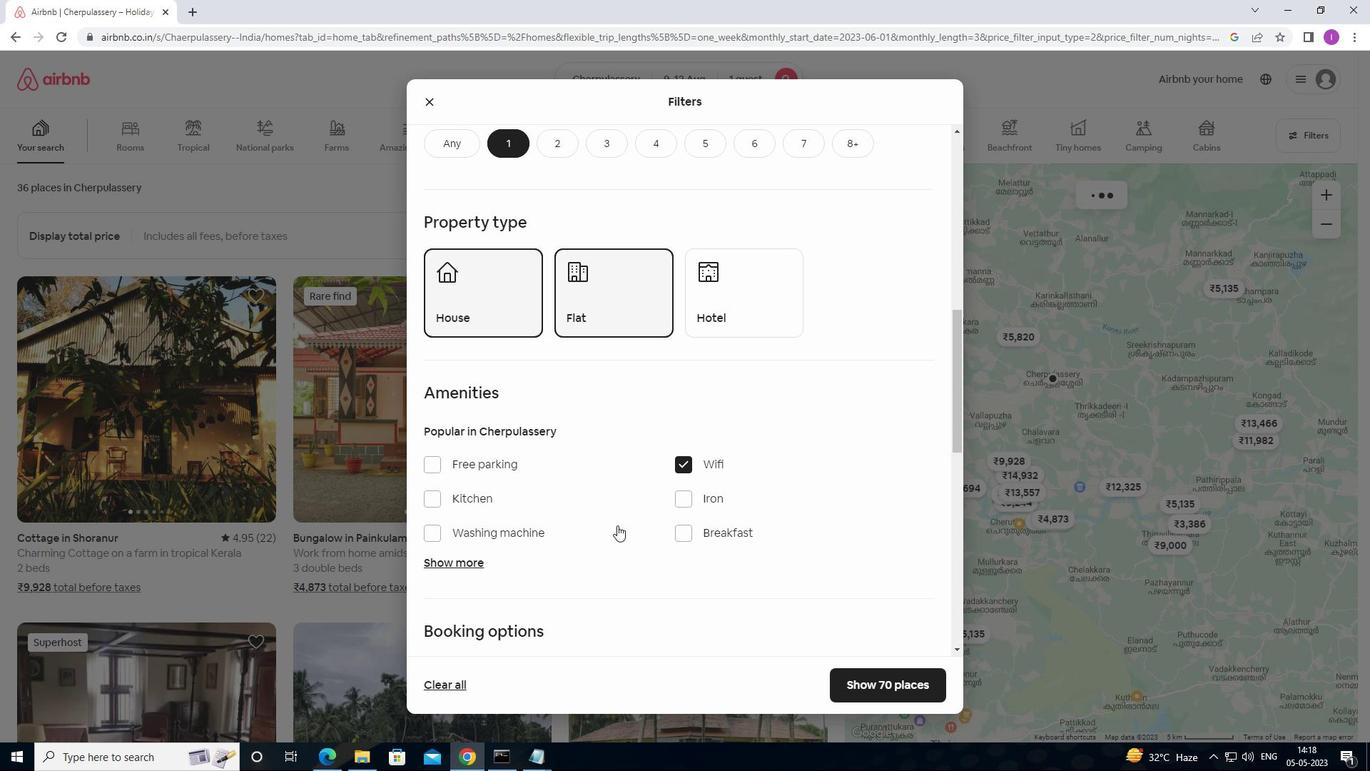 
Action: Mouse scrolled (513, 561) with delta (0, 0)
Screenshot: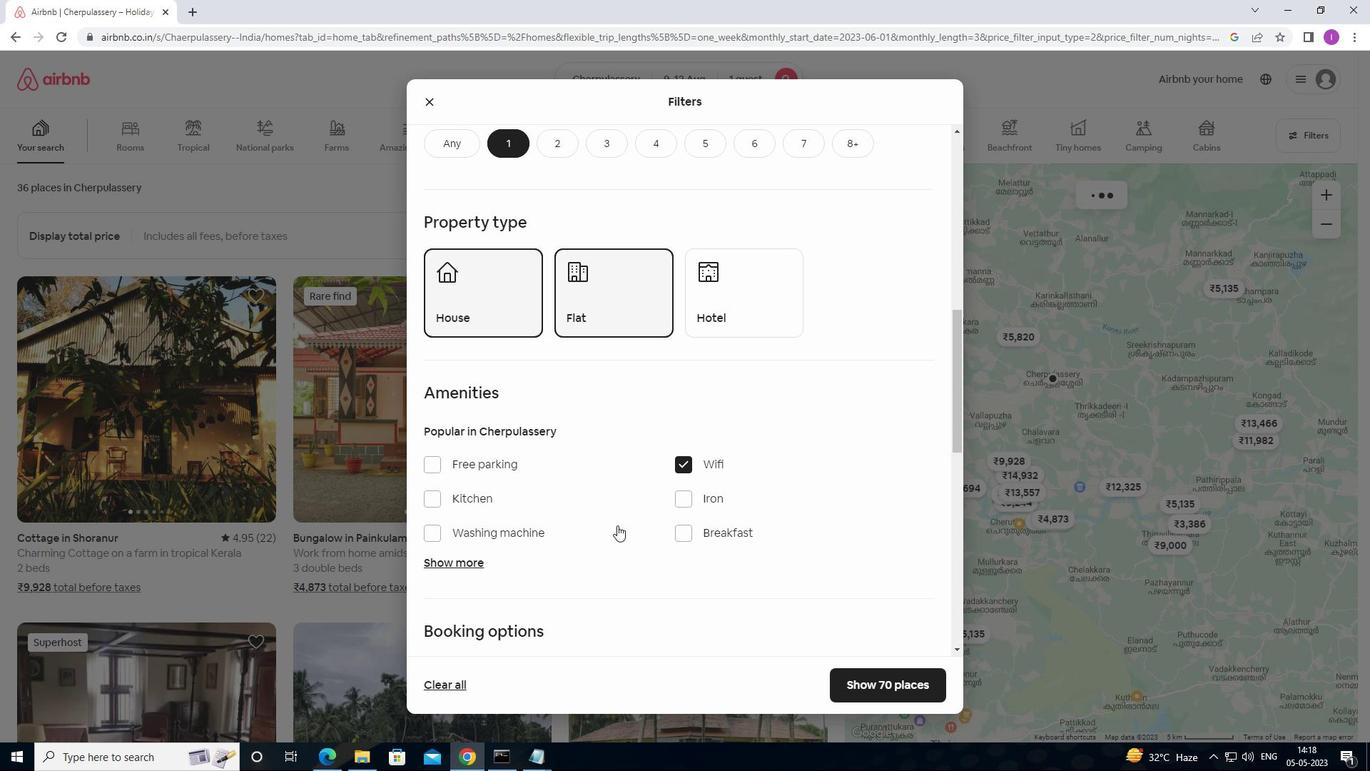 
Action: Mouse moved to (424, 495)
Screenshot: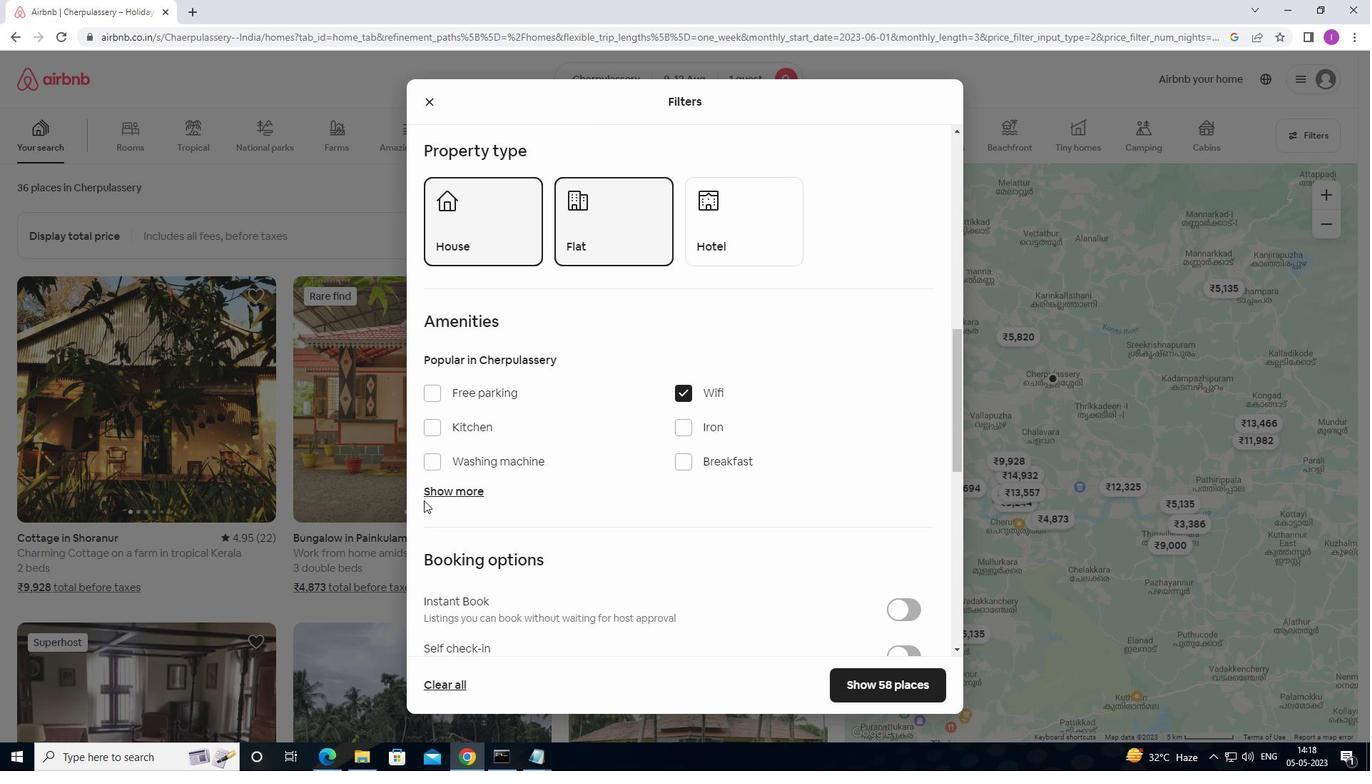 
Action: Mouse pressed left at (424, 495)
Screenshot: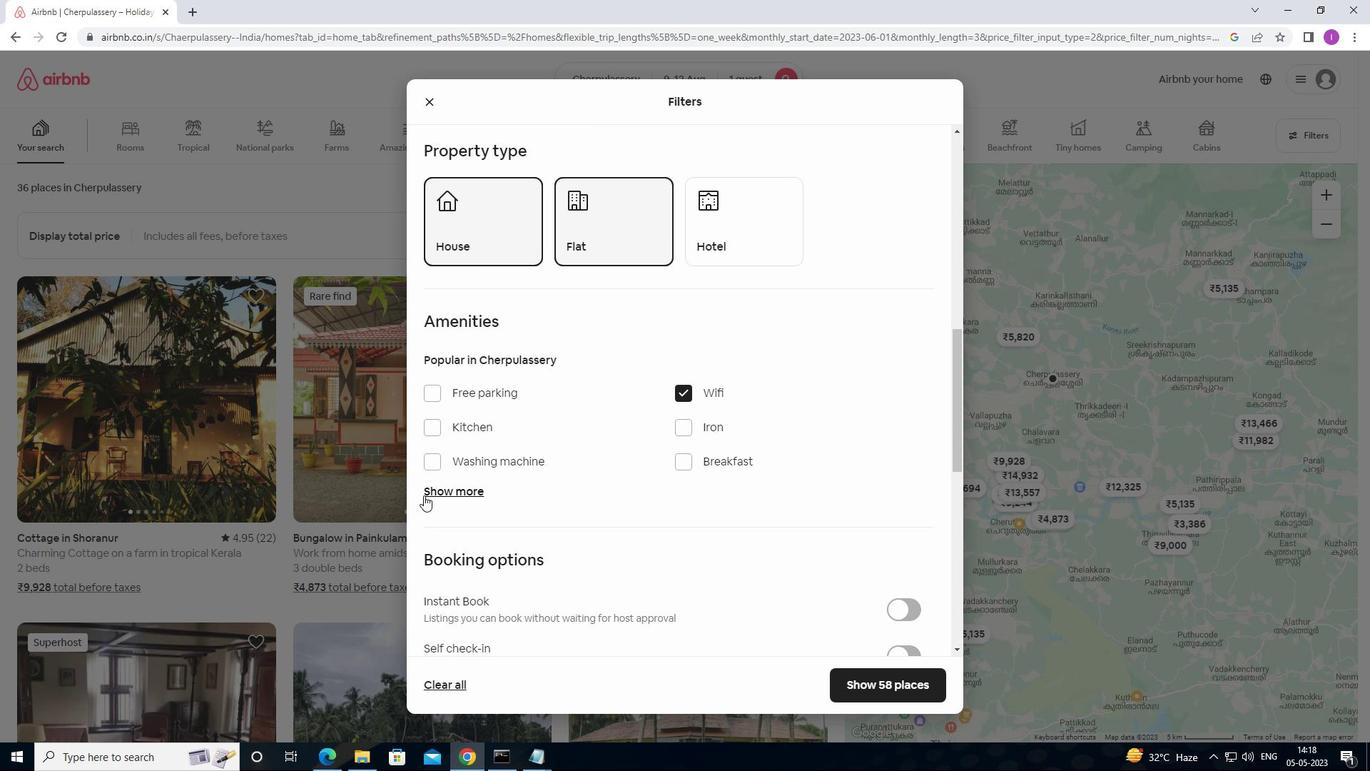 
Action: Mouse moved to (537, 557)
Screenshot: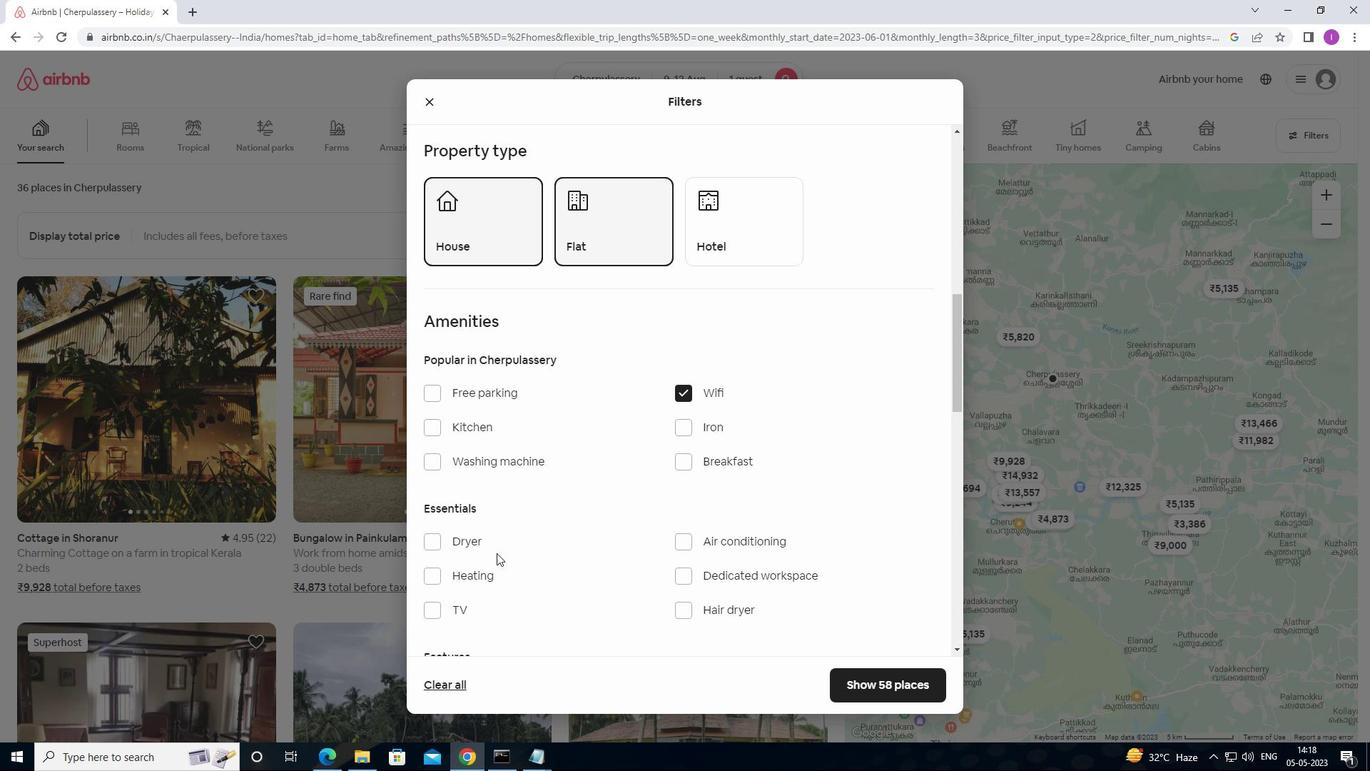 
Action: Mouse scrolled (537, 556) with delta (0, 0)
Screenshot: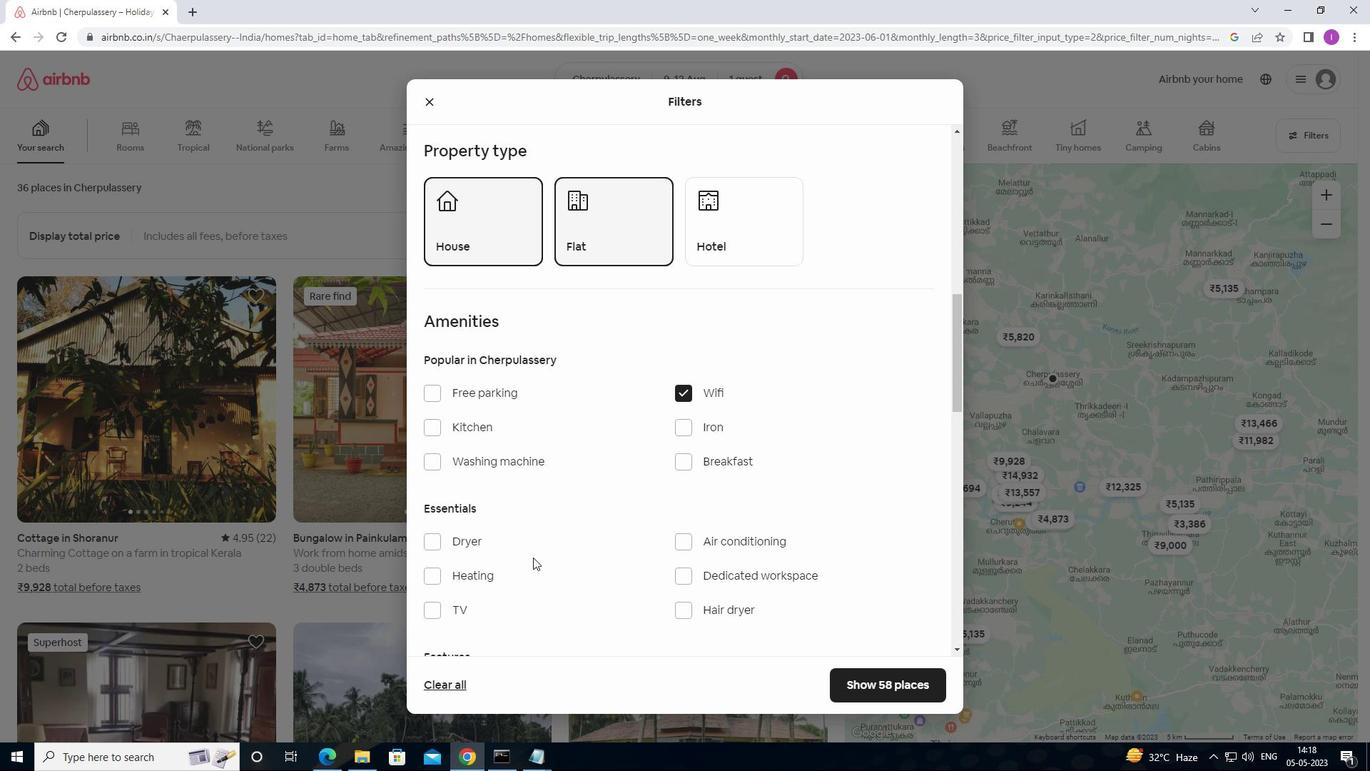 
Action: Mouse scrolled (537, 556) with delta (0, 0)
Screenshot: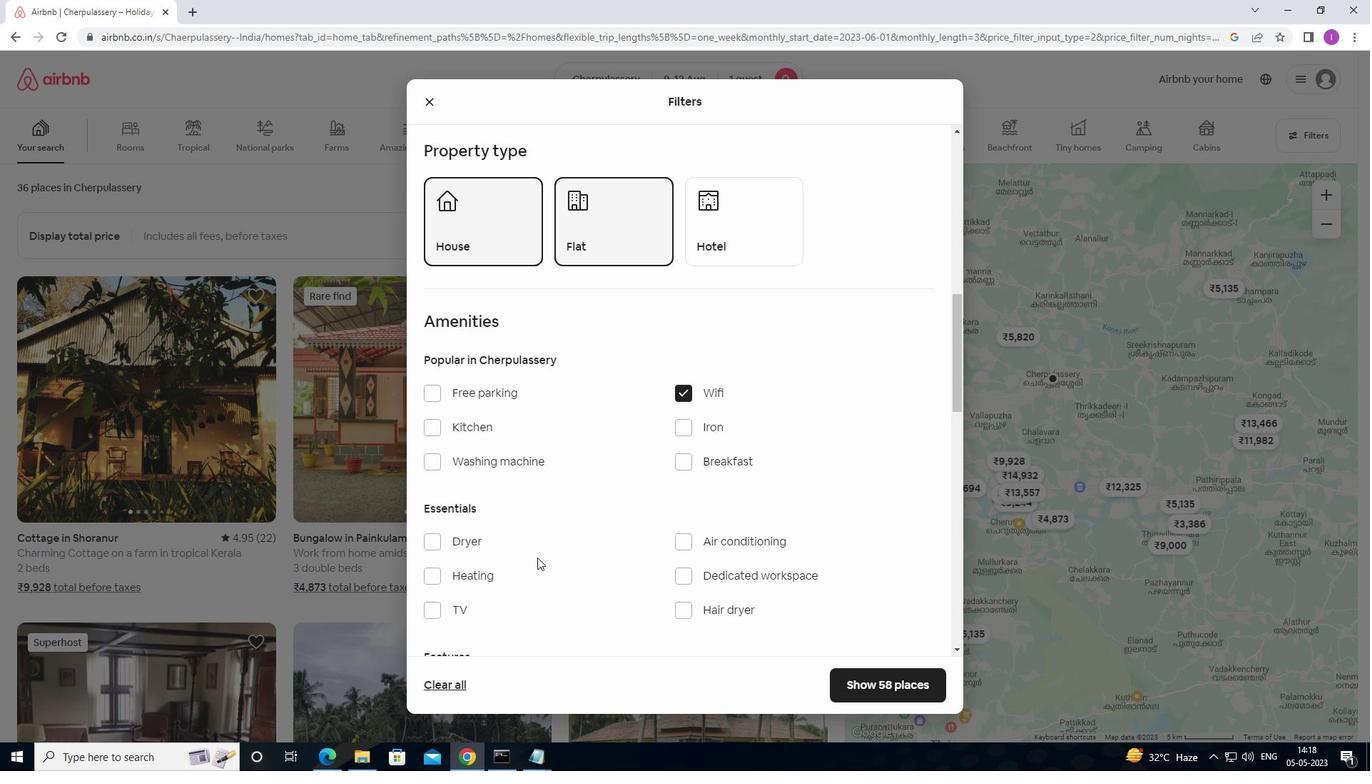 
Action: Mouse scrolled (537, 556) with delta (0, 0)
Screenshot: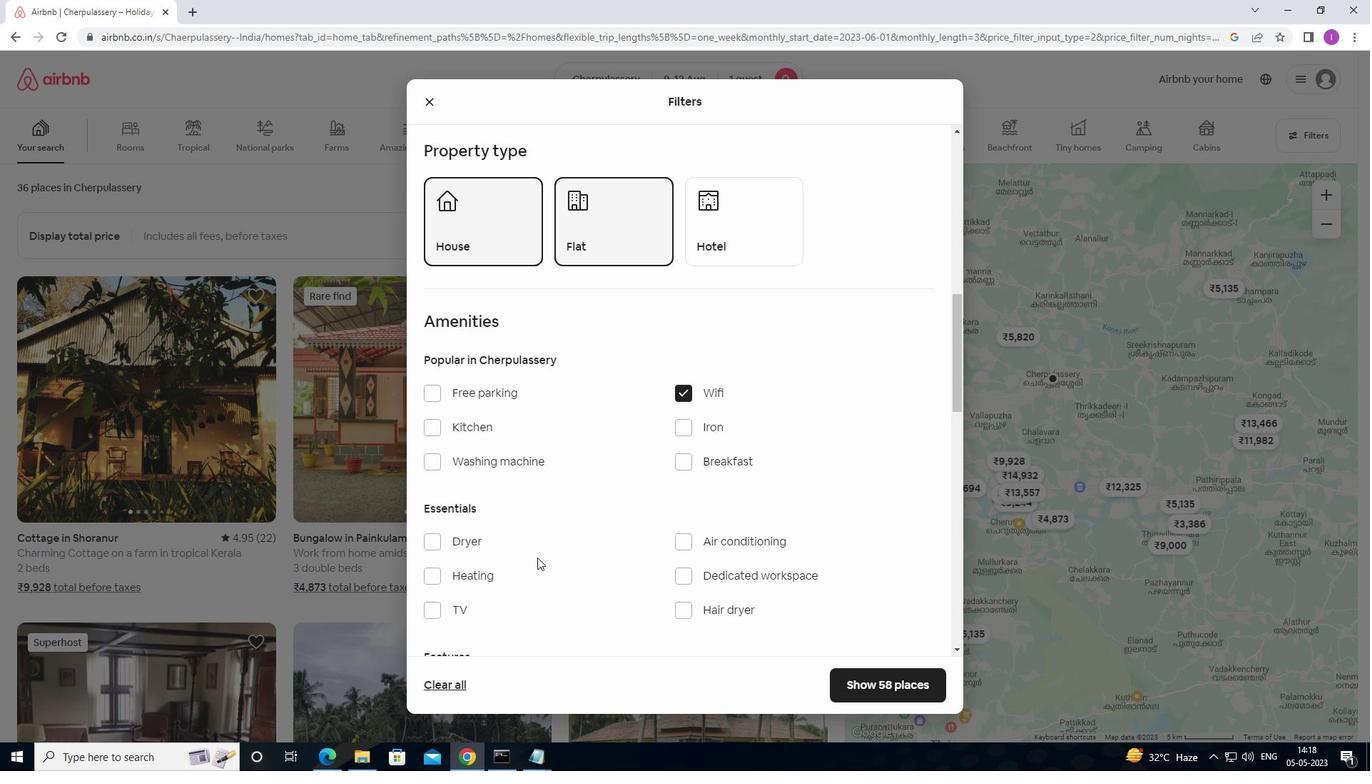 
Action: Mouse scrolled (537, 556) with delta (0, 0)
Screenshot: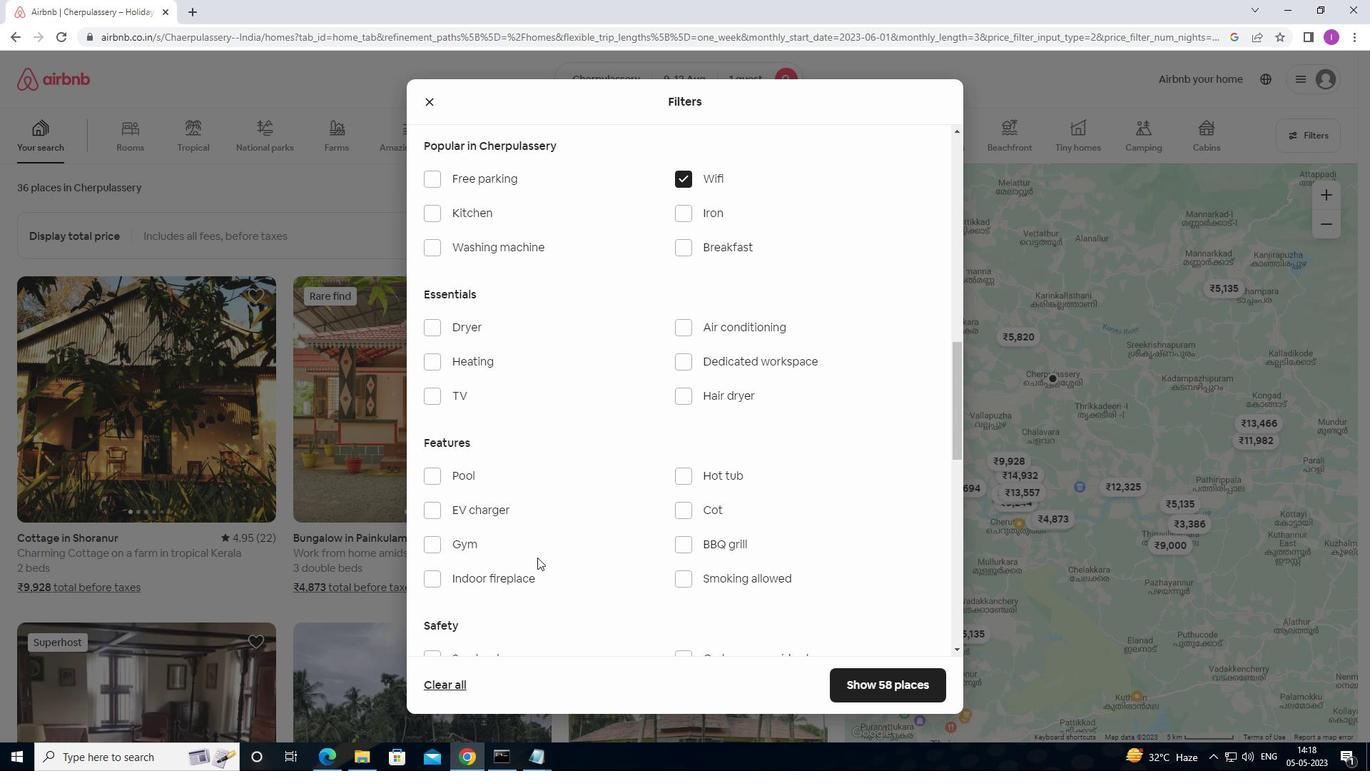 
Action: Mouse scrolled (537, 556) with delta (0, 0)
Screenshot: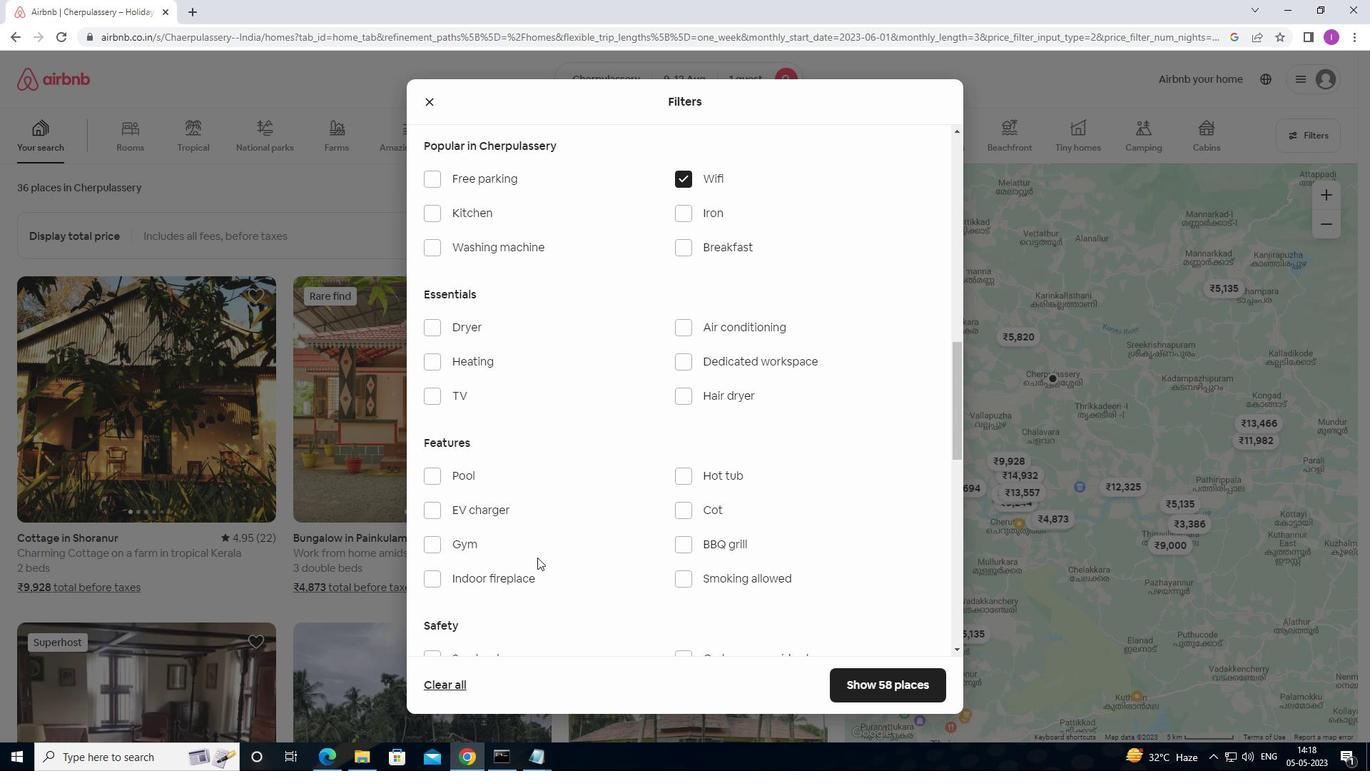 
Action: Mouse scrolled (537, 556) with delta (0, 0)
Screenshot: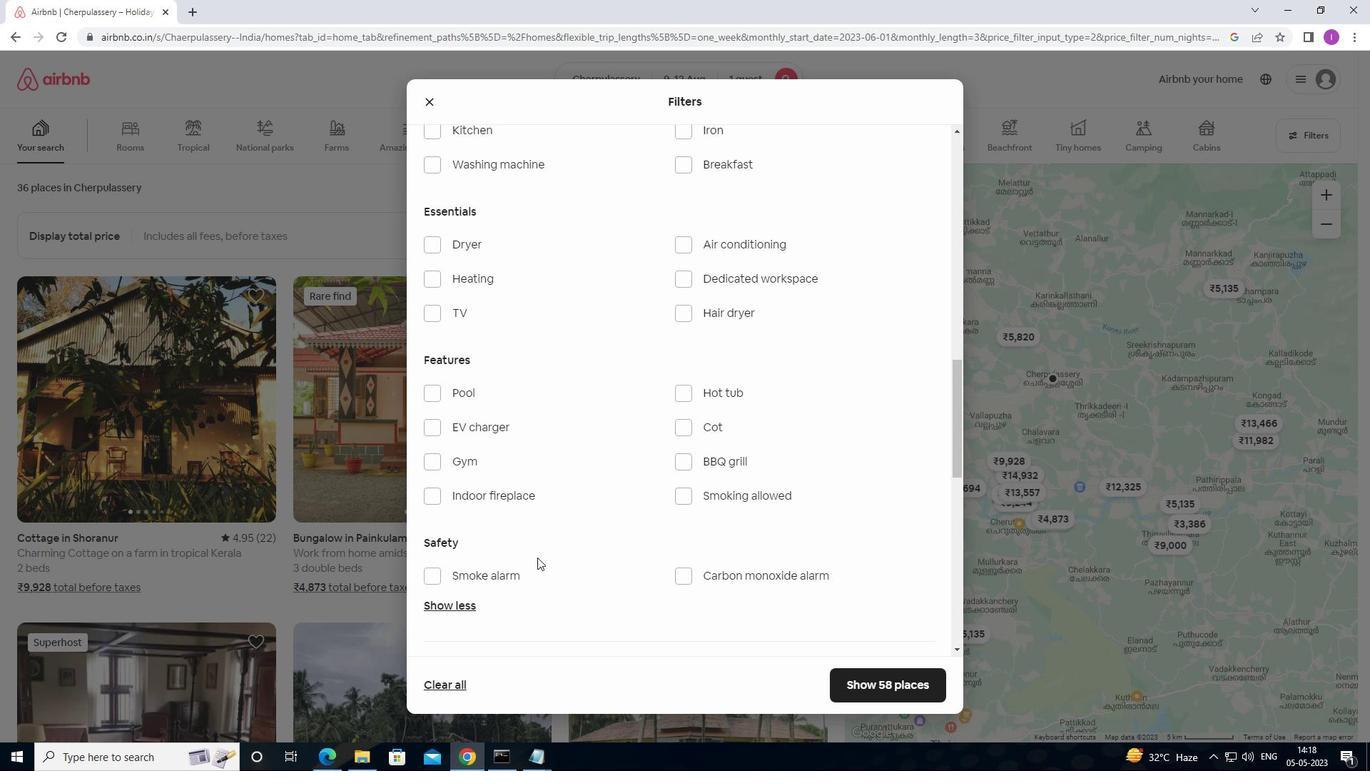 
Action: Mouse scrolled (537, 556) with delta (0, 0)
Screenshot: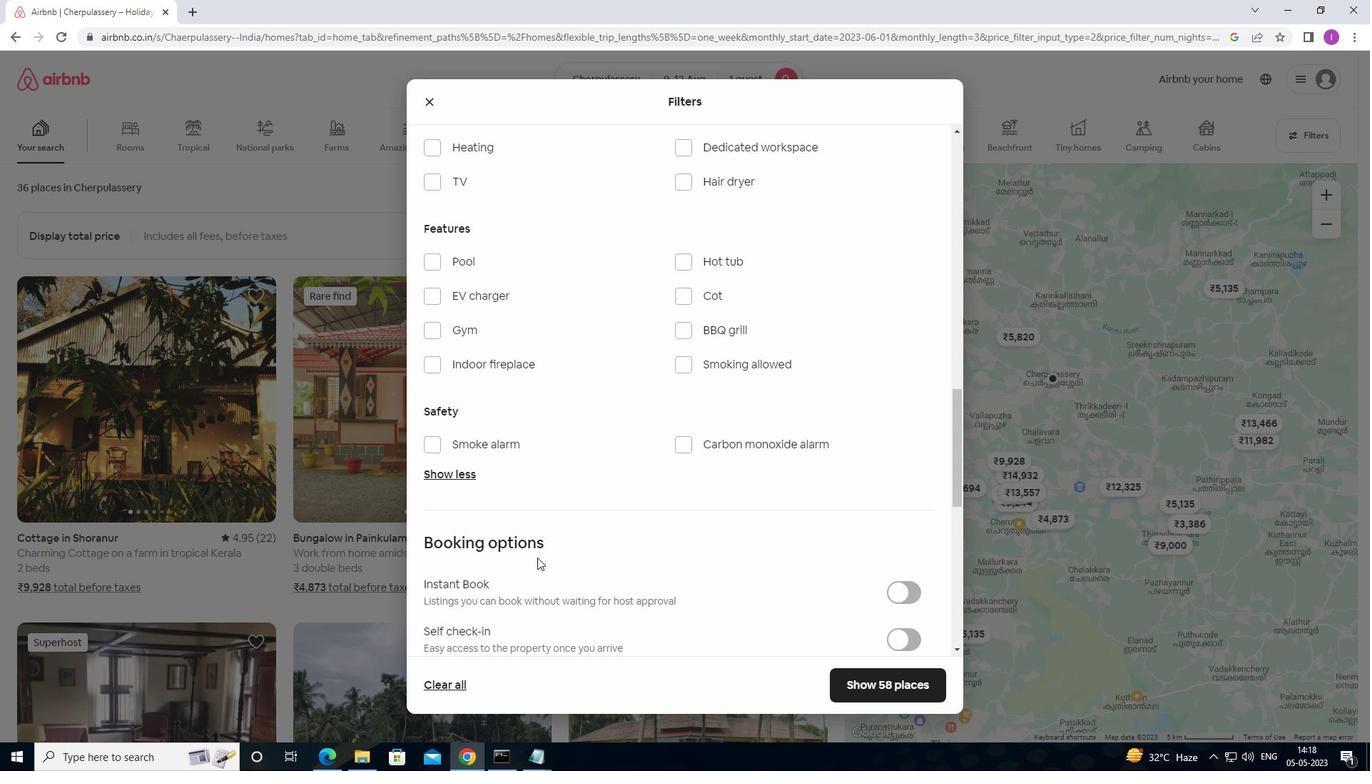 
Action: Mouse scrolled (537, 556) with delta (0, 0)
Screenshot: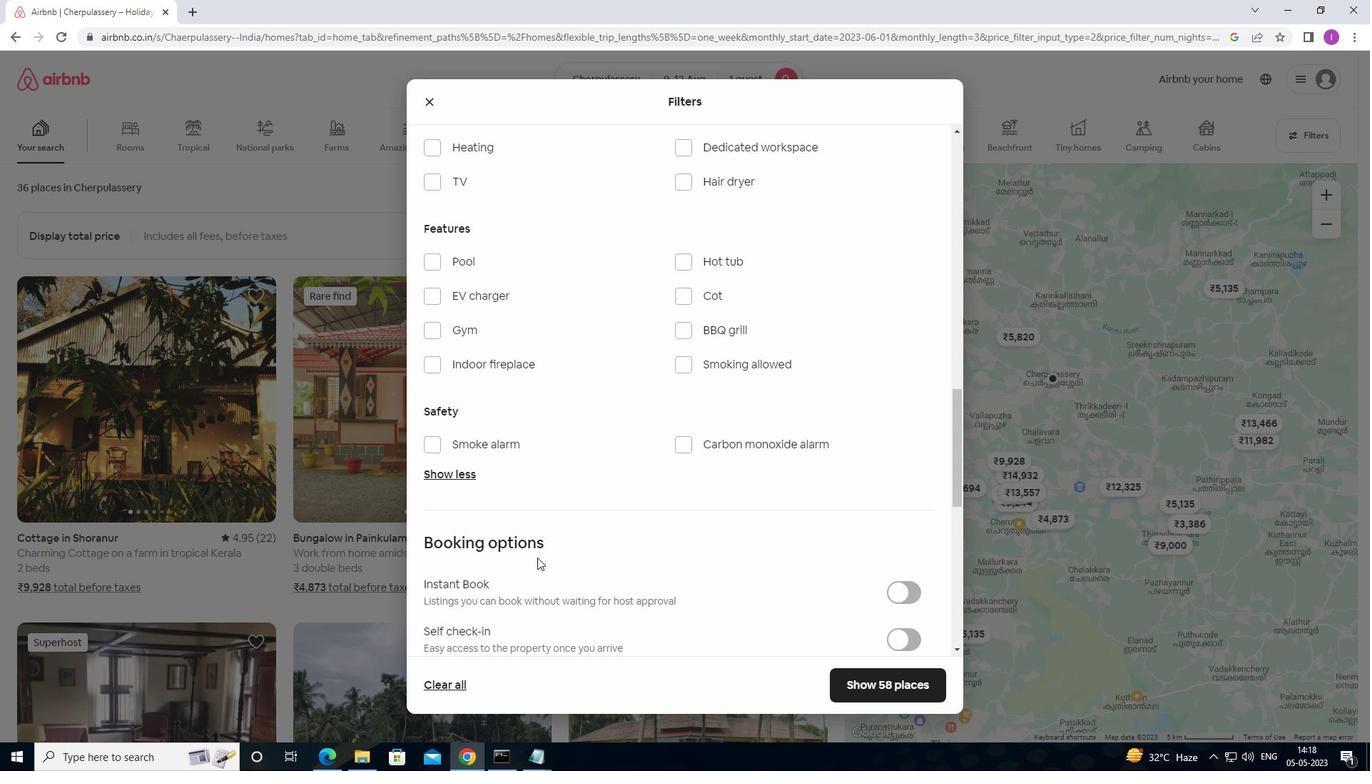 
Action: Mouse moved to (908, 502)
Screenshot: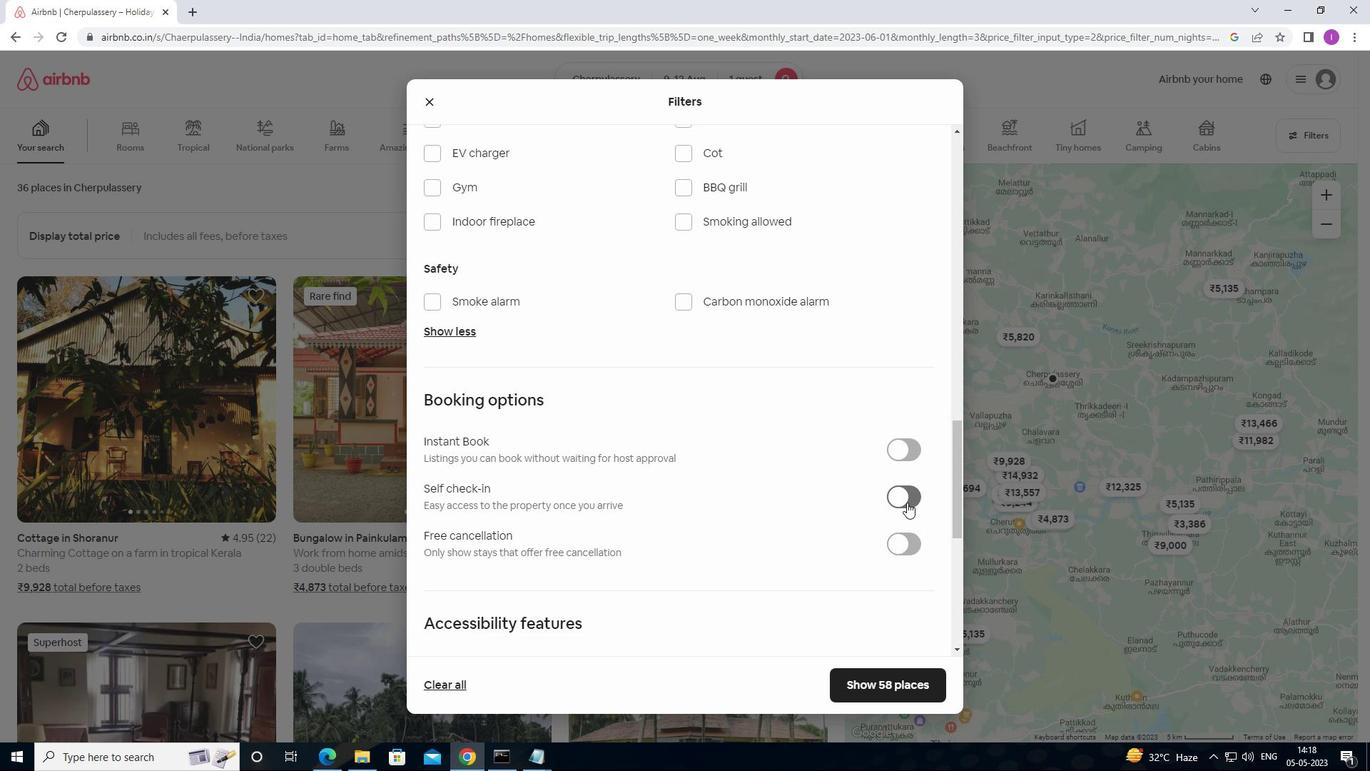 
Action: Mouse pressed left at (908, 502)
Screenshot: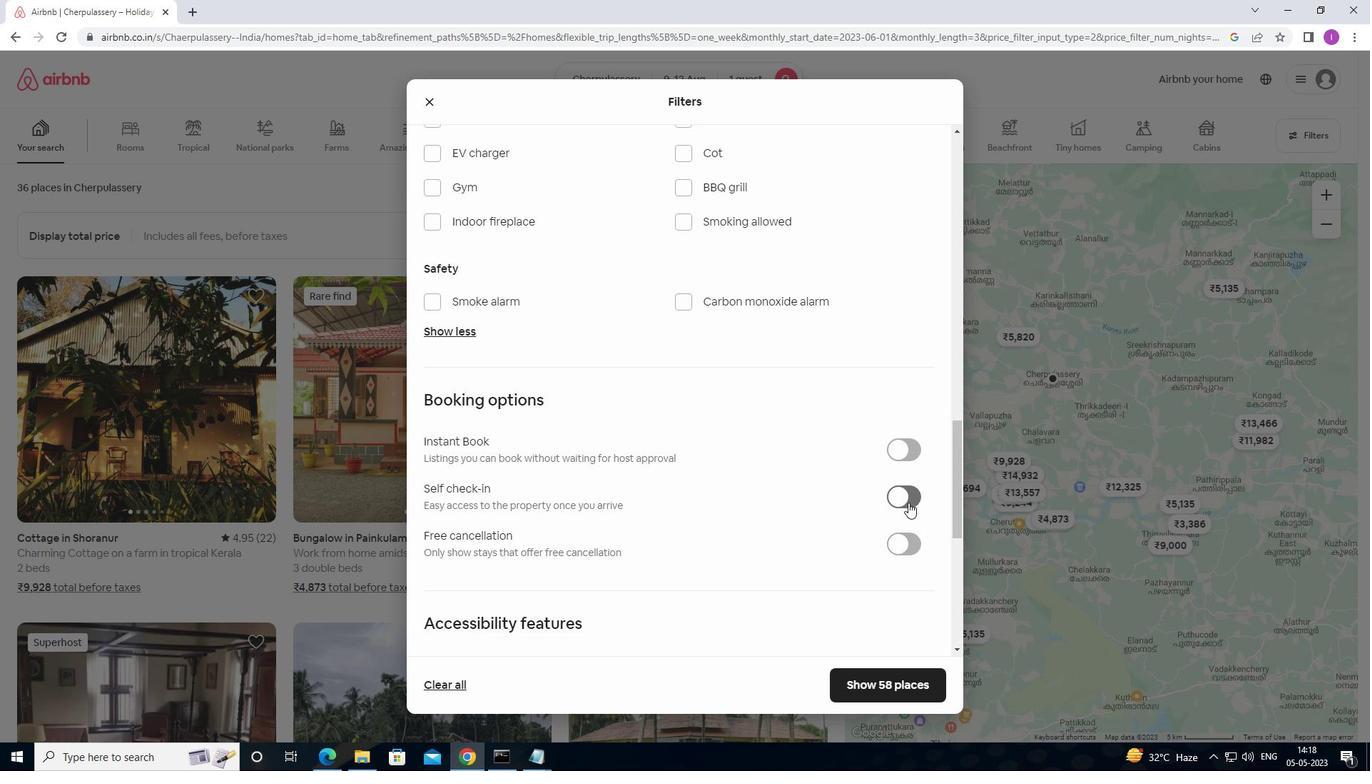 
Action: Mouse moved to (729, 546)
Screenshot: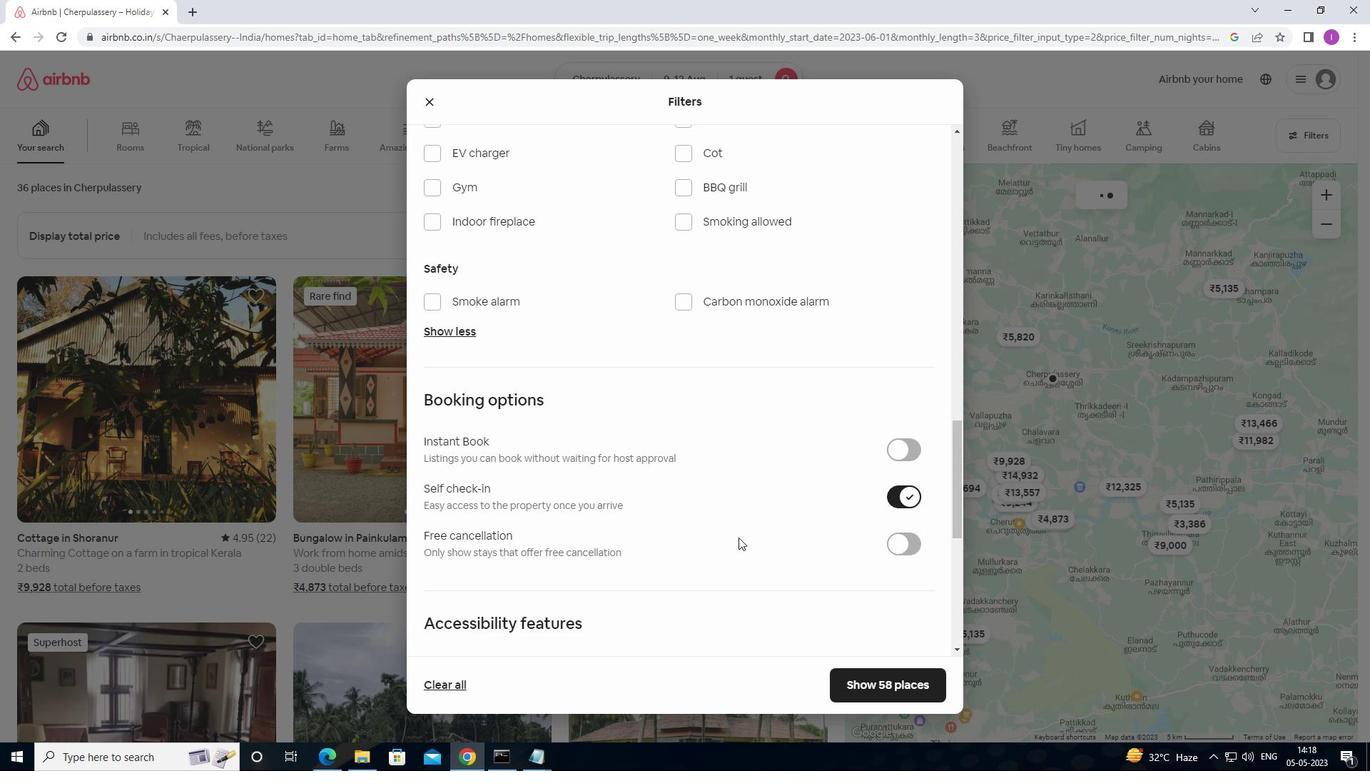 
Action: Mouse scrolled (729, 546) with delta (0, 0)
Screenshot: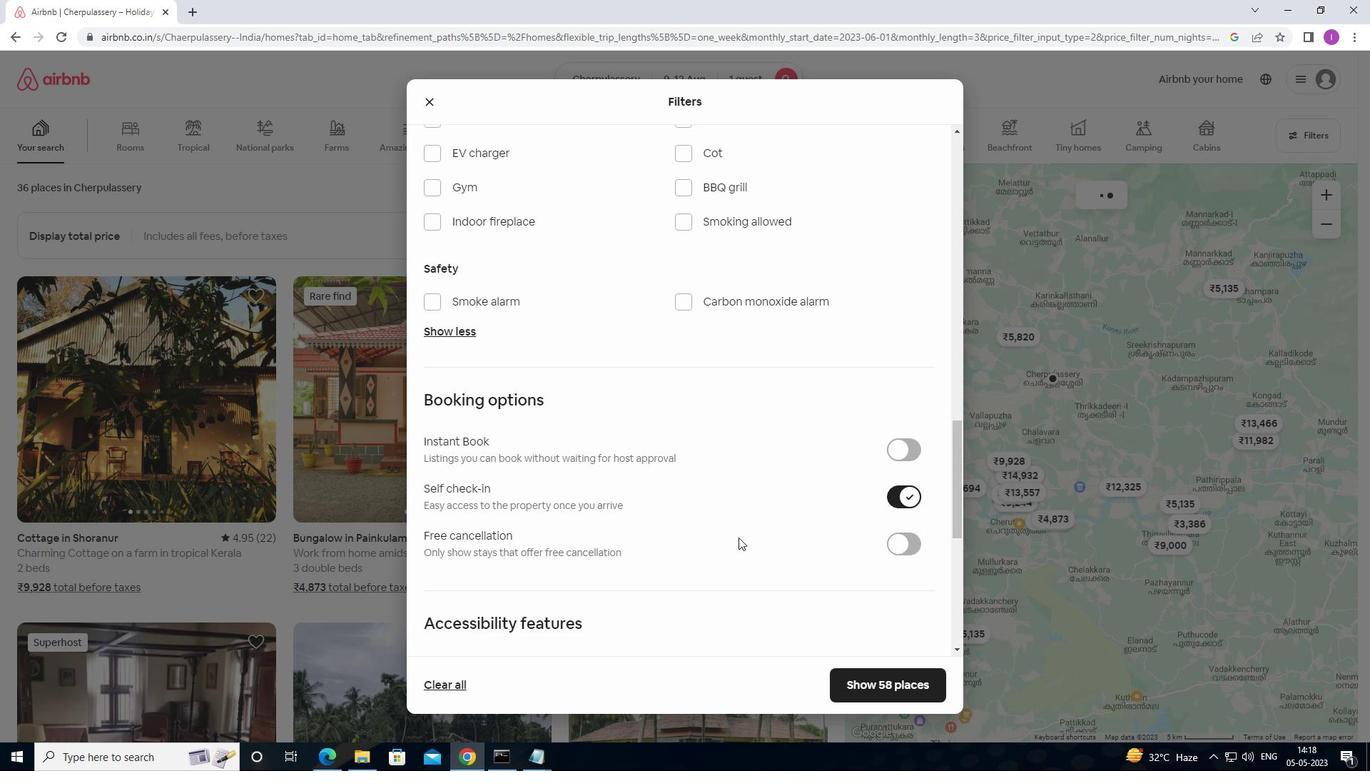 
Action: Mouse moved to (729, 547)
Screenshot: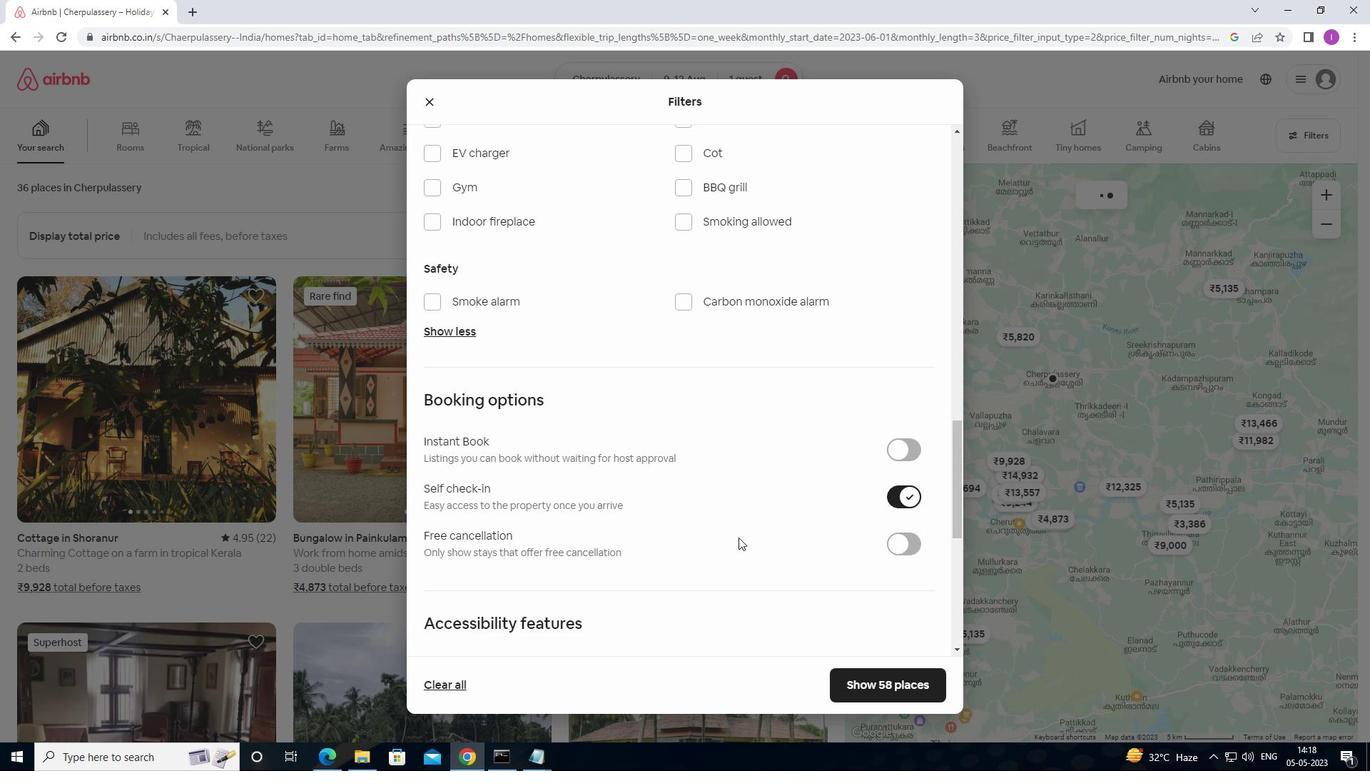 
Action: Mouse scrolled (729, 546) with delta (0, 0)
Screenshot: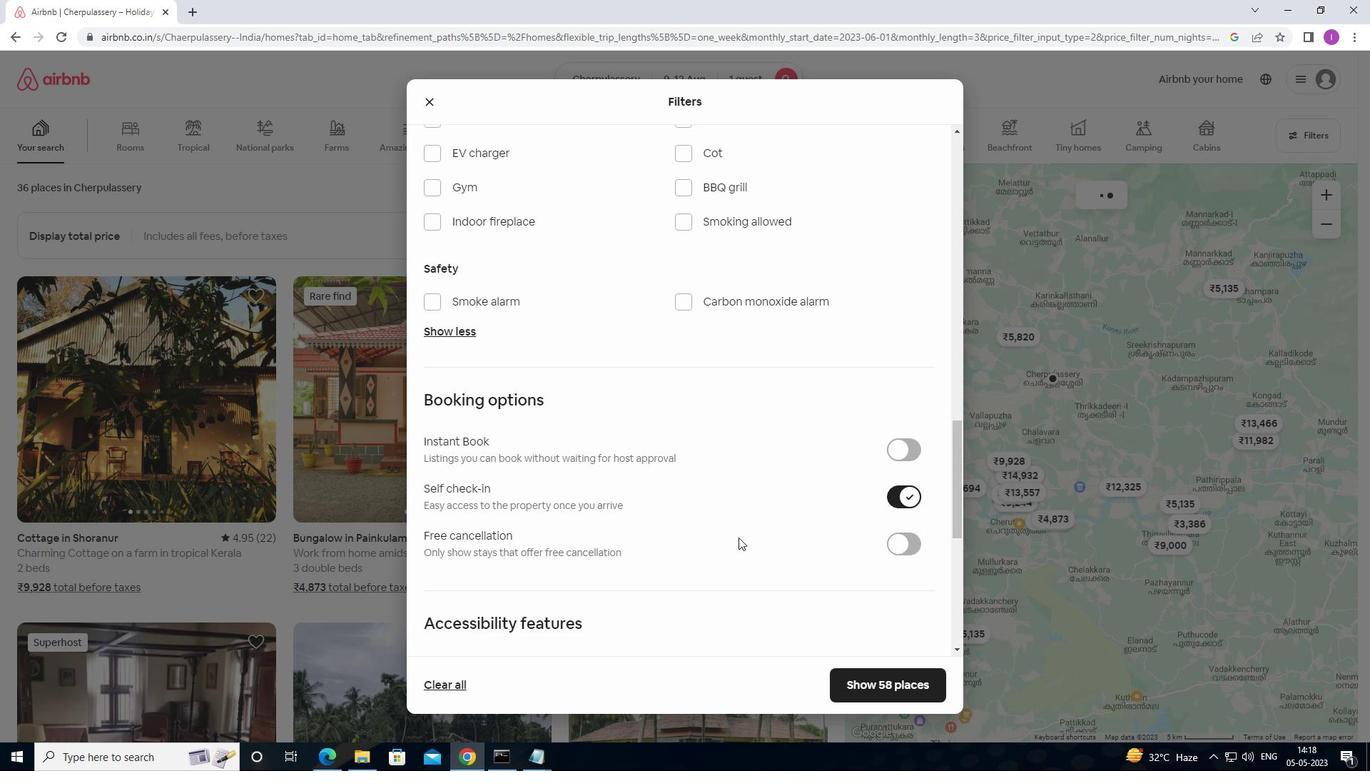 
Action: Mouse moved to (729, 549)
Screenshot: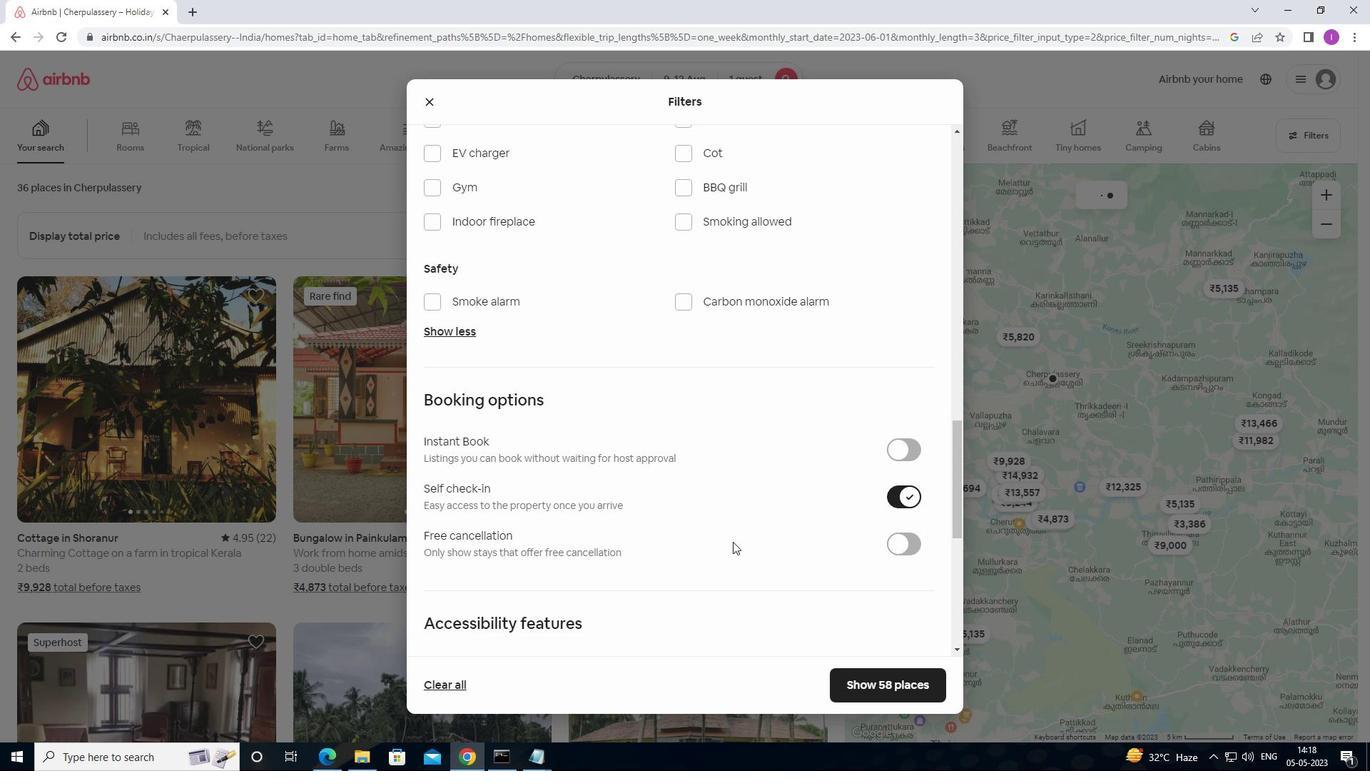
Action: Mouse scrolled (729, 548) with delta (0, 0)
Screenshot: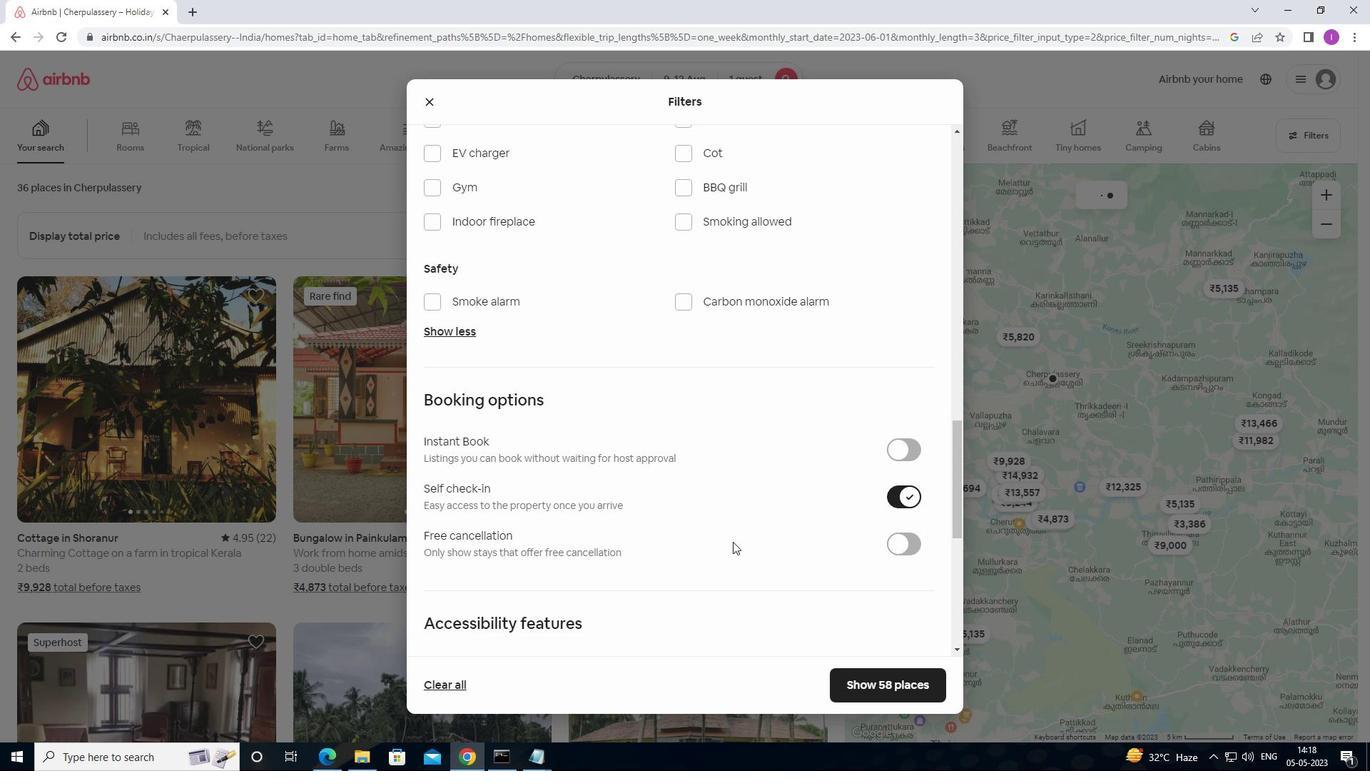 
Action: Mouse scrolled (729, 548) with delta (0, 0)
Screenshot: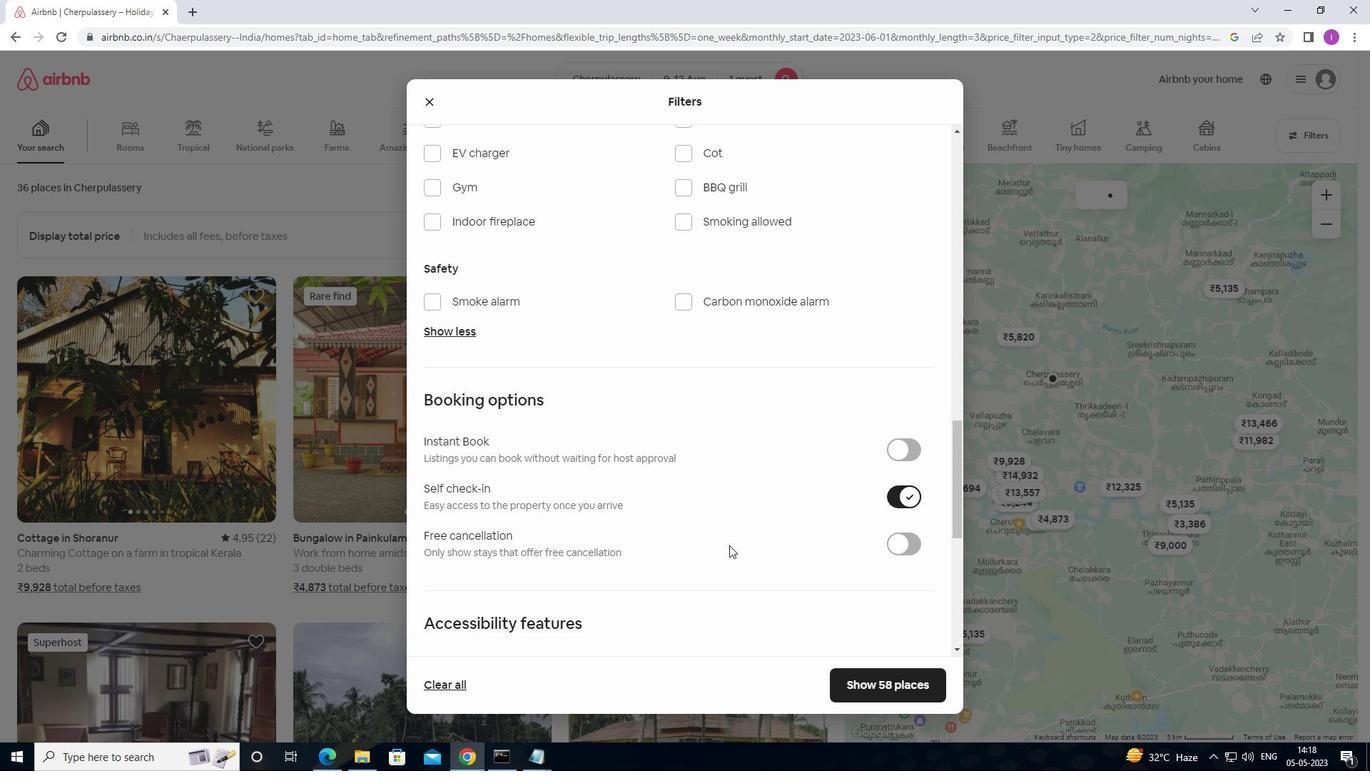 
Action: Mouse moved to (304, 459)
Screenshot: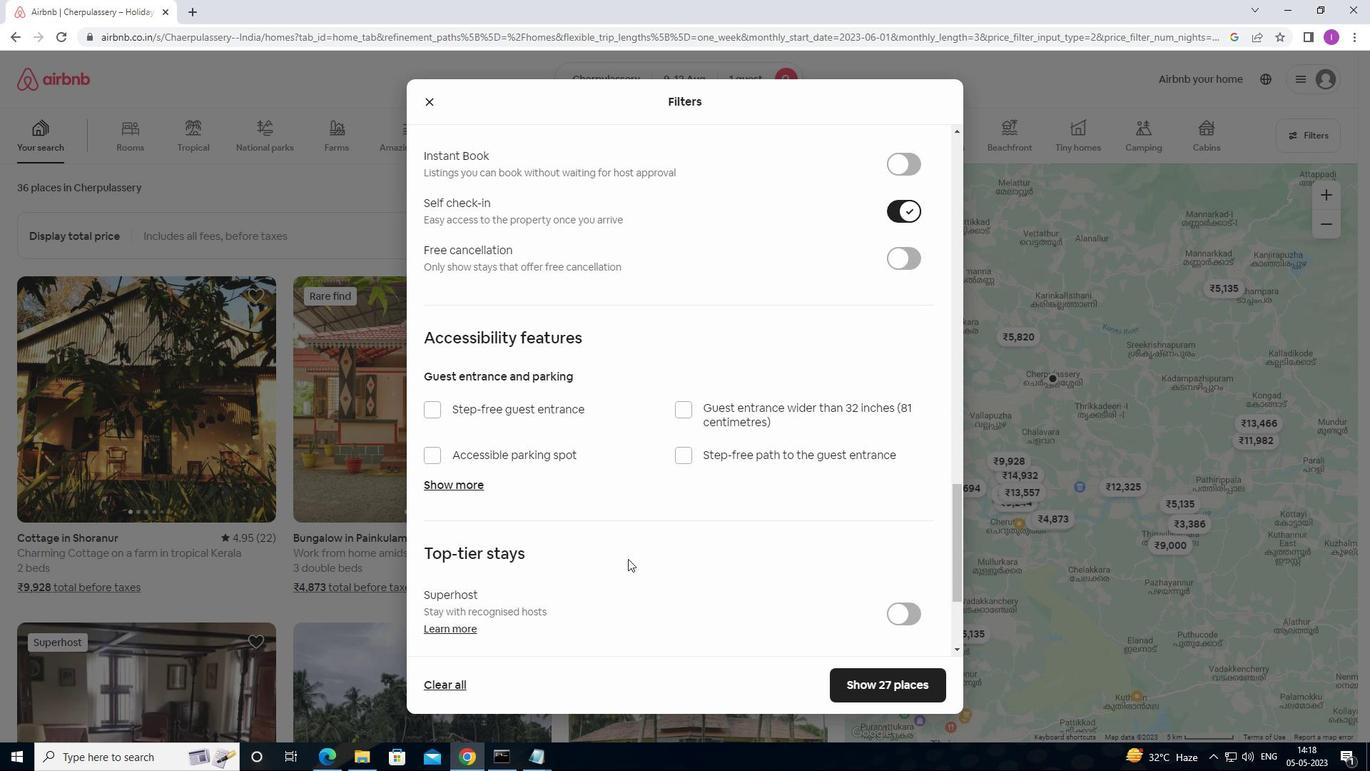 
Action: Mouse scrolled (304, 459) with delta (0, 0)
Screenshot: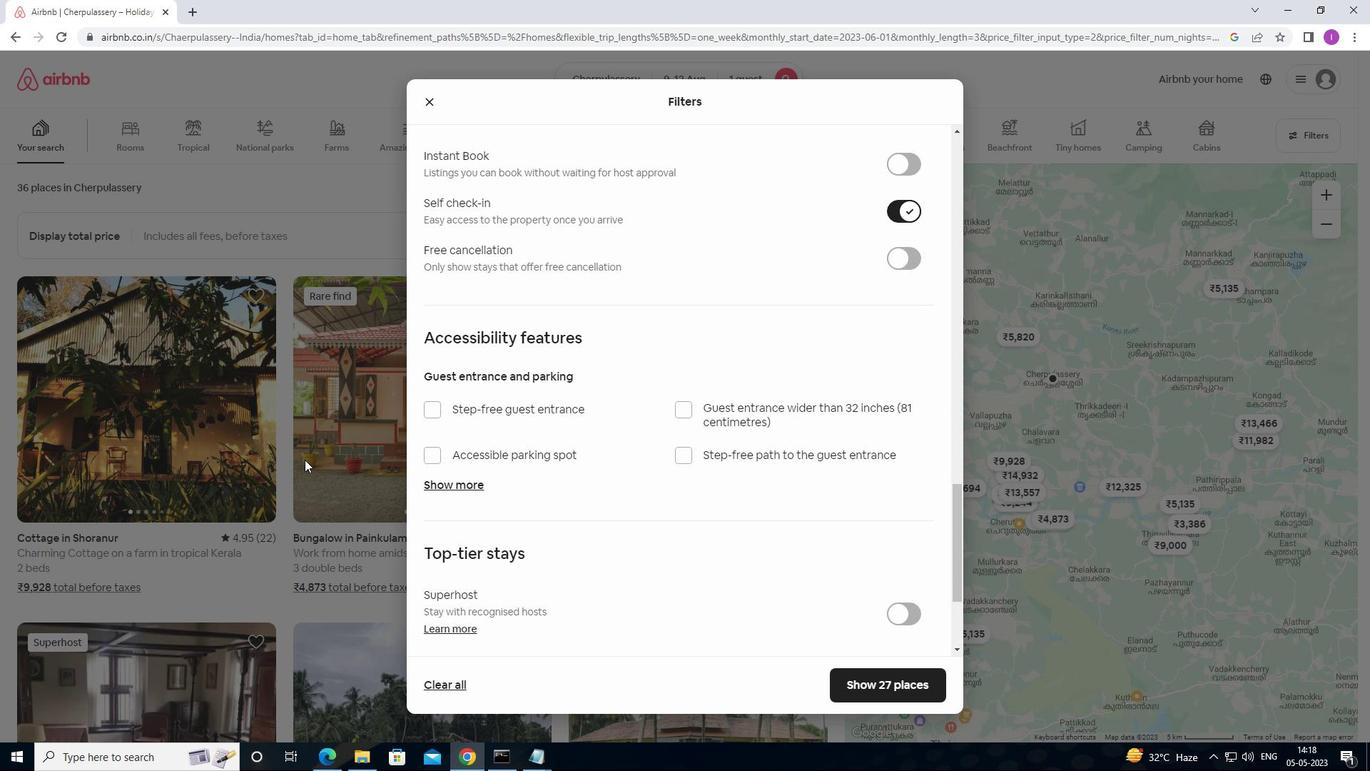 
Action: Mouse moved to (304, 459)
Screenshot: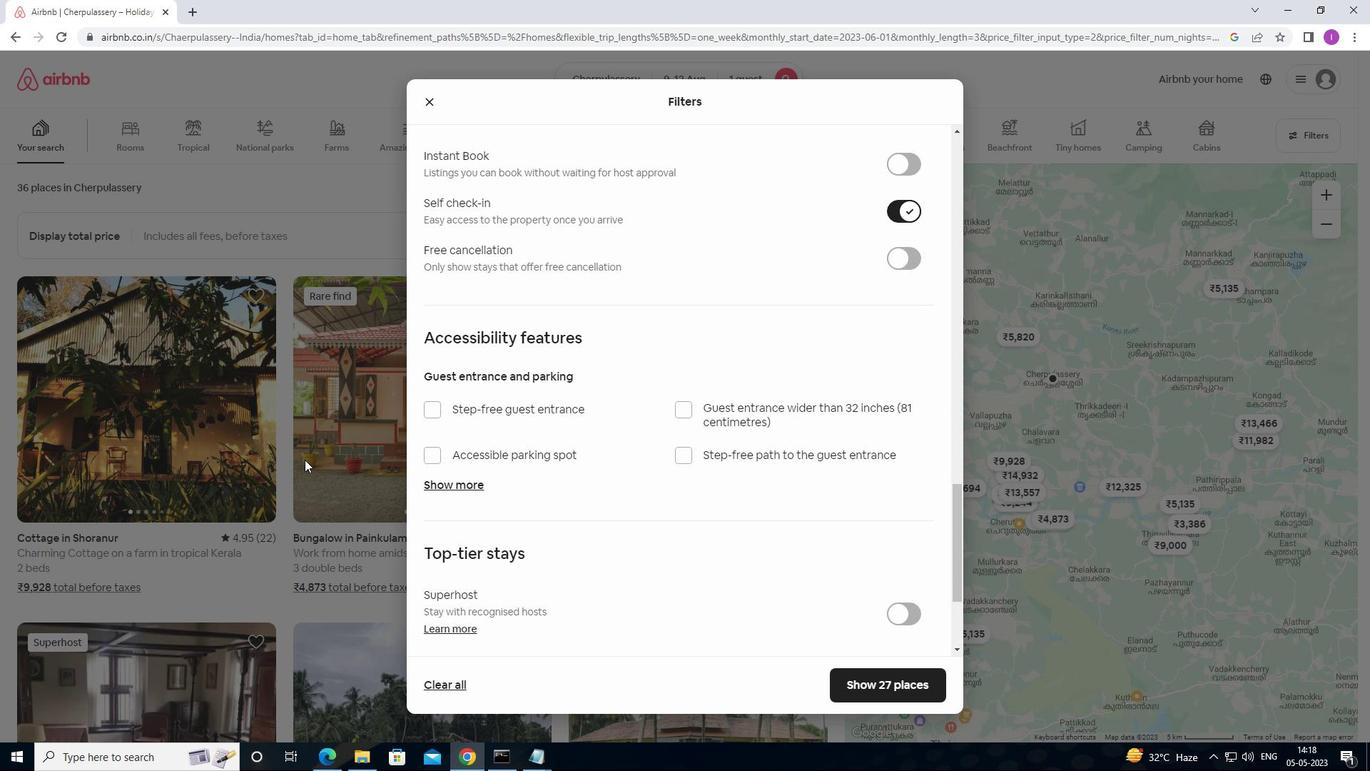 
Action: Mouse scrolled (304, 459) with delta (0, 0)
Screenshot: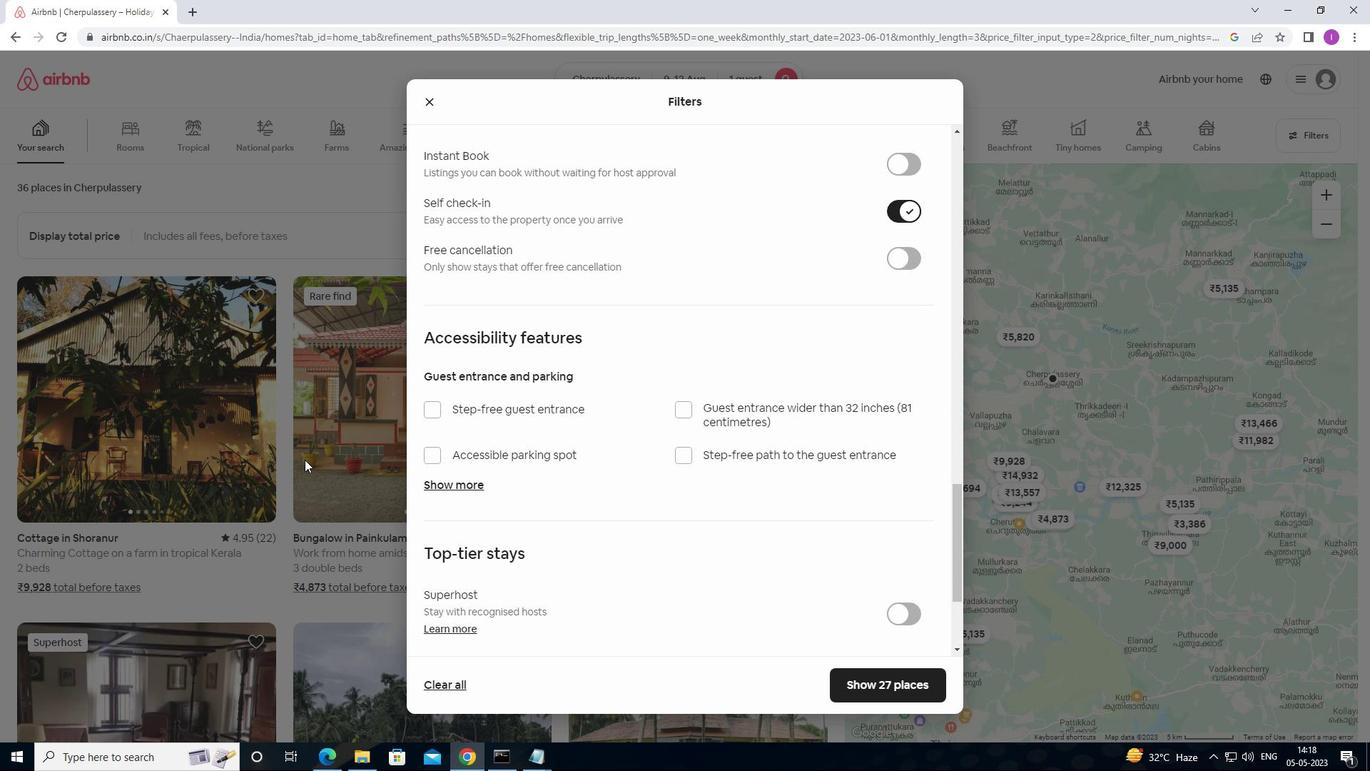 
Action: Mouse moved to (305, 463)
Screenshot: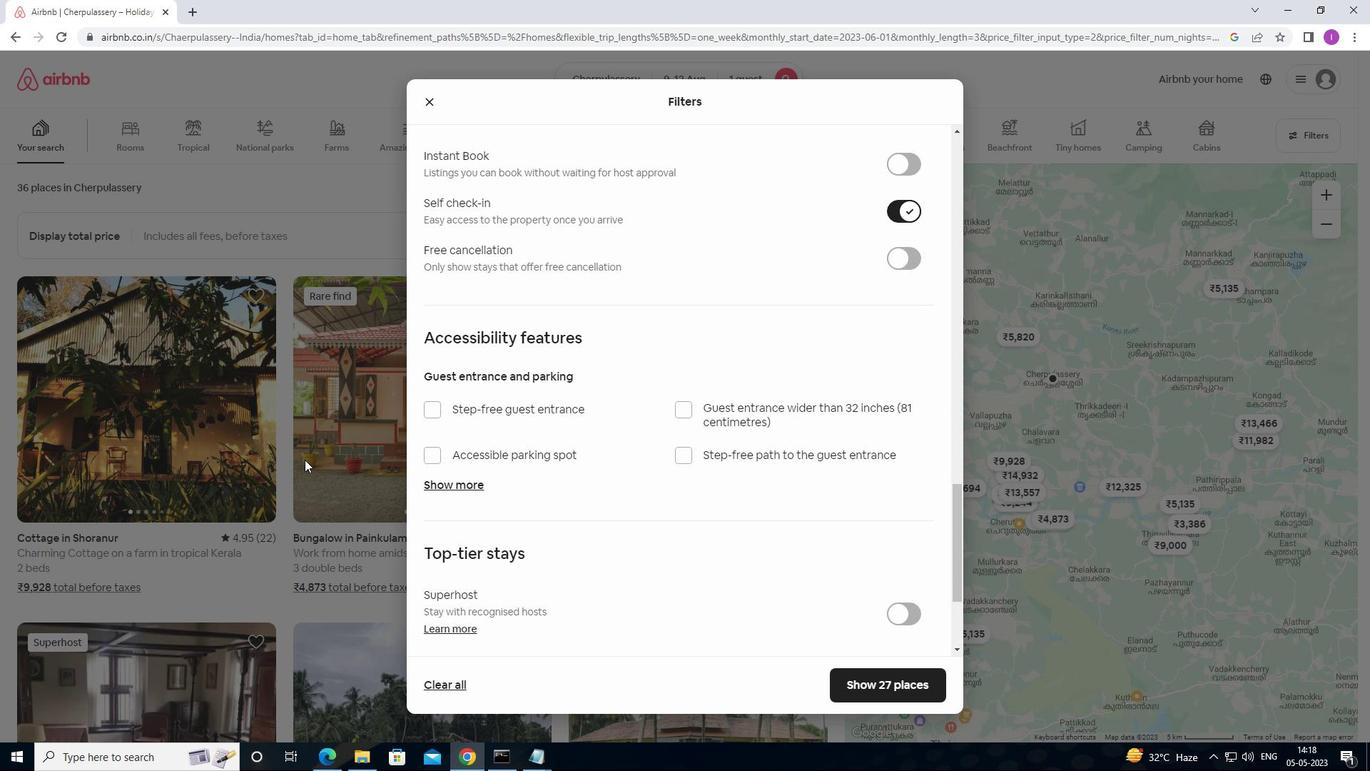 
Action: Mouse scrolled (305, 462) with delta (0, 0)
Screenshot: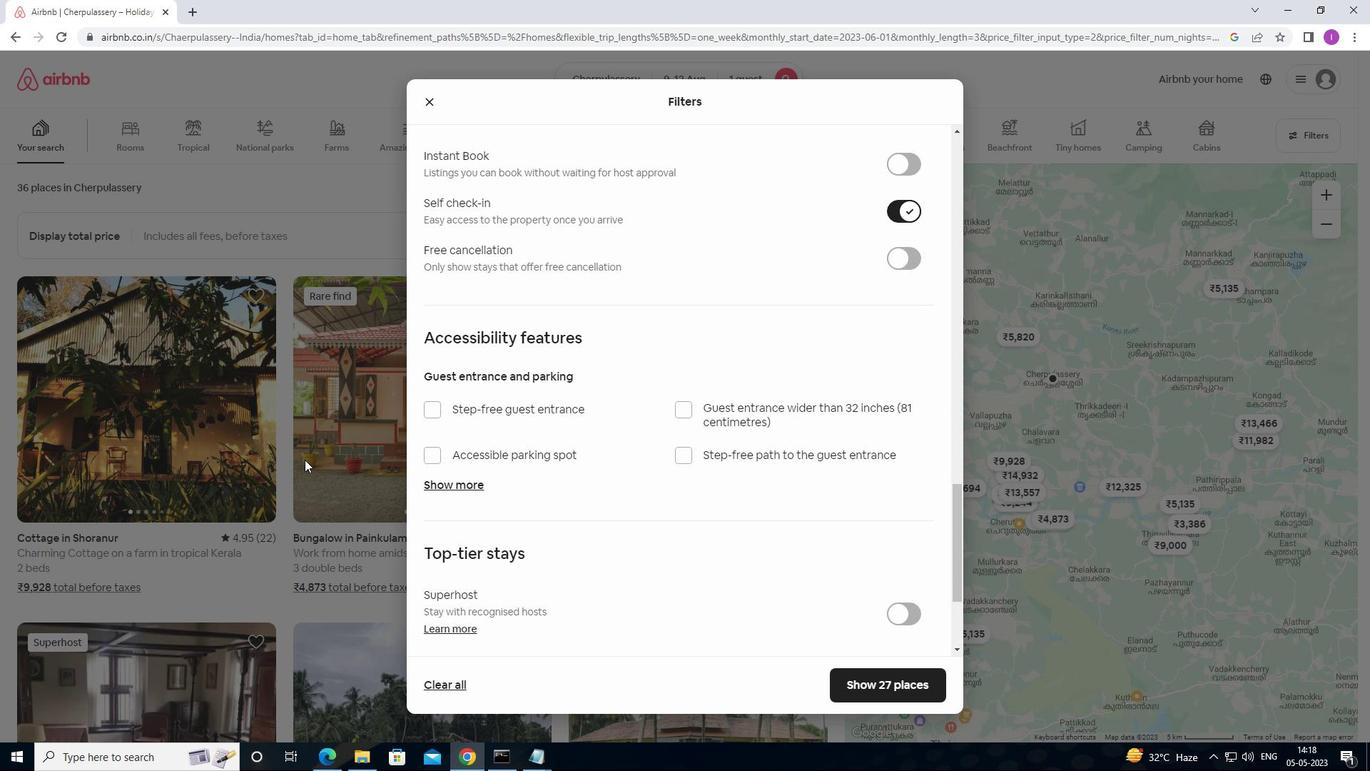 
Action: Mouse moved to (309, 467)
Screenshot: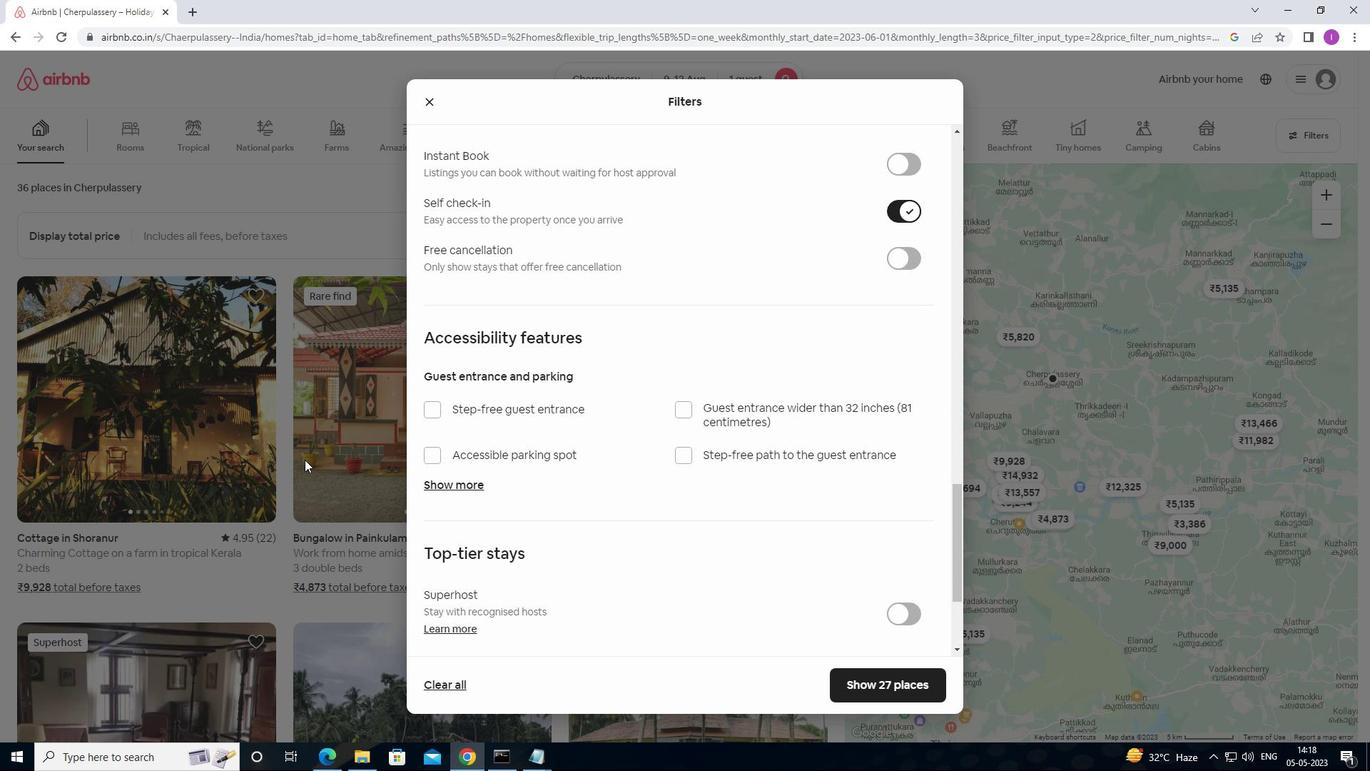 
Action: Mouse scrolled (309, 466) with delta (0, 0)
Screenshot: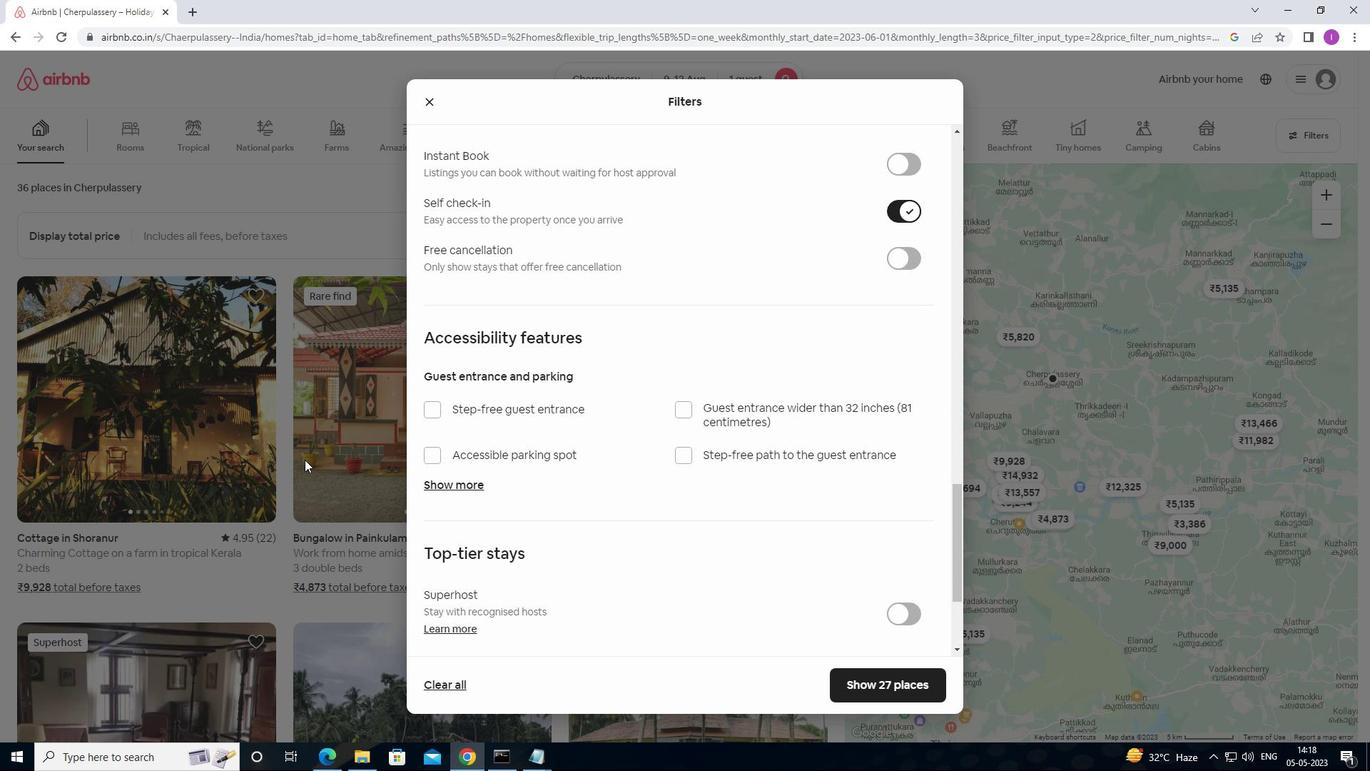 
Action: Mouse moved to (878, 684)
Screenshot: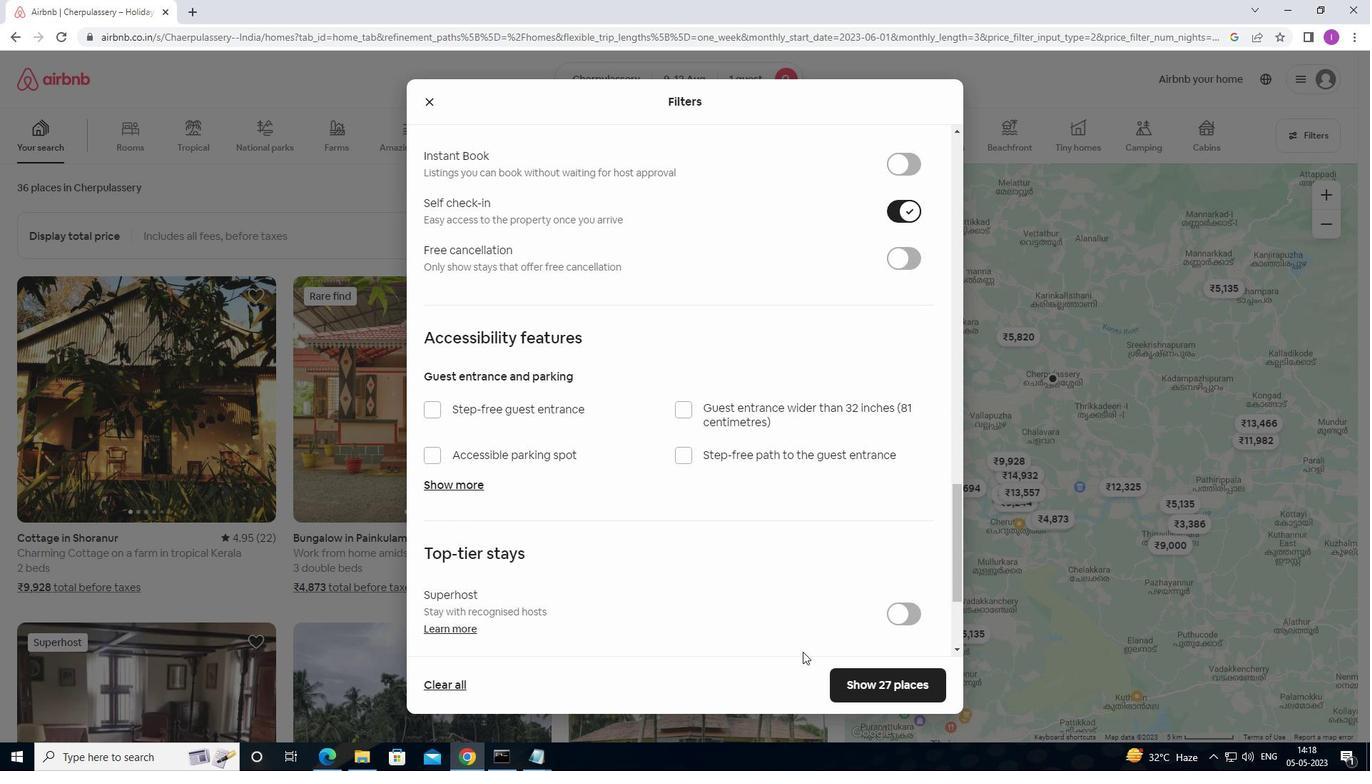 
Action: Mouse pressed left at (878, 684)
Screenshot: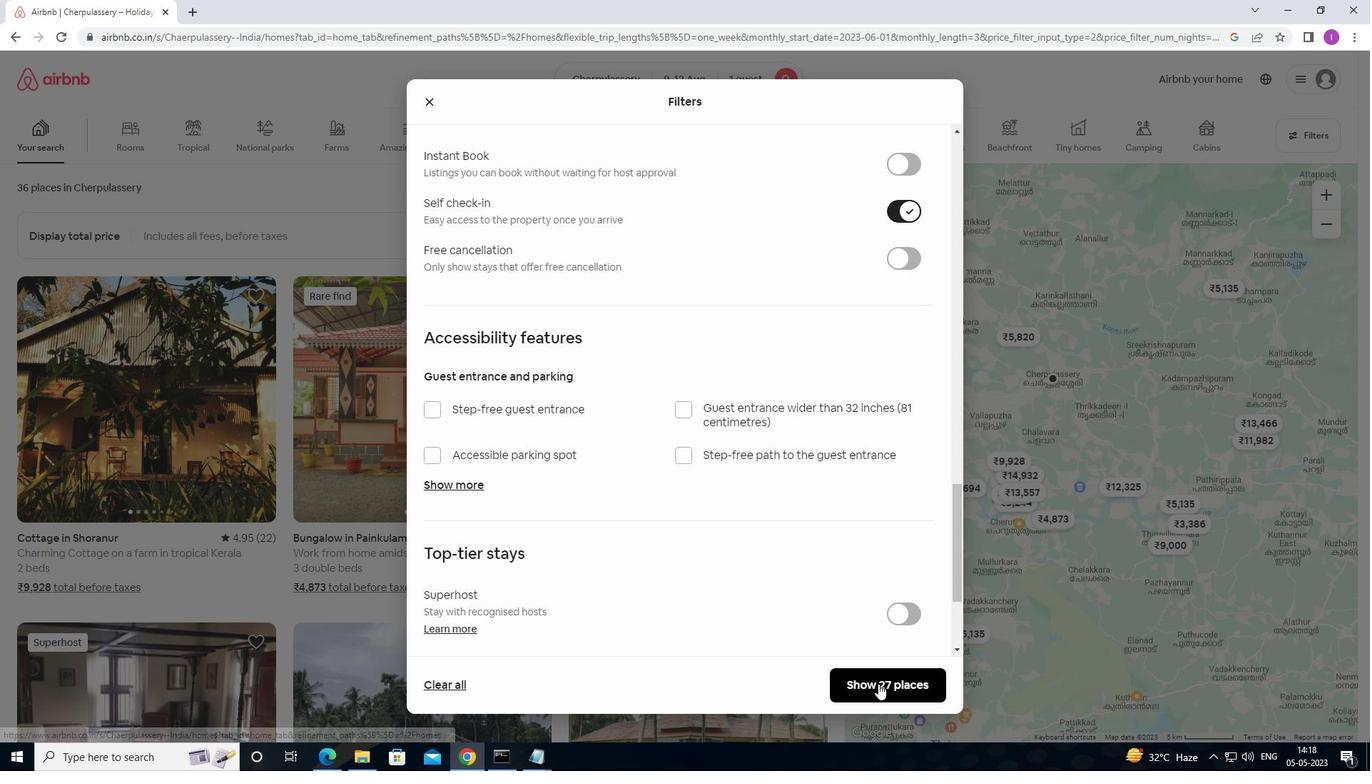 
Action: Mouse moved to (879, 681)
Screenshot: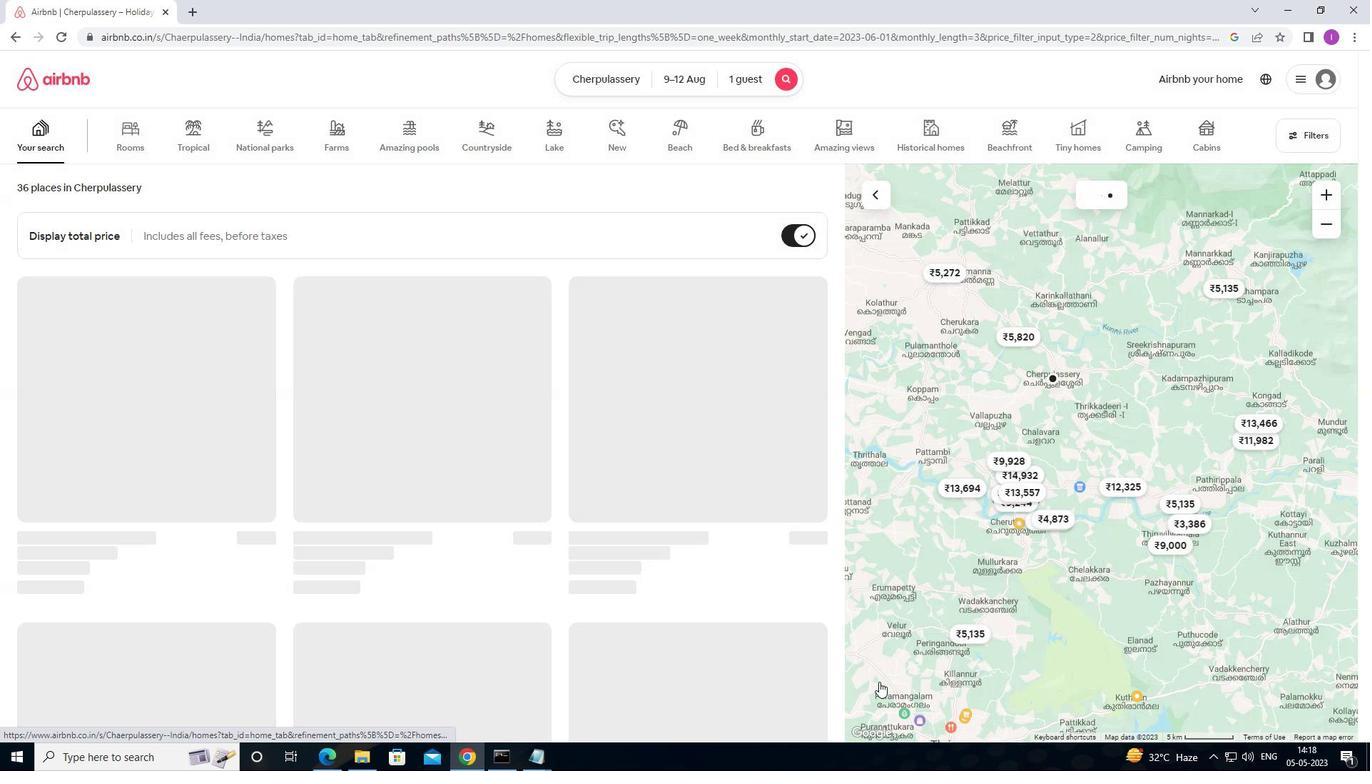 
